 Task: Look for space in Araraquara, Brazil from 4th August, 2023 to 8th August, 2023 for 1 adult in price range Rs.10000 to Rs.15000. Place can be private room with 1  bedroom having 1 bed and 1 bathroom. Property type can be flatguest house, hotel. Amenities needed are: wifi, washing machine. Booking option can be shelf check-in. Required host language is Spanish.
Action: Mouse moved to (565, 88)
Screenshot: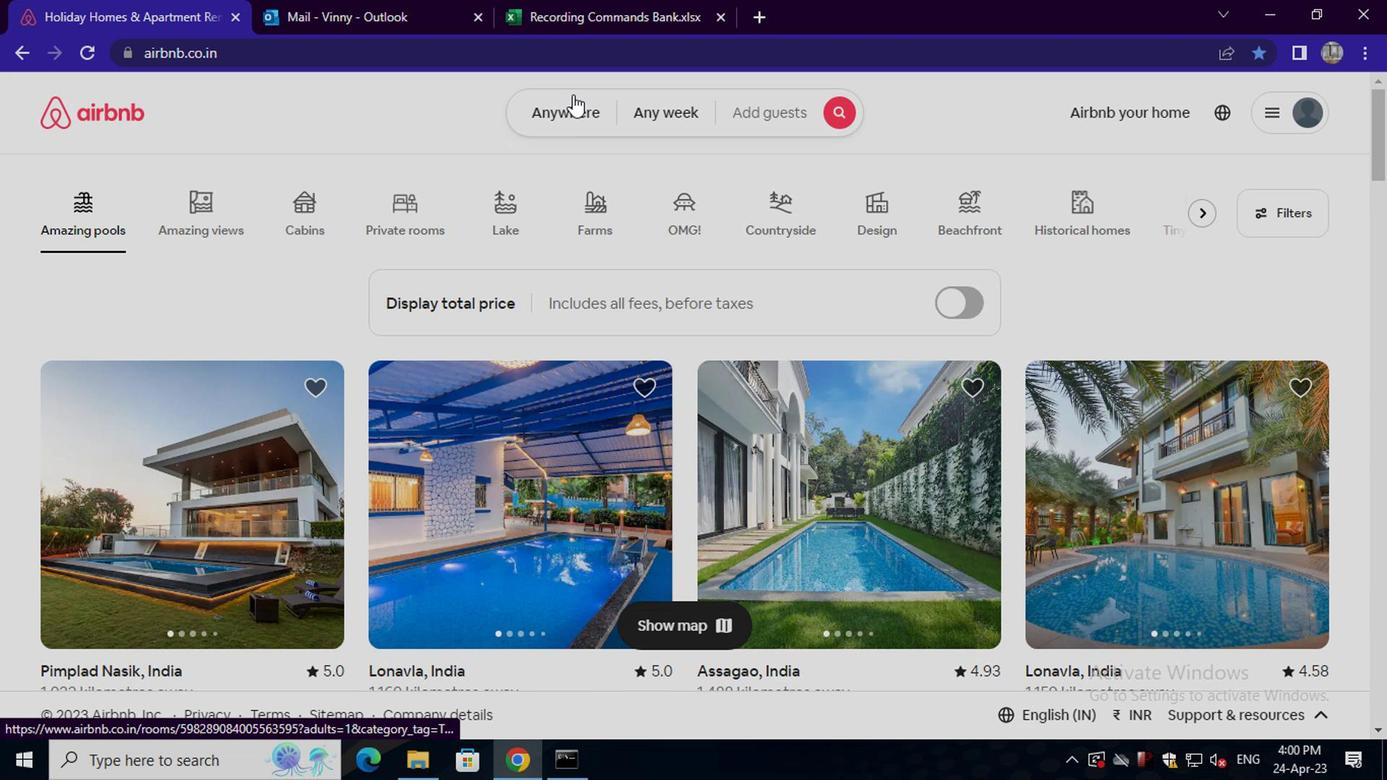 
Action: Mouse pressed left at (565, 88)
Screenshot: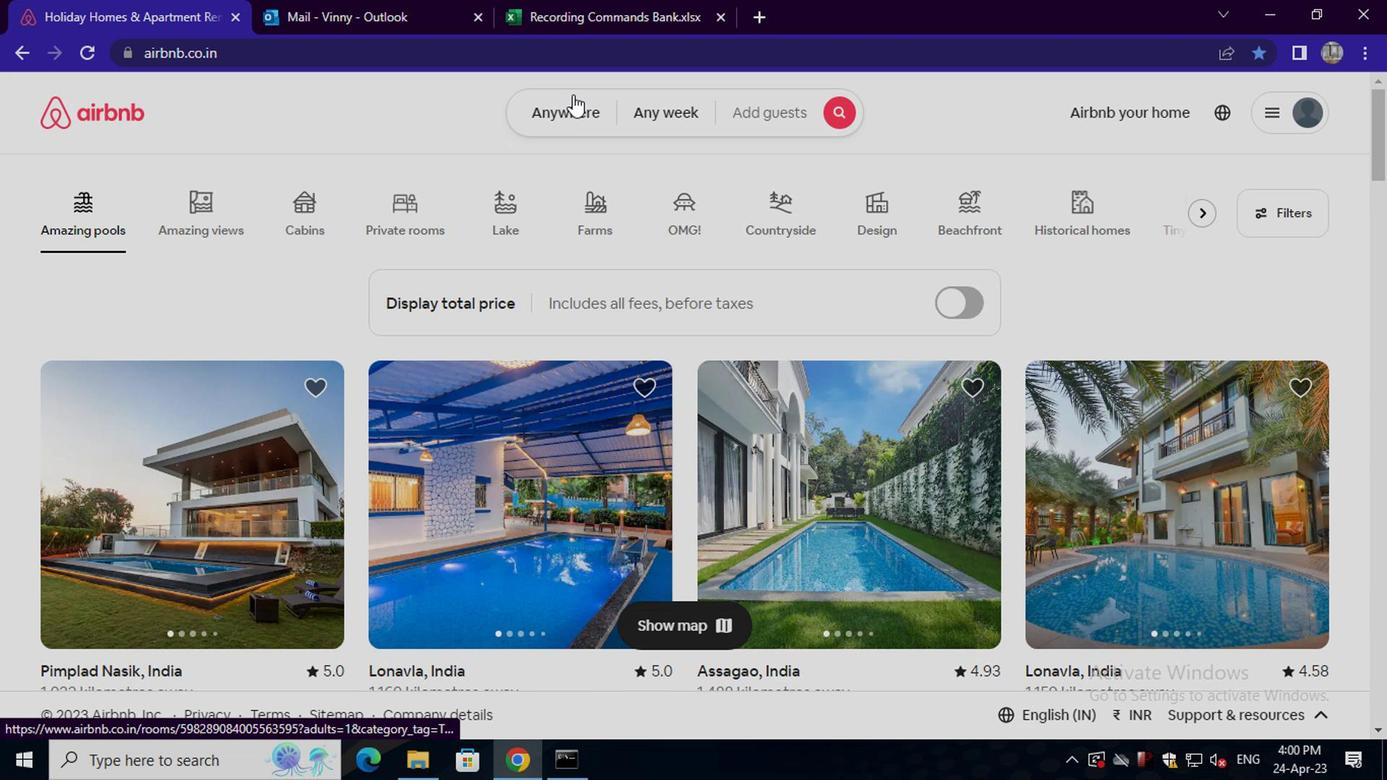 
Action: Mouse moved to (564, 91)
Screenshot: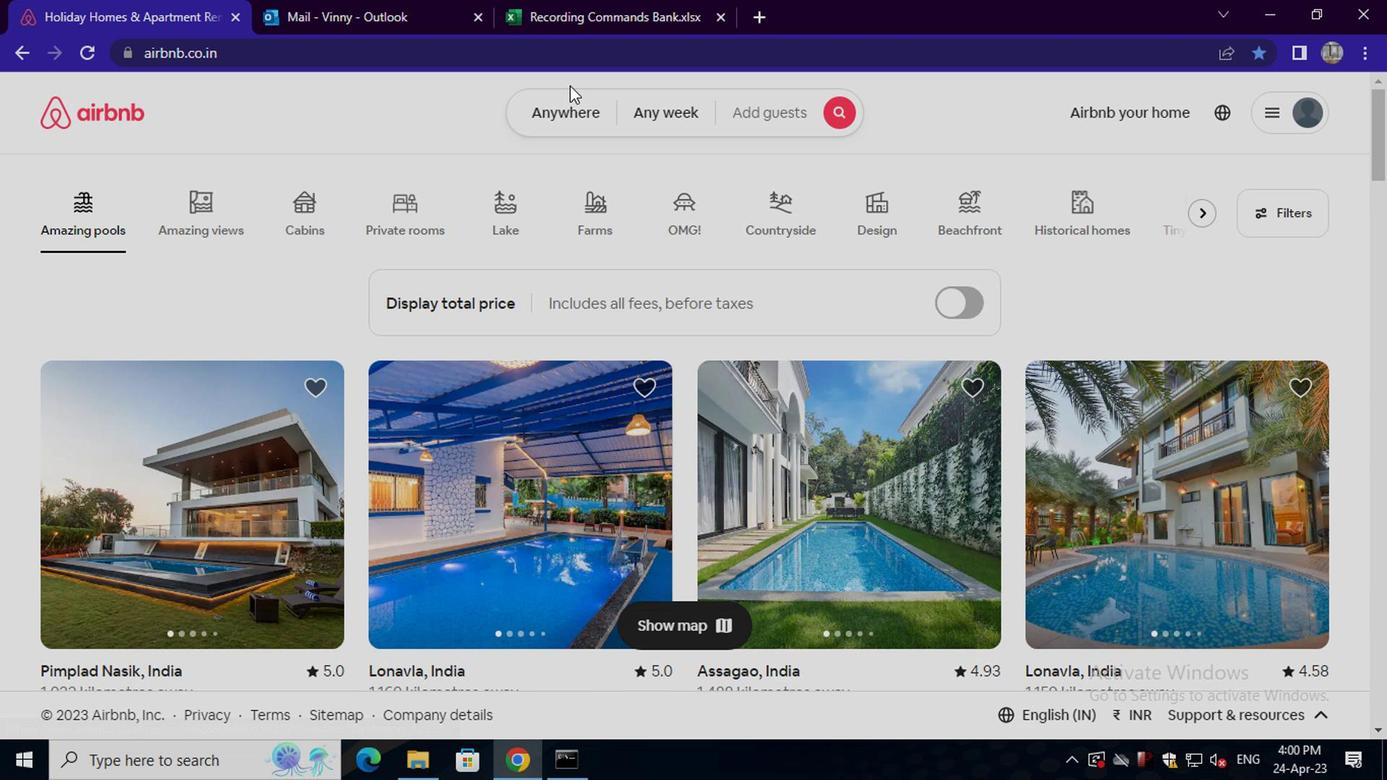 
Action: Mouse pressed left at (564, 91)
Screenshot: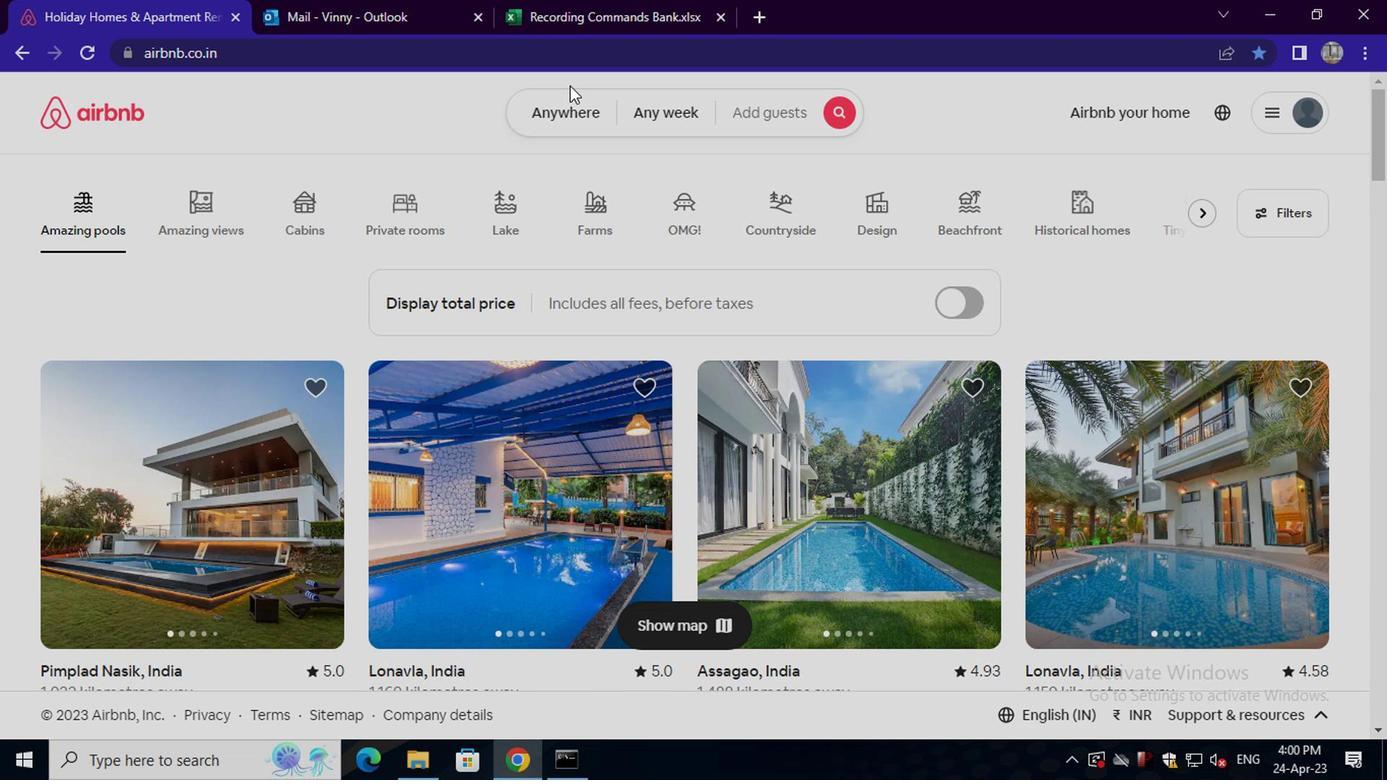 
Action: Mouse moved to (561, 104)
Screenshot: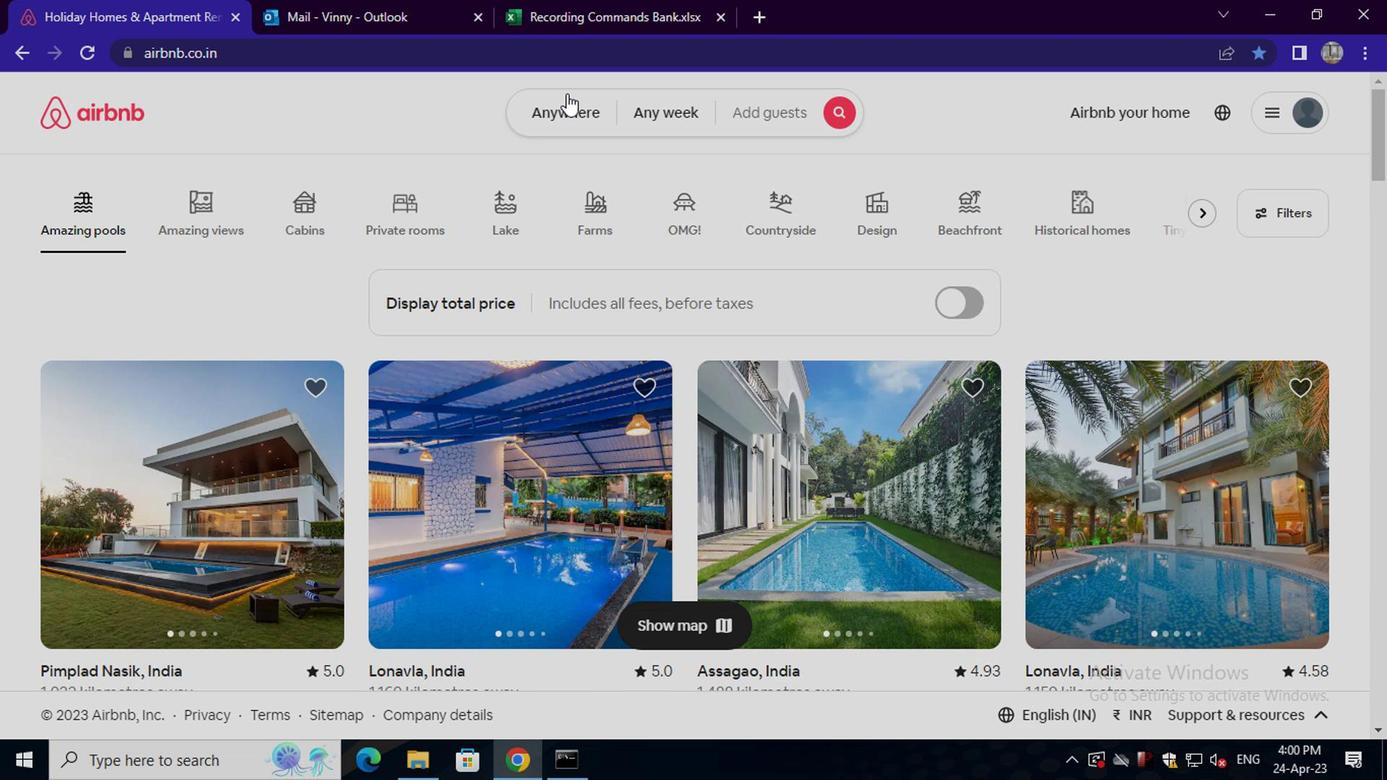 
Action: Mouse pressed left at (561, 104)
Screenshot: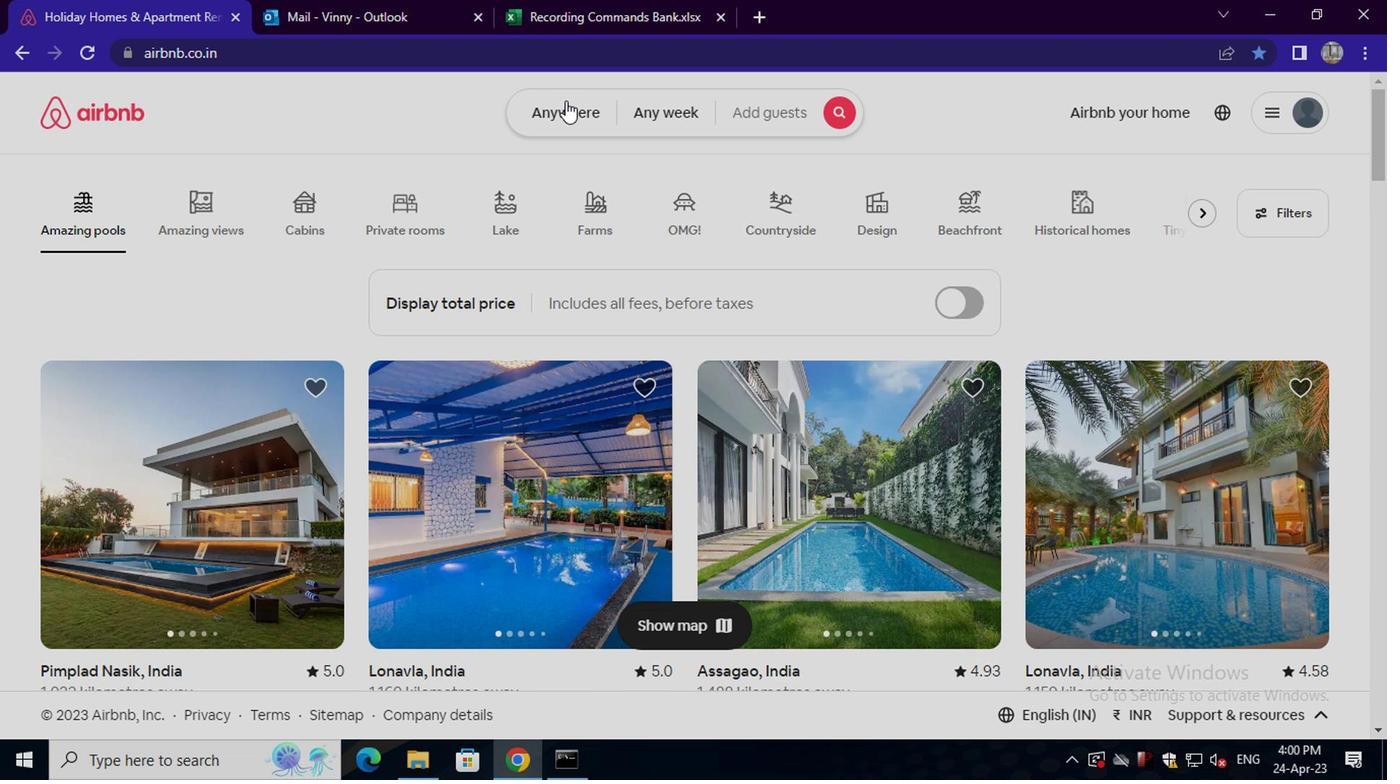 
Action: Mouse moved to (449, 184)
Screenshot: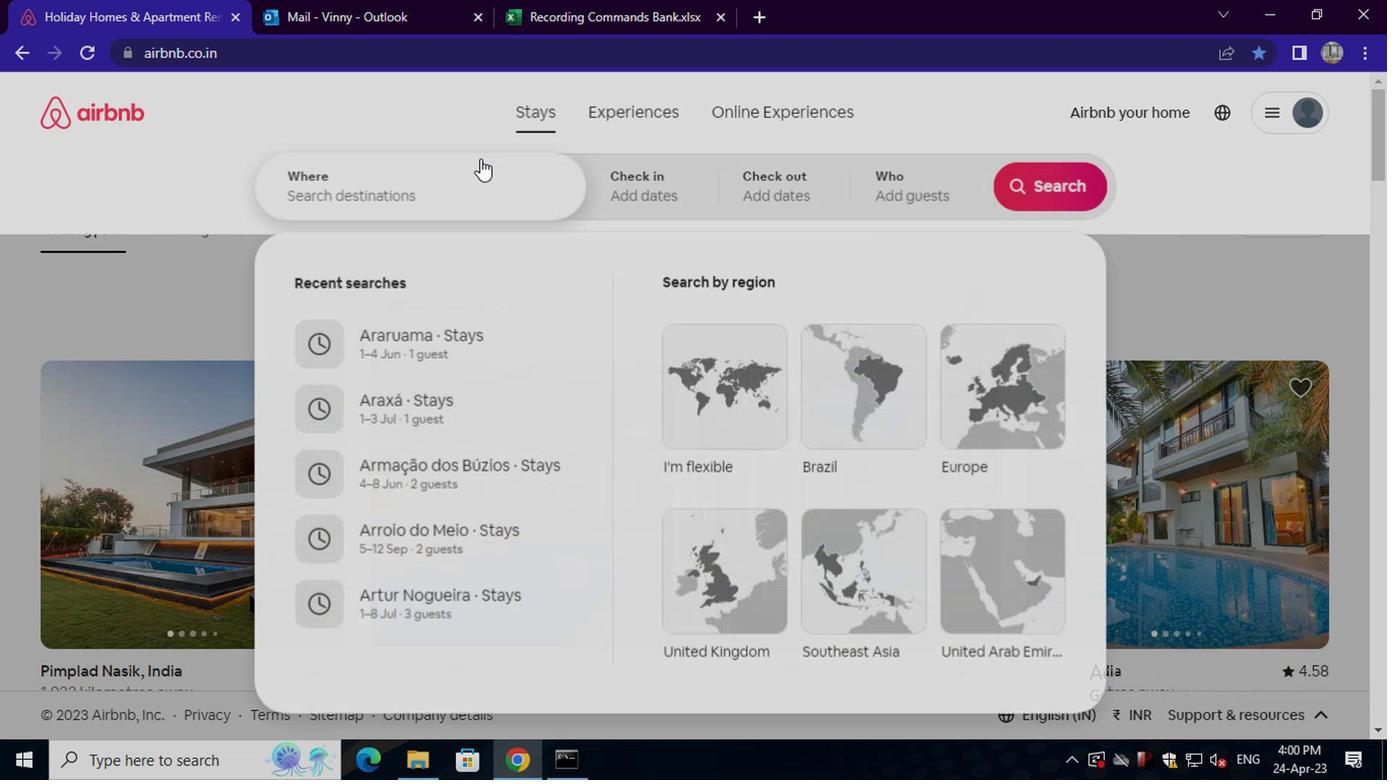 
Action: Mouse pressed left at (449, 184)
Screenshot: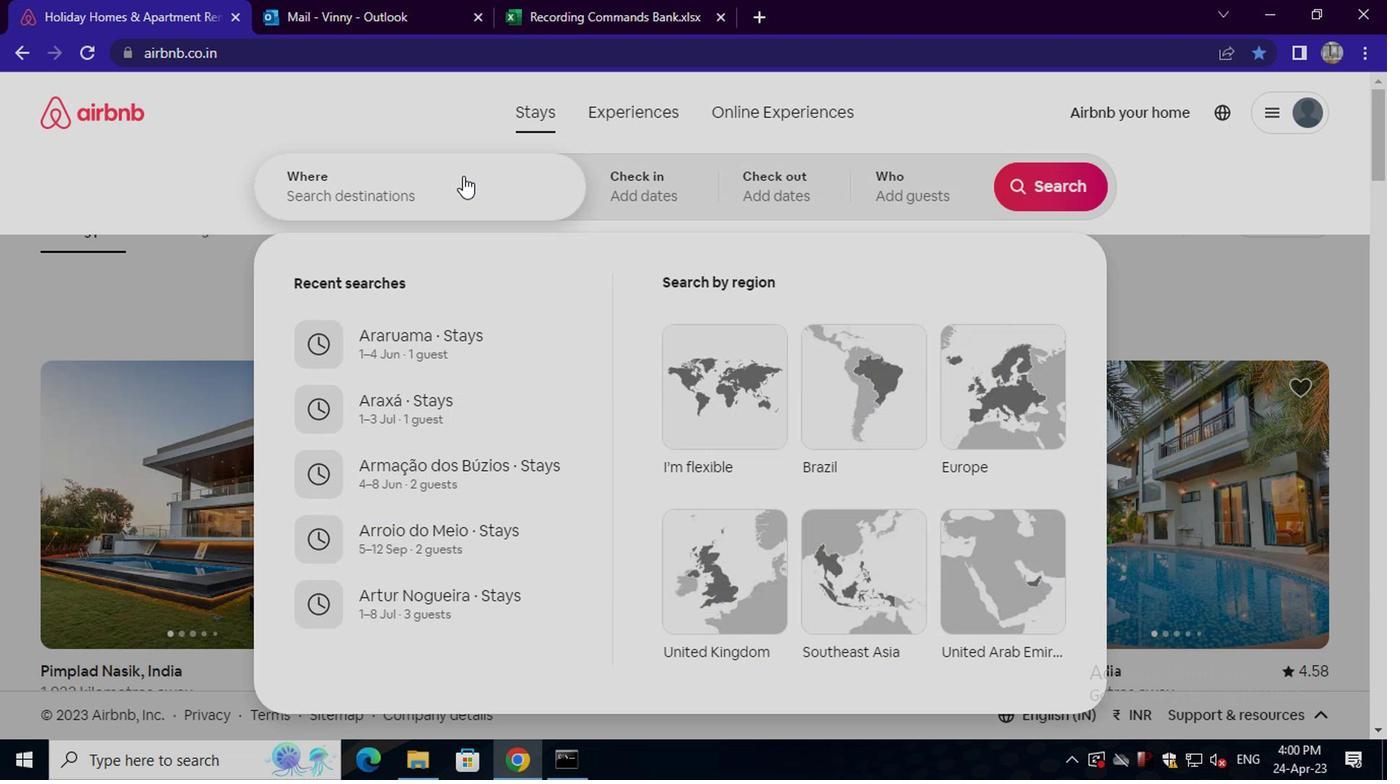 
Action: Key pressed araraquara,<Key.space>brazil<Key.enter>
Screenshot: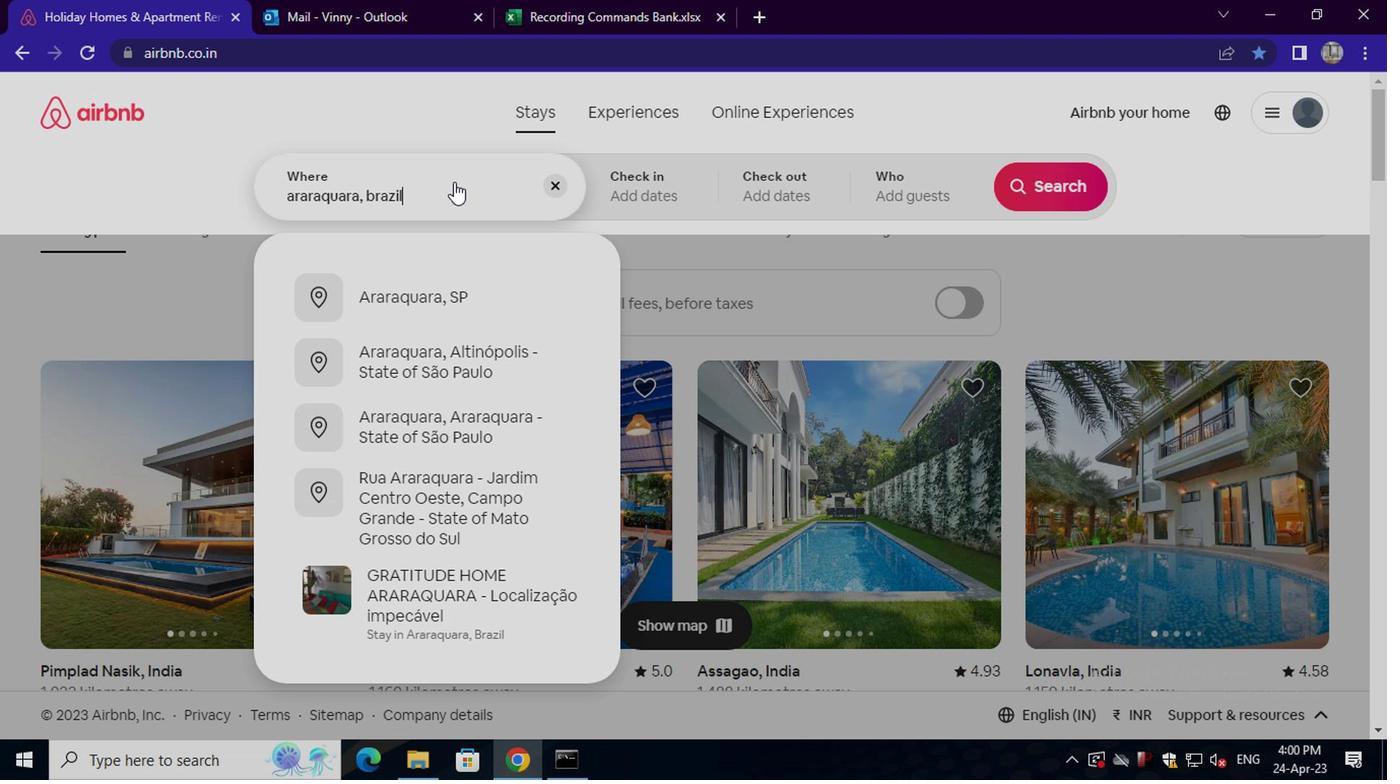 
Action: Mouse moved to (1023, 345)
Screenshot: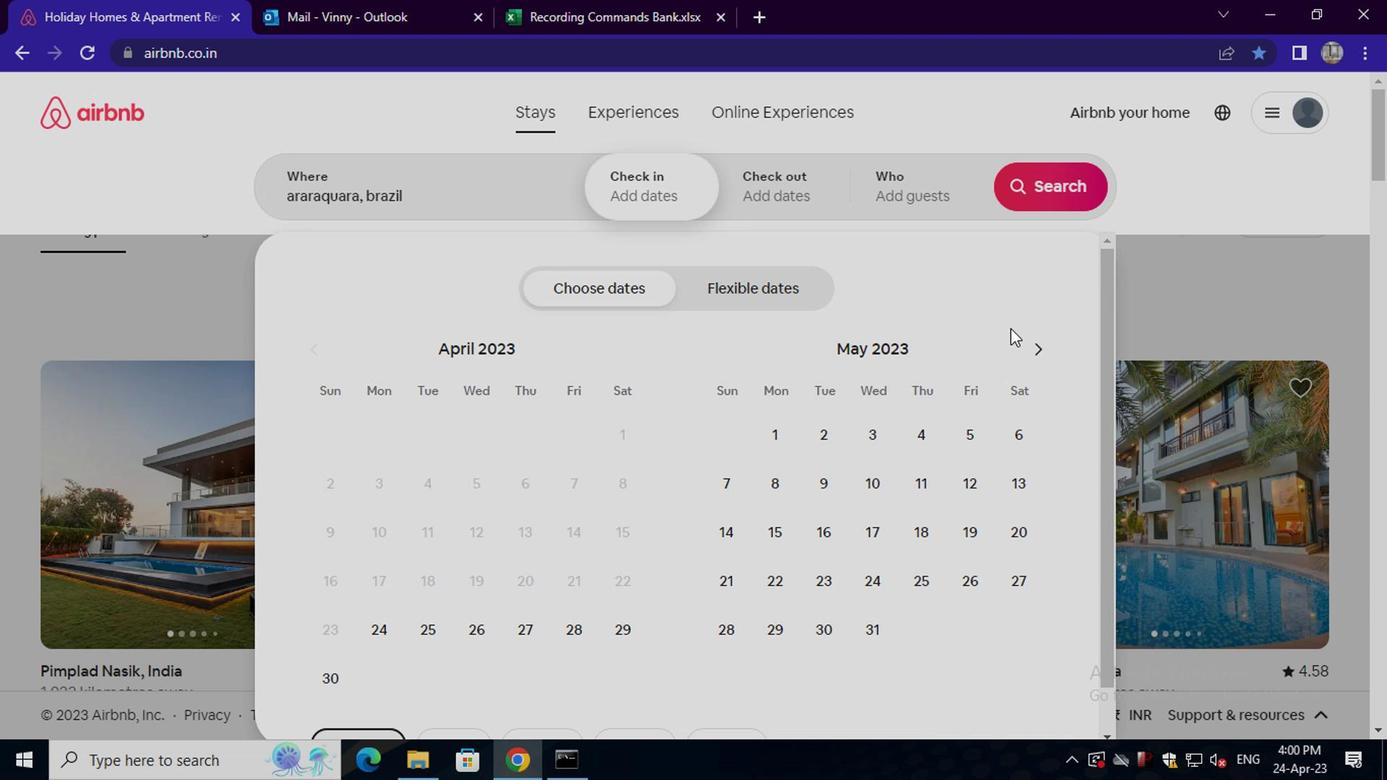 
Action: Mouse pressed left at (1023, 345)
Screenshot: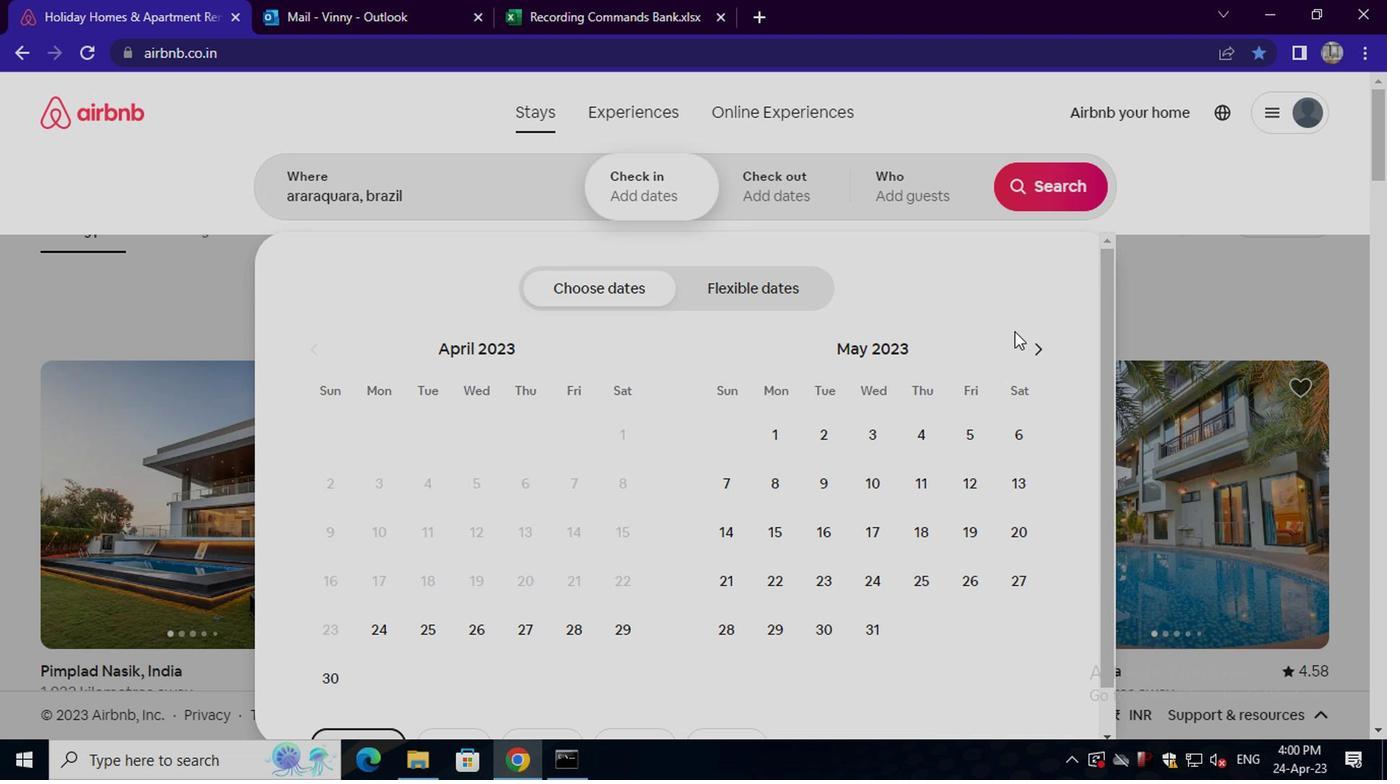 
Action: Mouse pressed left at (1023, 345)
Screenshot: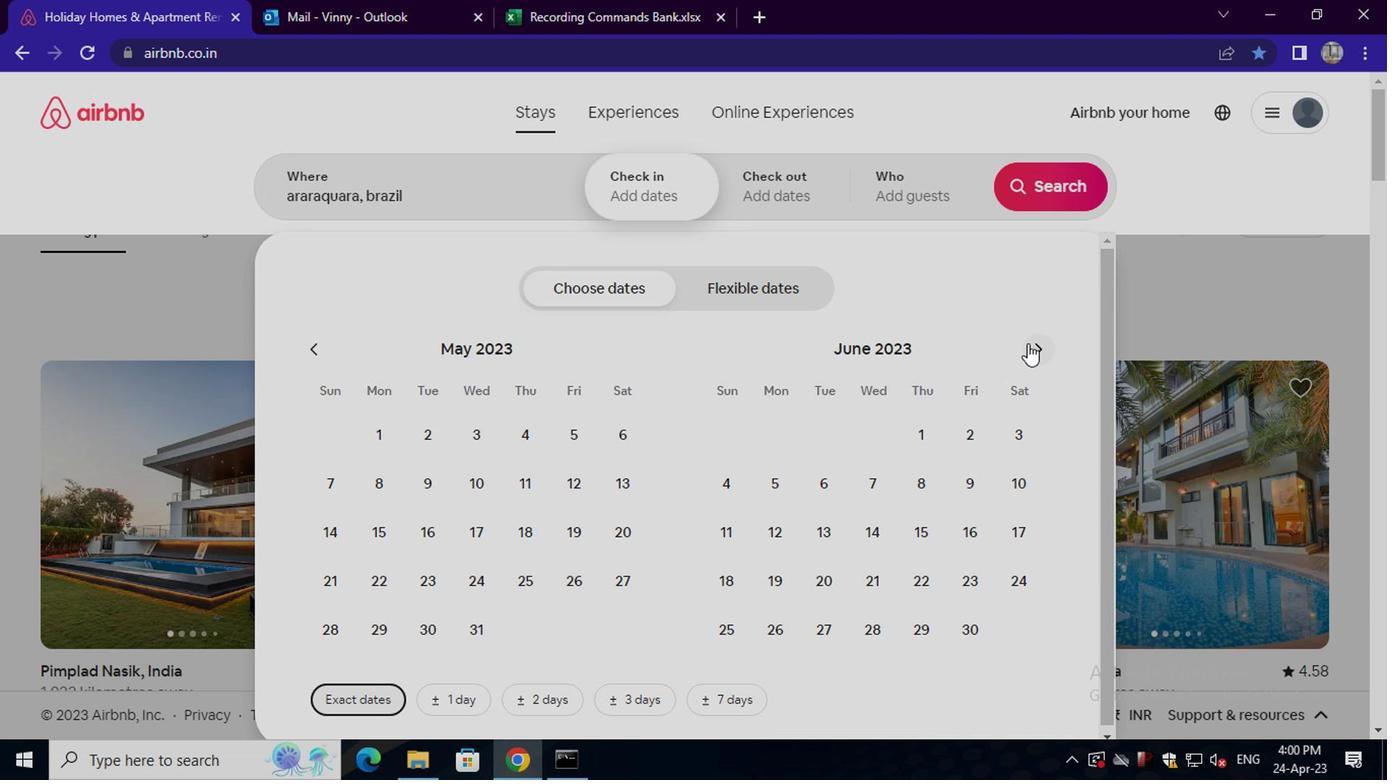 
Action: Mouse pressed left at (1023, 345)
Screenshot: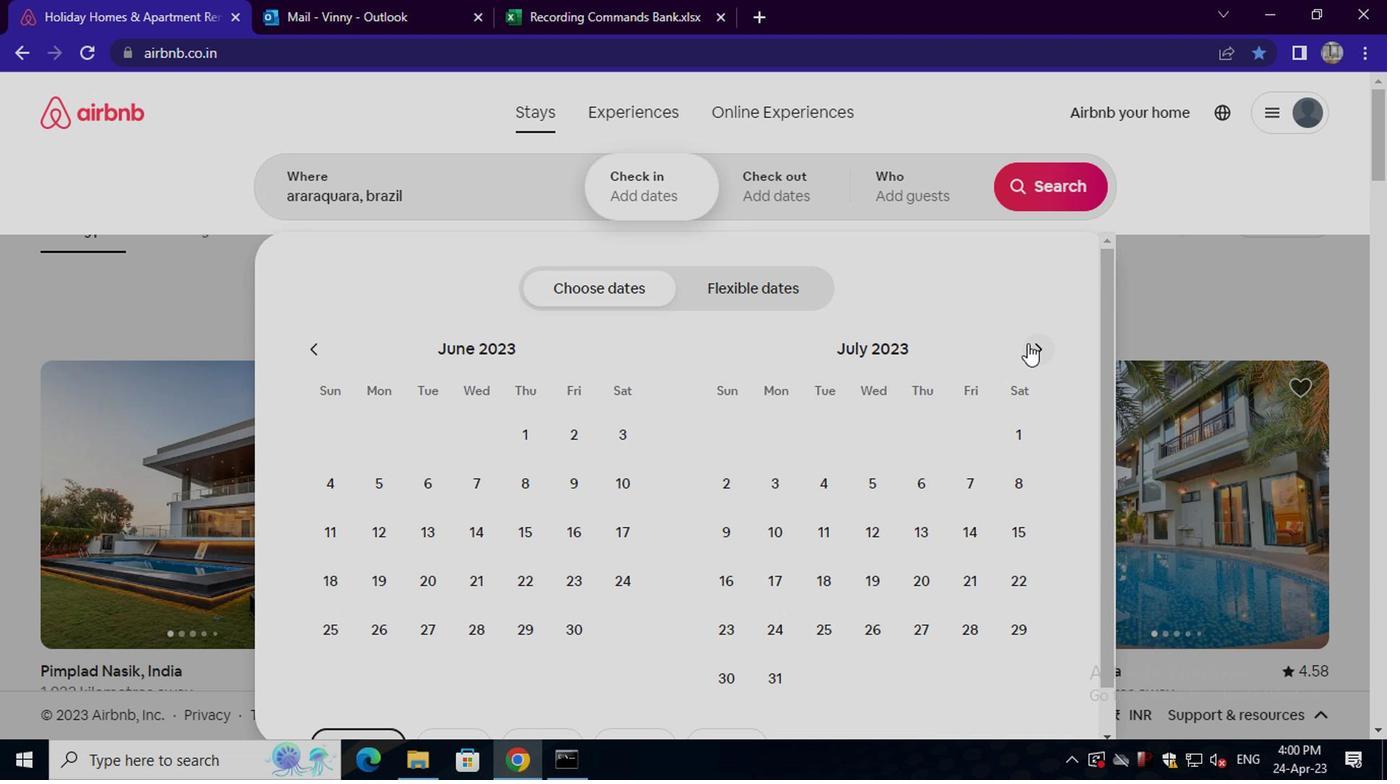 
Action: Mouse moved to (961, 440)
Screenshot: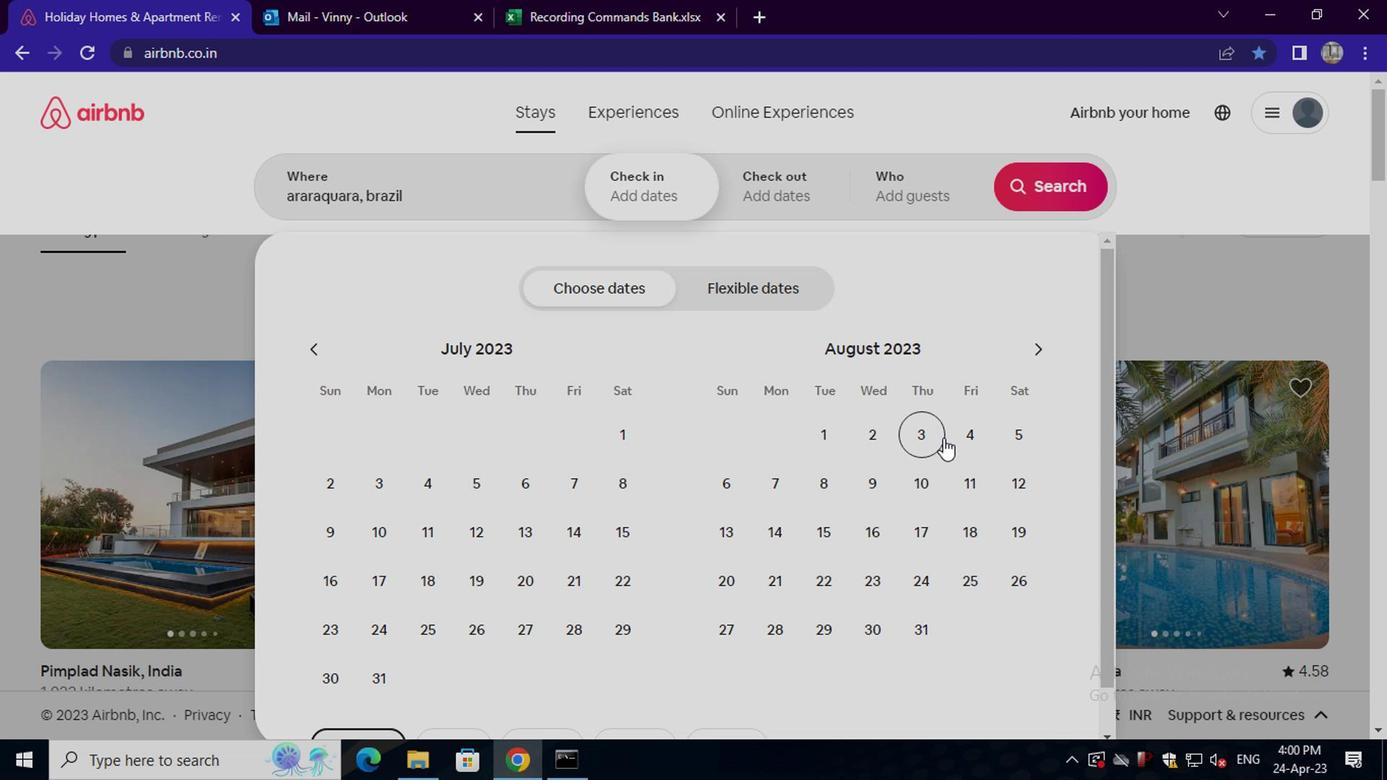 
Action: Mouse pressed left at (961, 440)
Screenshot: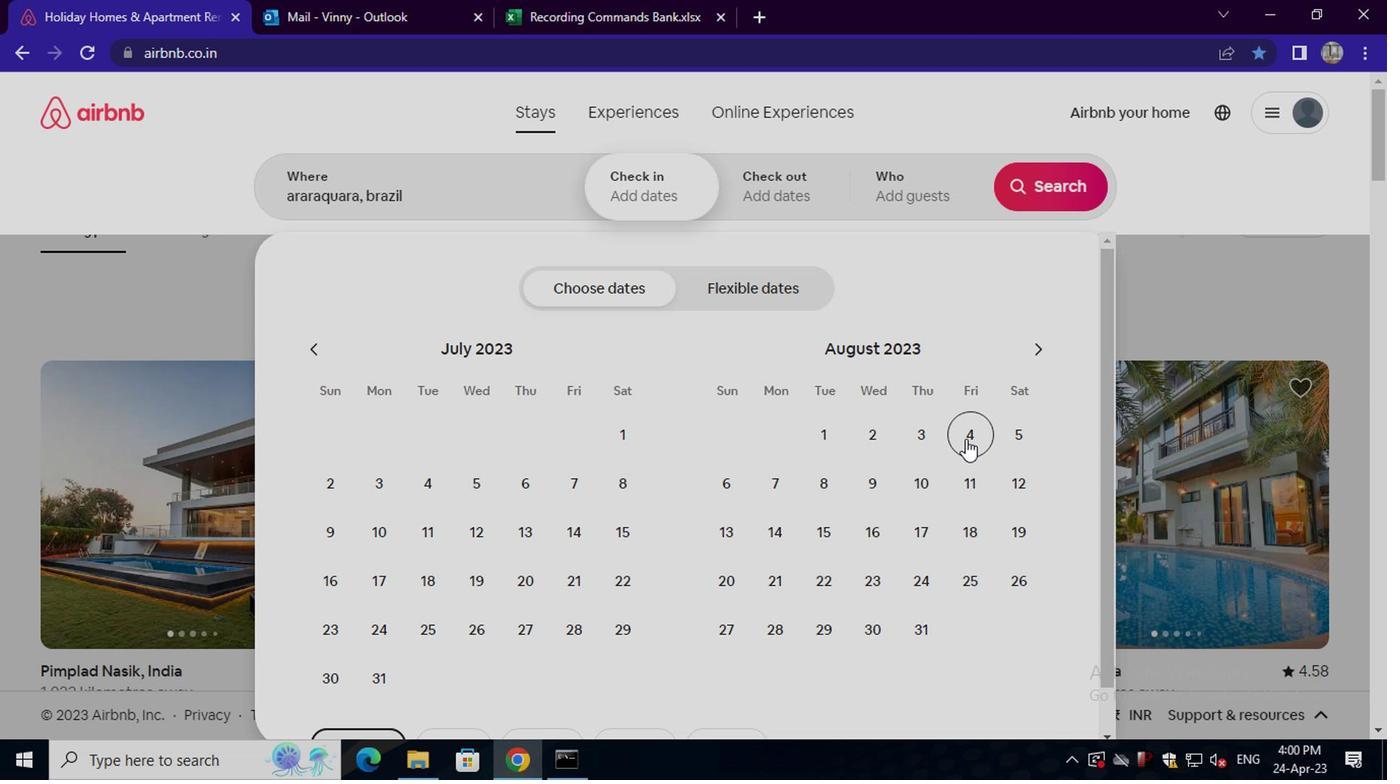 
Action: Mouse moved to (819, 482)
Screenshot: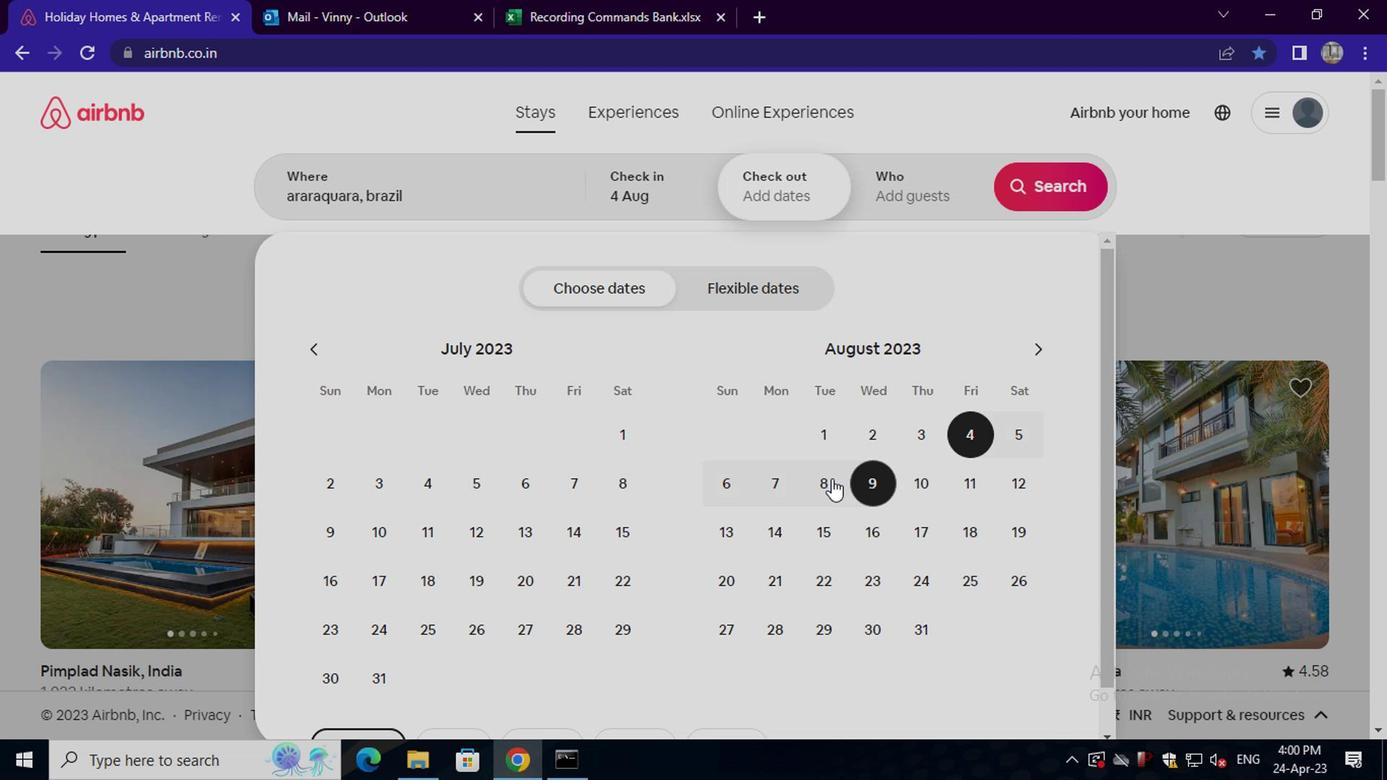 
Action: Mouse pressed left at (819, 482)
Screenshot: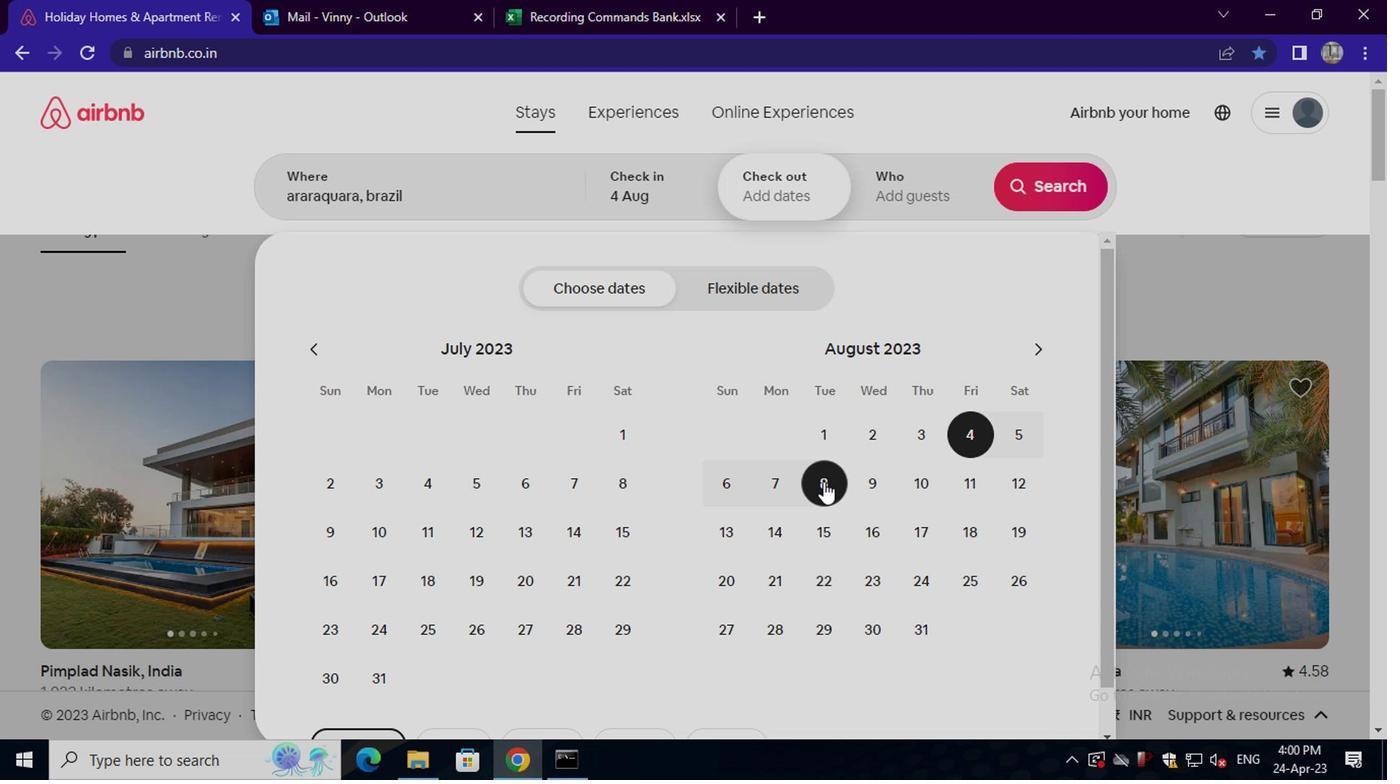 
Action: Mouse moved to (916, 185)
Screenshot: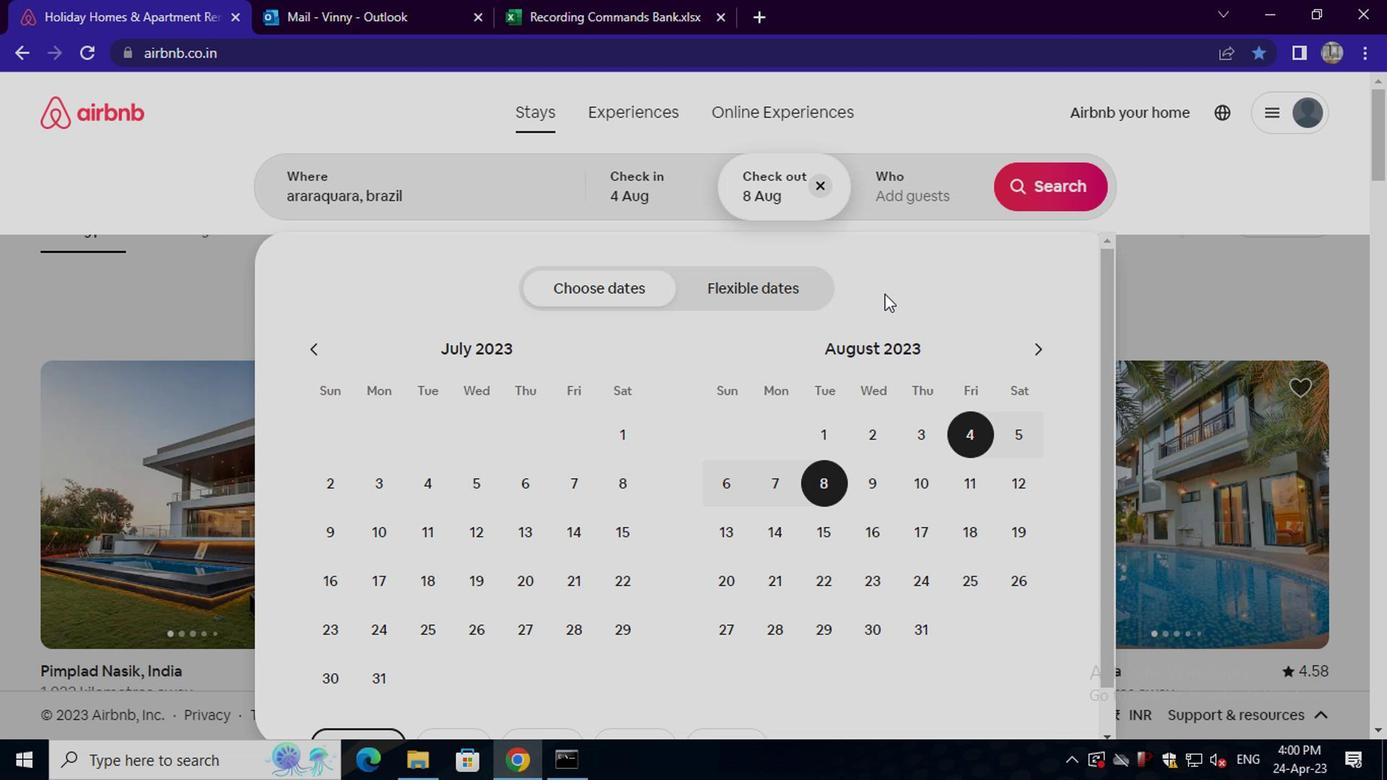 
Action: Mouse pressed left at (916, 185)
Screenshot: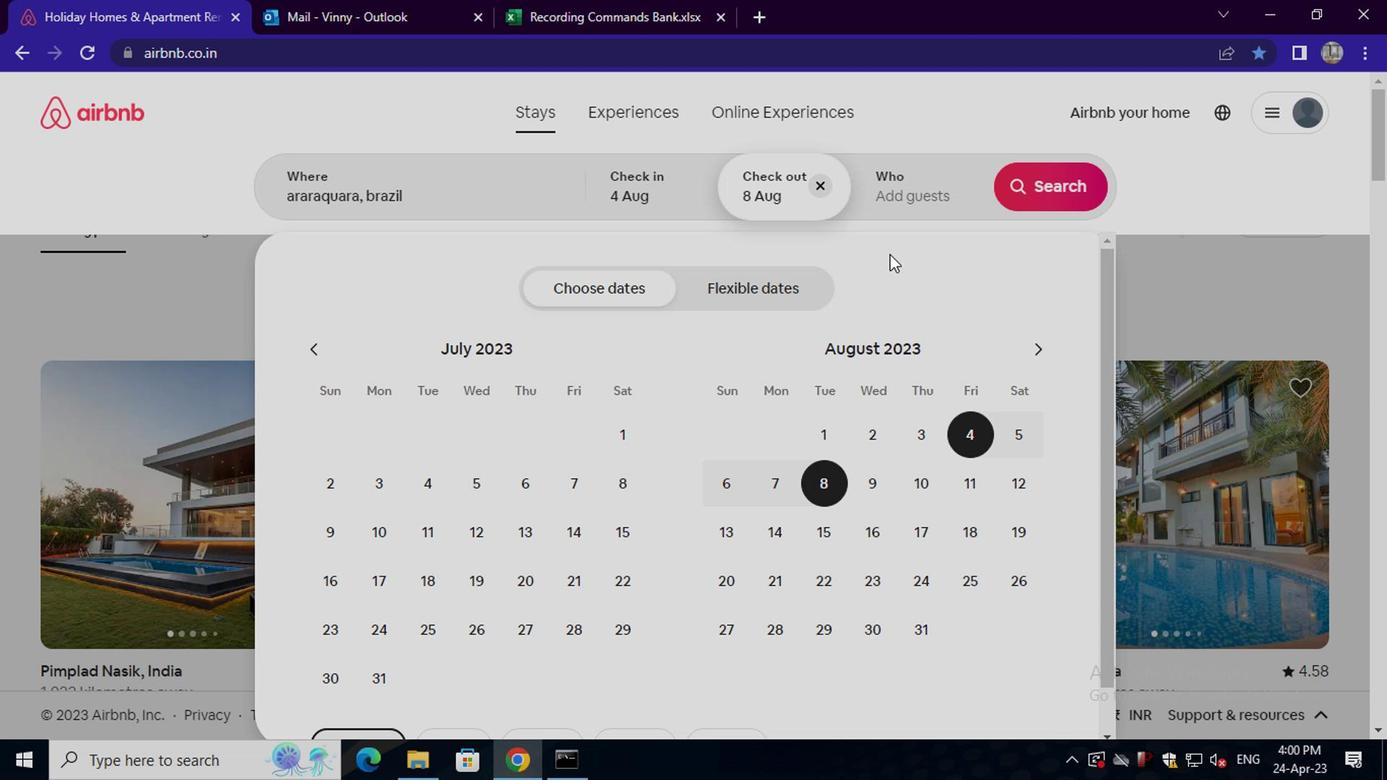 
Action: Mouse moved to (1058, 293)
Screenshot: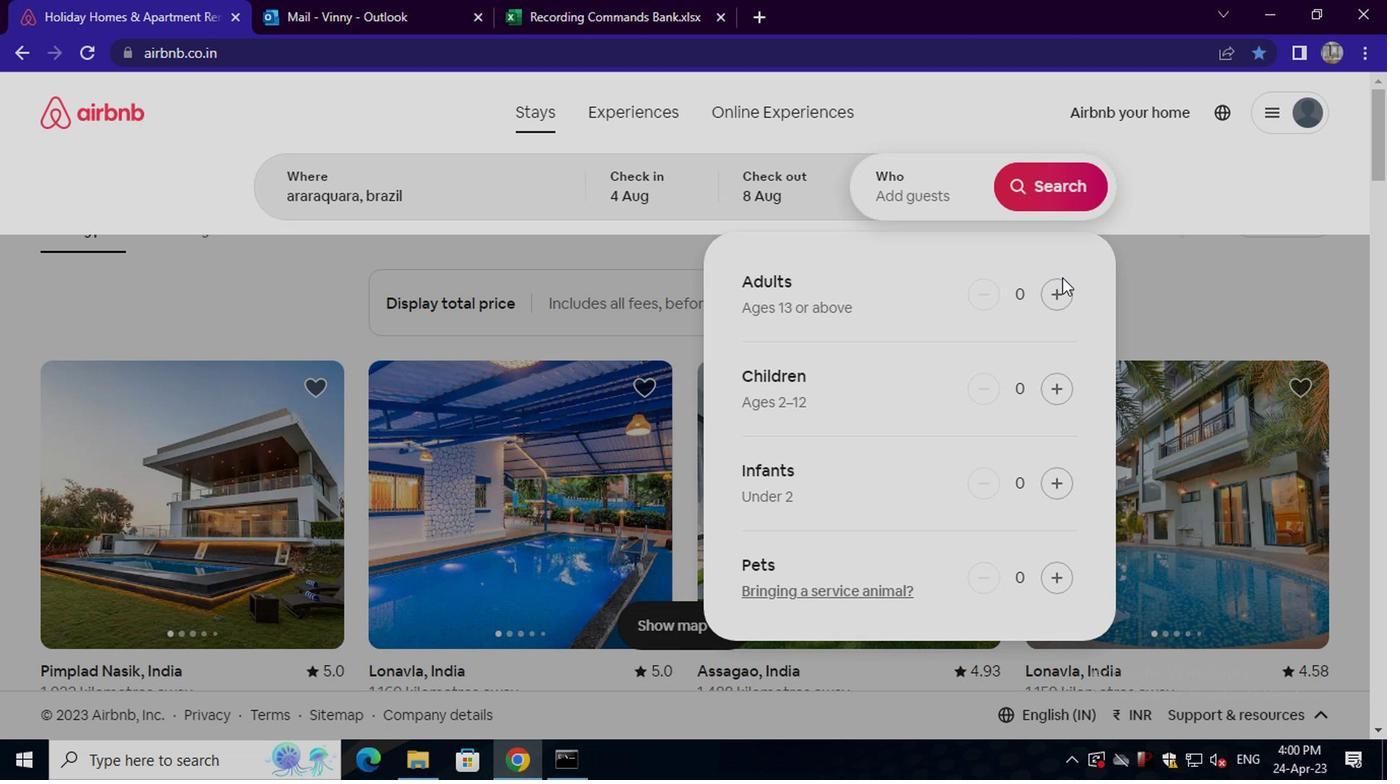 
Action: Mouse pressed left at (1058, 293)
Screenshot: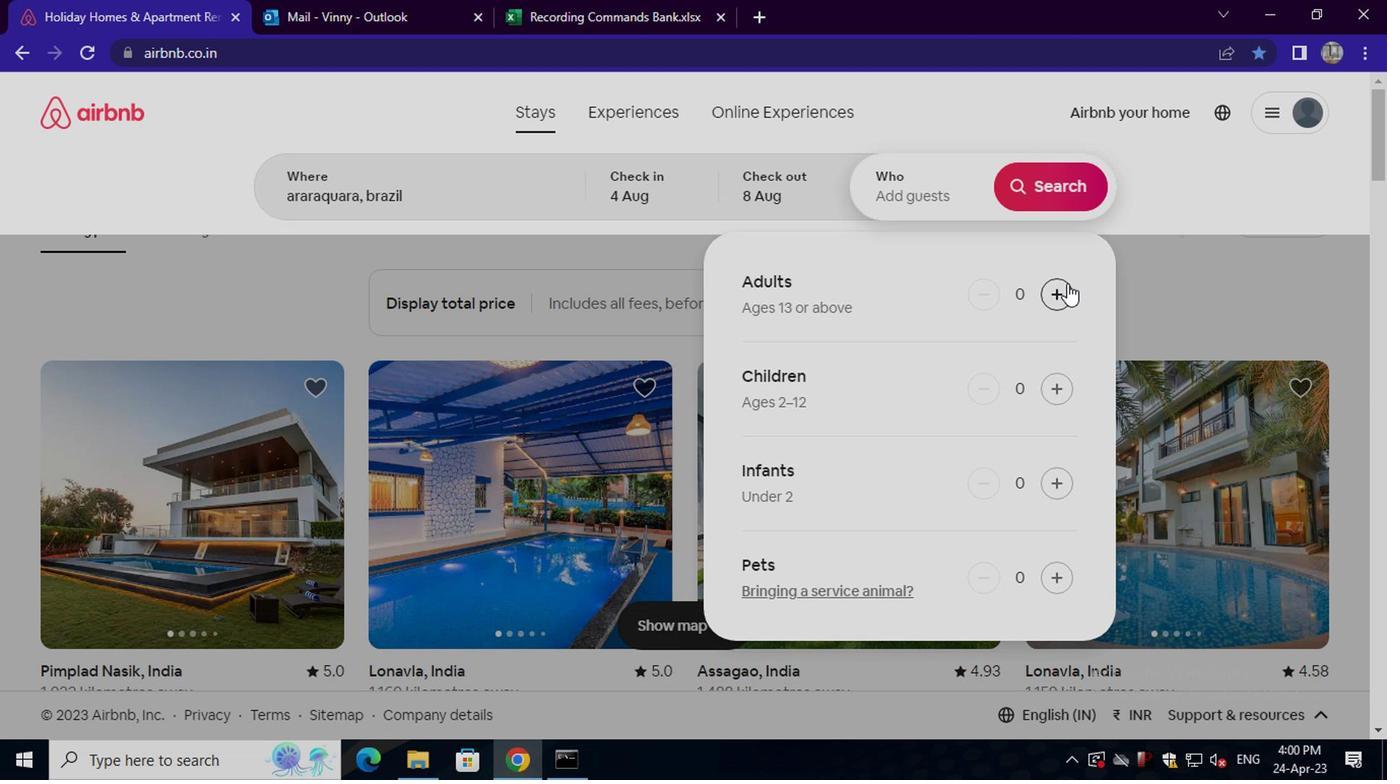 
Action: Mouse moved to (1041, 197)
Screenshot: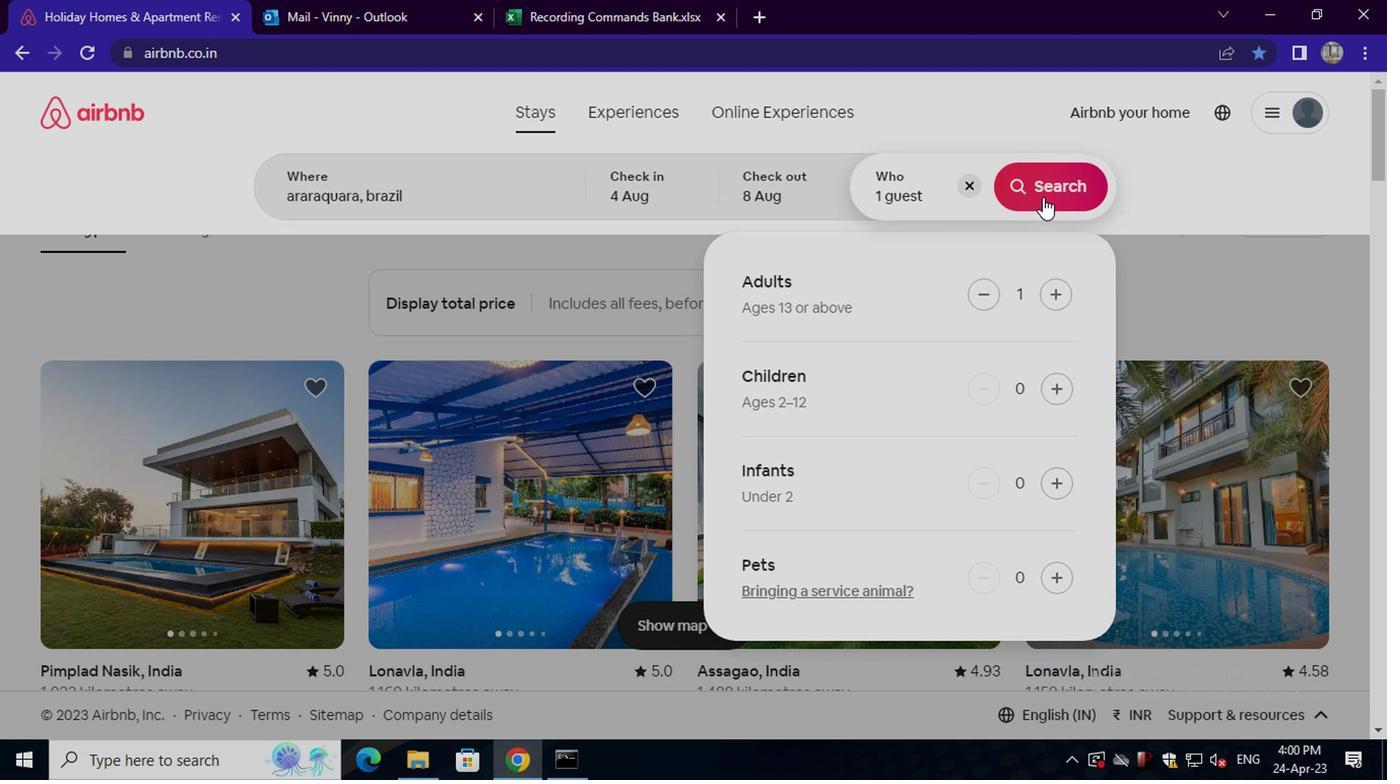 
Action: Mouse pressed left at (1041, 197)
Screenshot: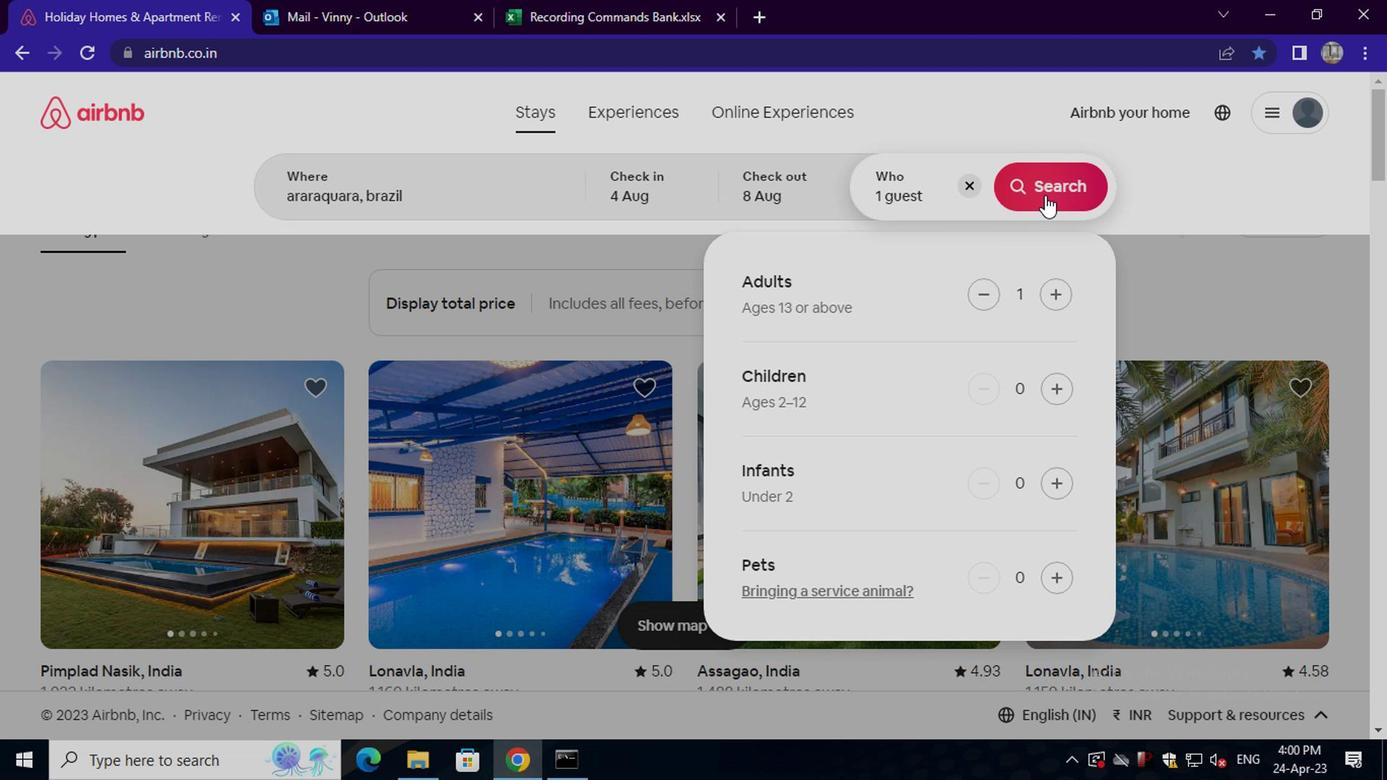 
Action: Mouse moved to (1310, 192)
Screenshot: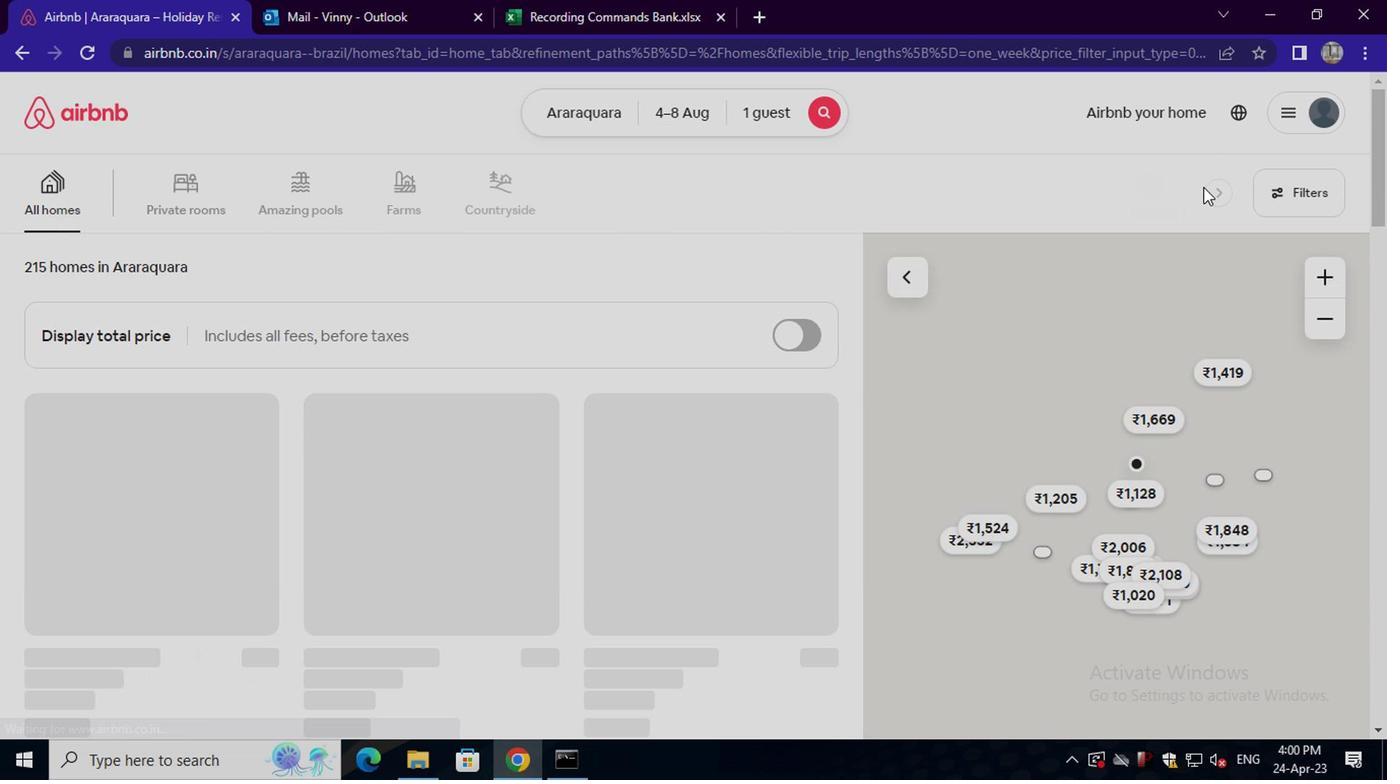 
Action: Mouse pressed left at (1310, 192)
Screenshot: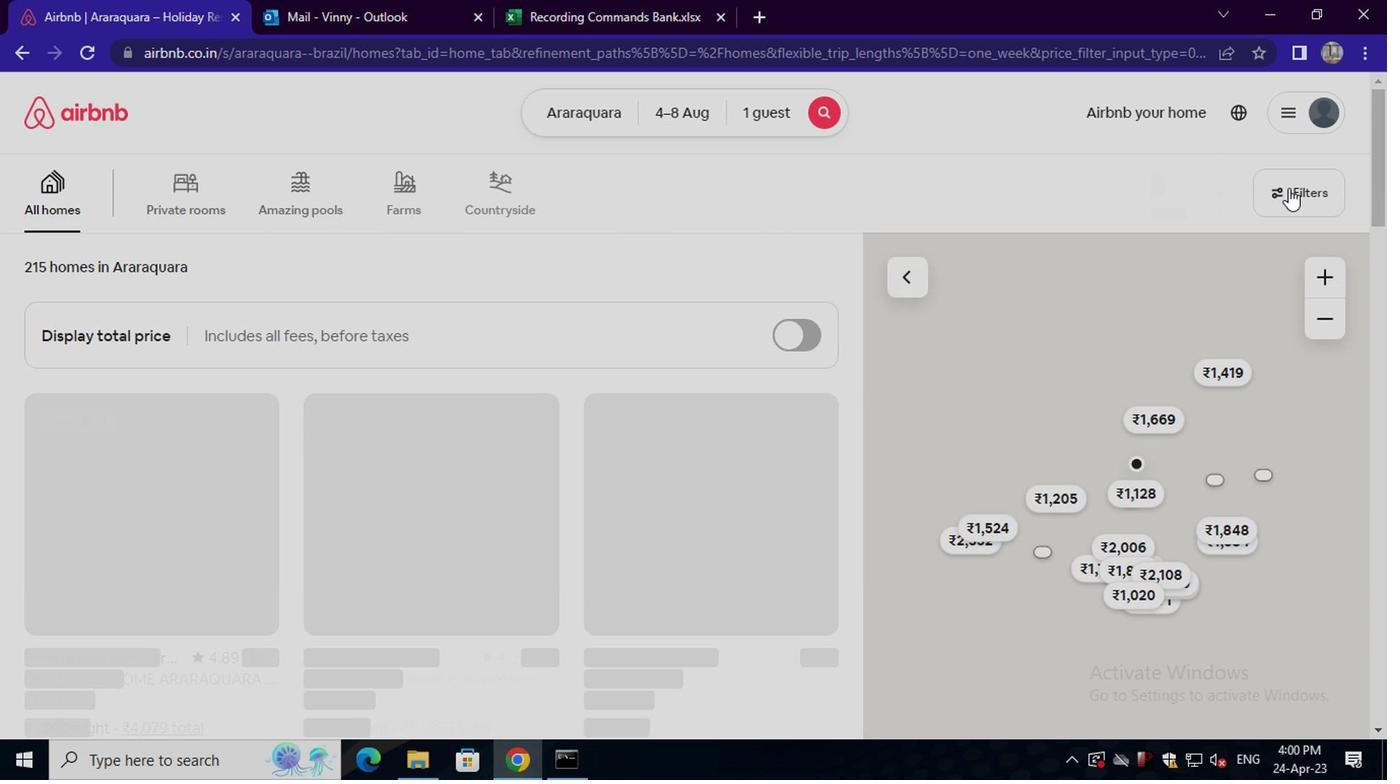 
Action: Mouse moved to (510, 445)
Screenshot: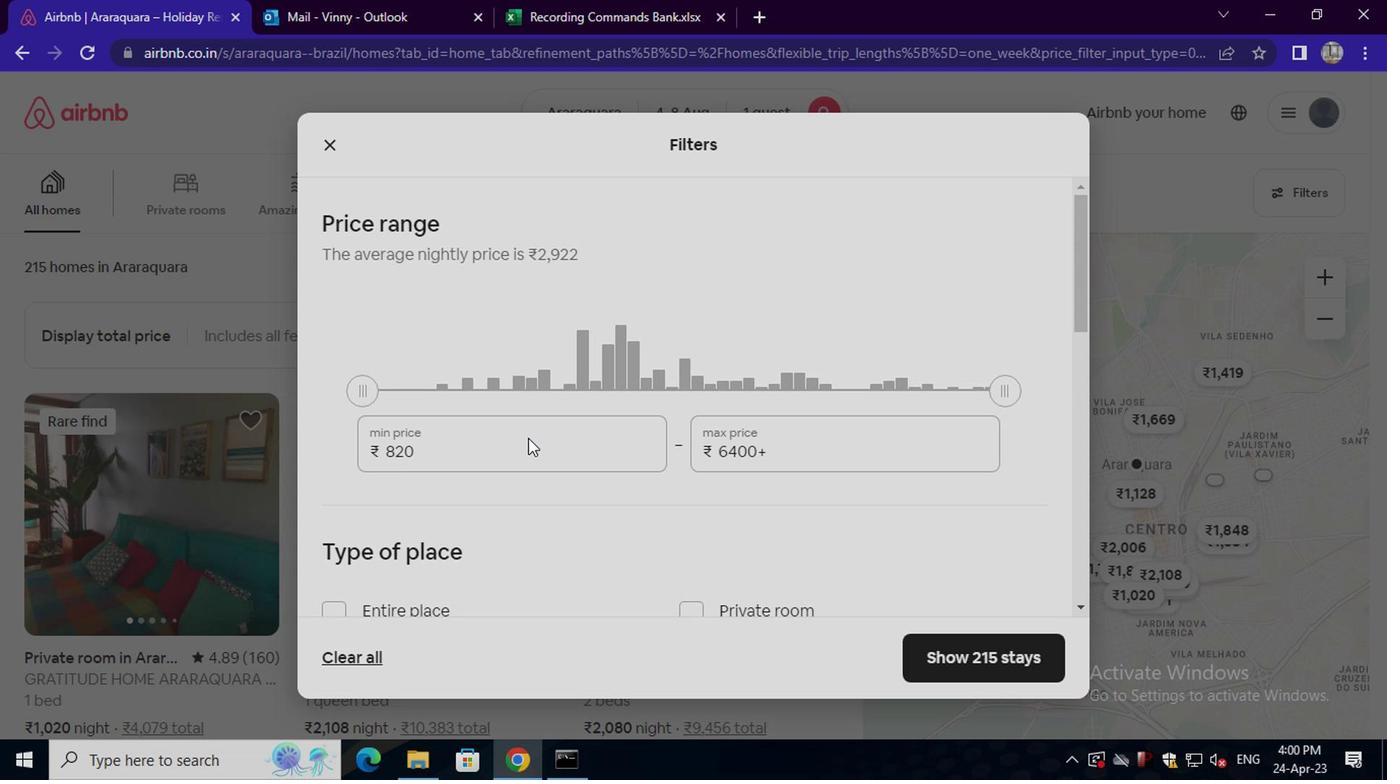 
Action: Mouse pressed left at (510, 445)
Screenshot: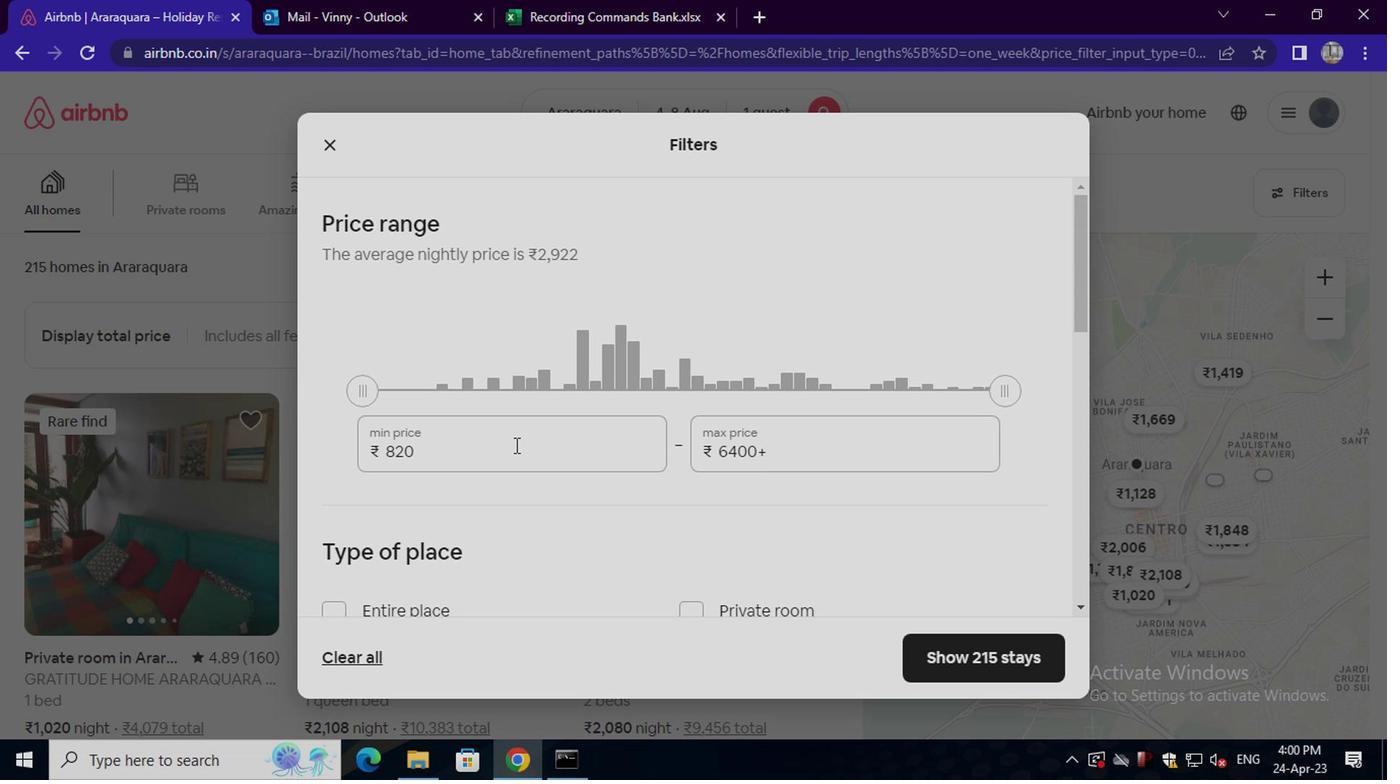 
Action: Key pressed <Key.backspace><Key.backspace><Key.backspace><Key.backspace><Key.backspace><Key.backspace><Key.backspace><Key.backspace><Key.backspace><Key.backspace>10000
Screenshot: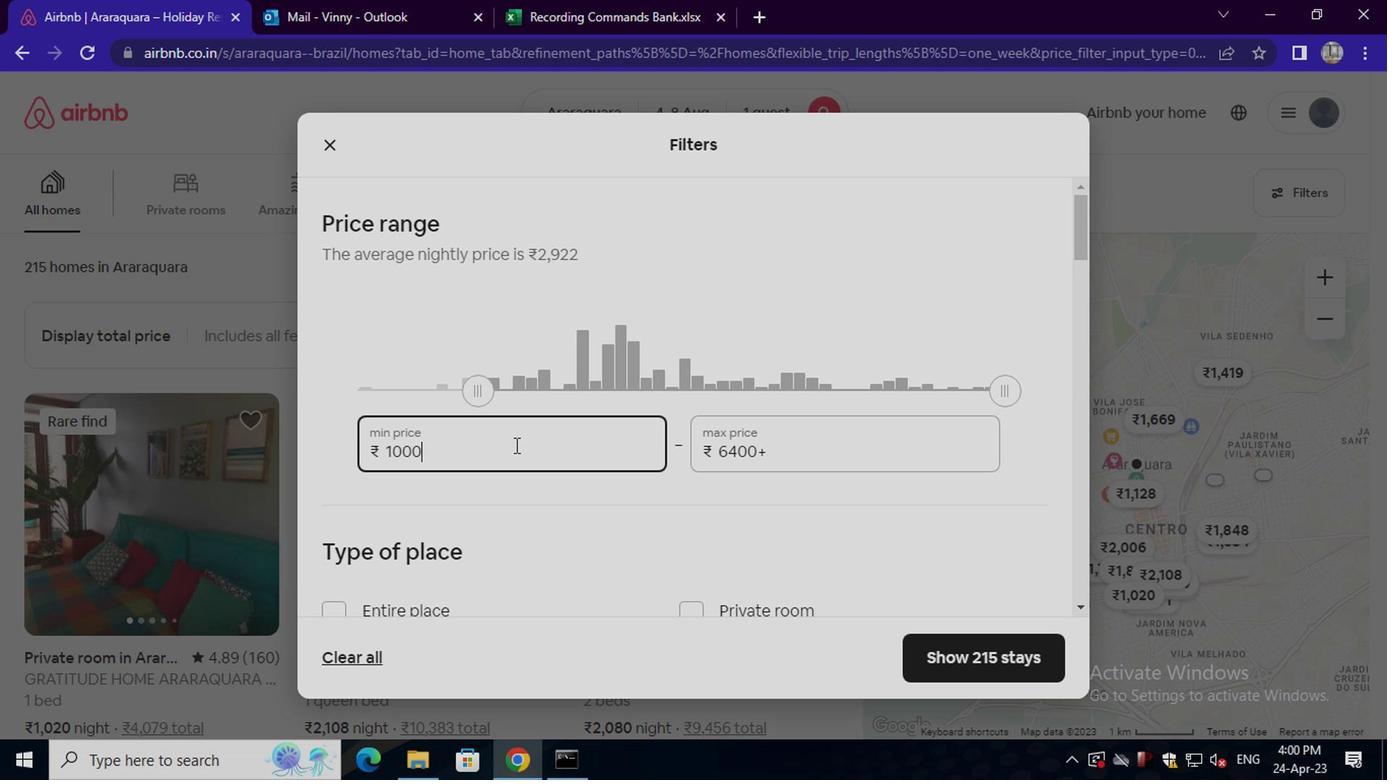 
Action: Mouse moved to (781, 445)
Screenshot: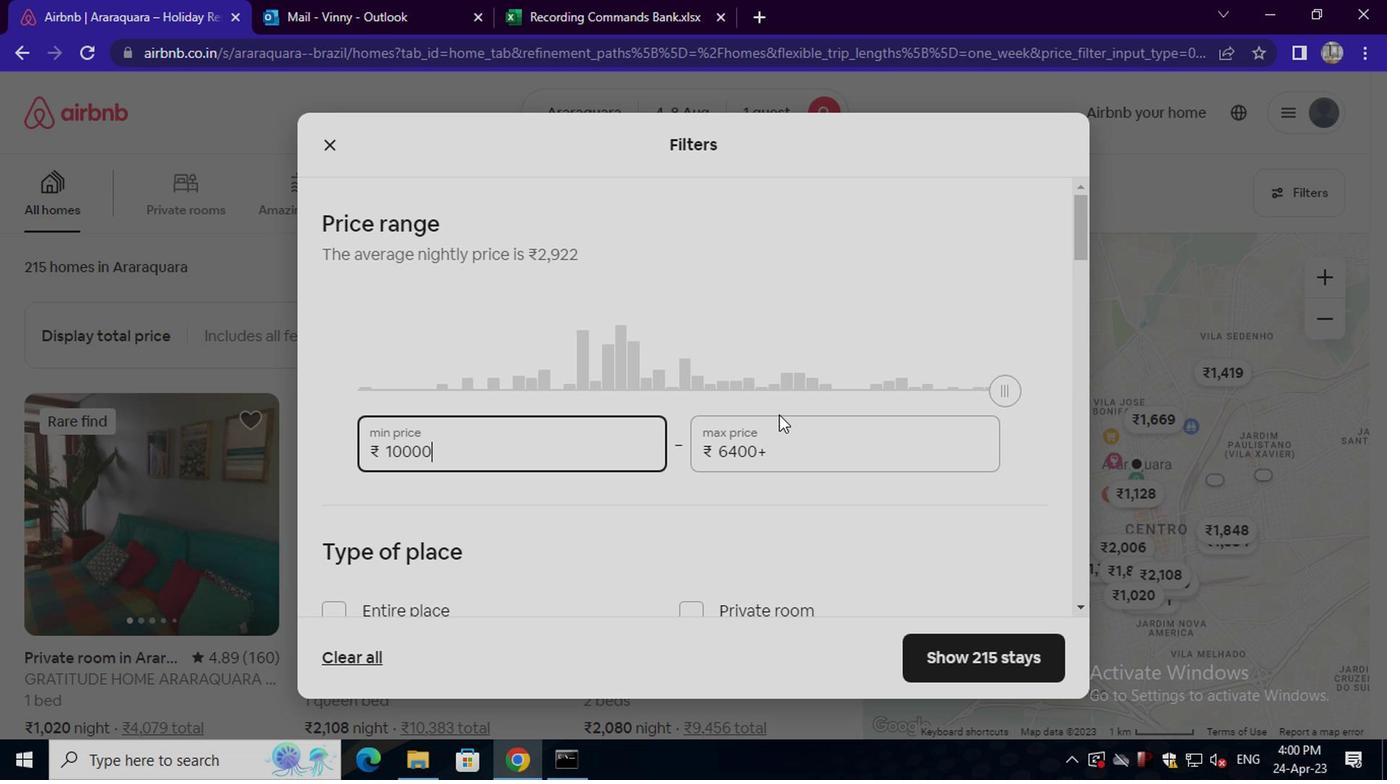 
Action: Mouse pressed left at (781, 445)
Screenshot: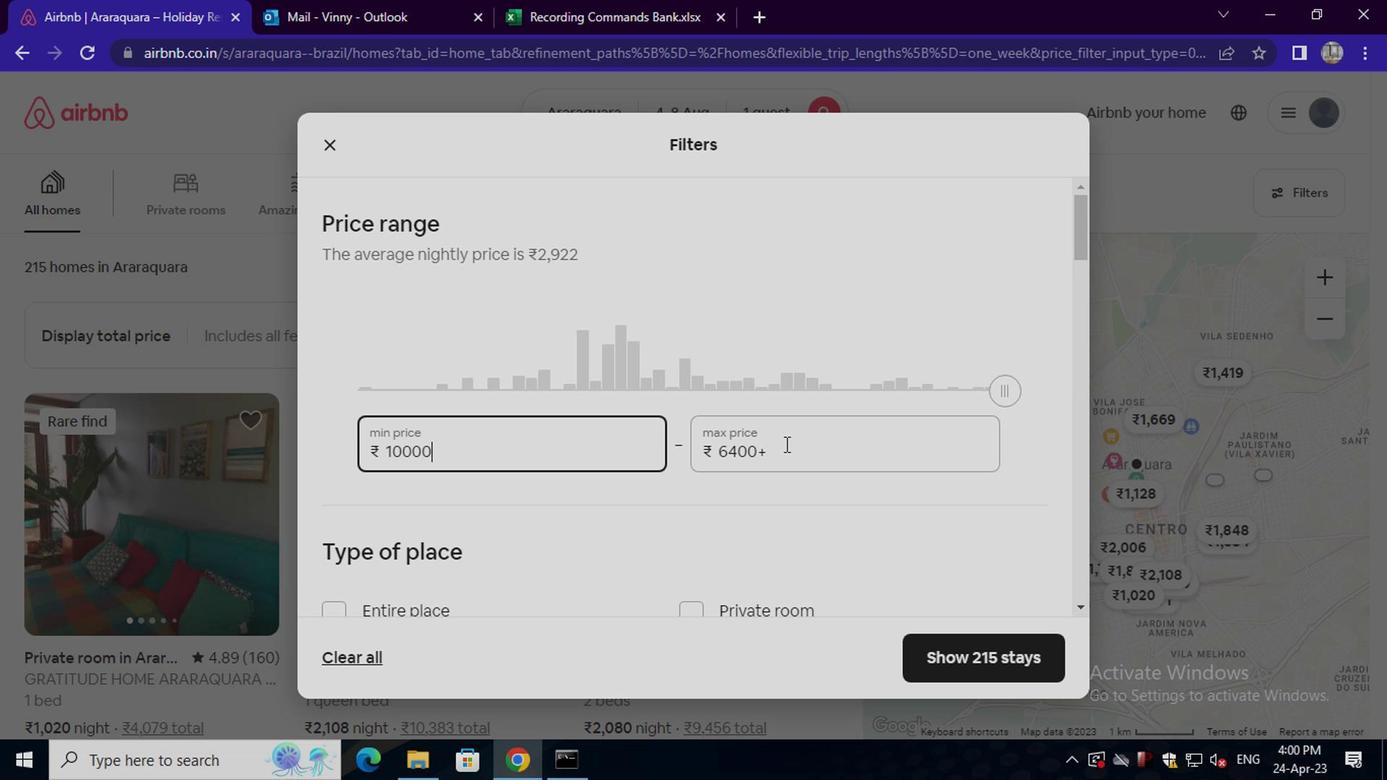 
Action: Key pressed <Key.backspace><Key.backspace><Key.backspace><Key.backspace><Key.backspace><Key.backspace><Key.backspace><Key.backspace><Key.backspace><Key.backspace><Key.backspace><Key.backspace>15000
Screenshot: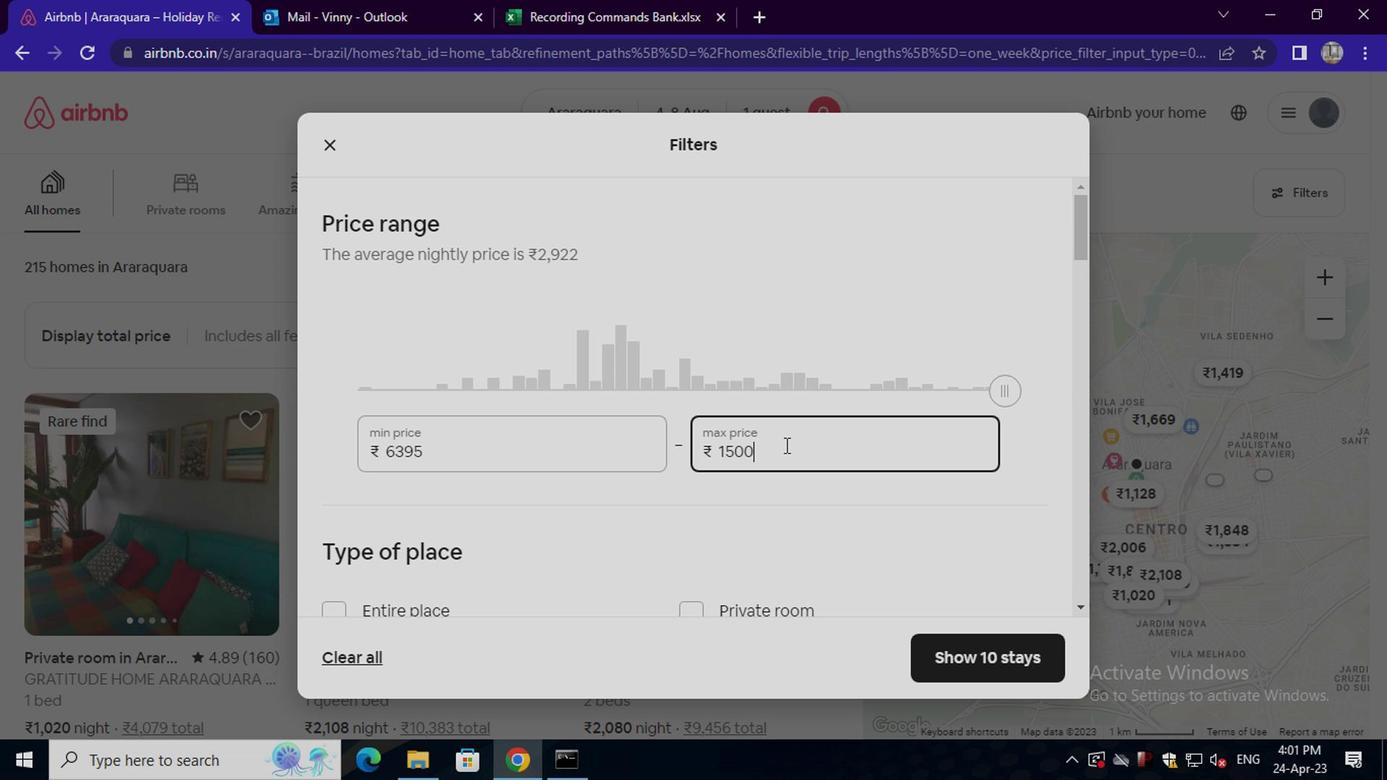 
Action: Mouse moved to (296, 359)
Screenshot: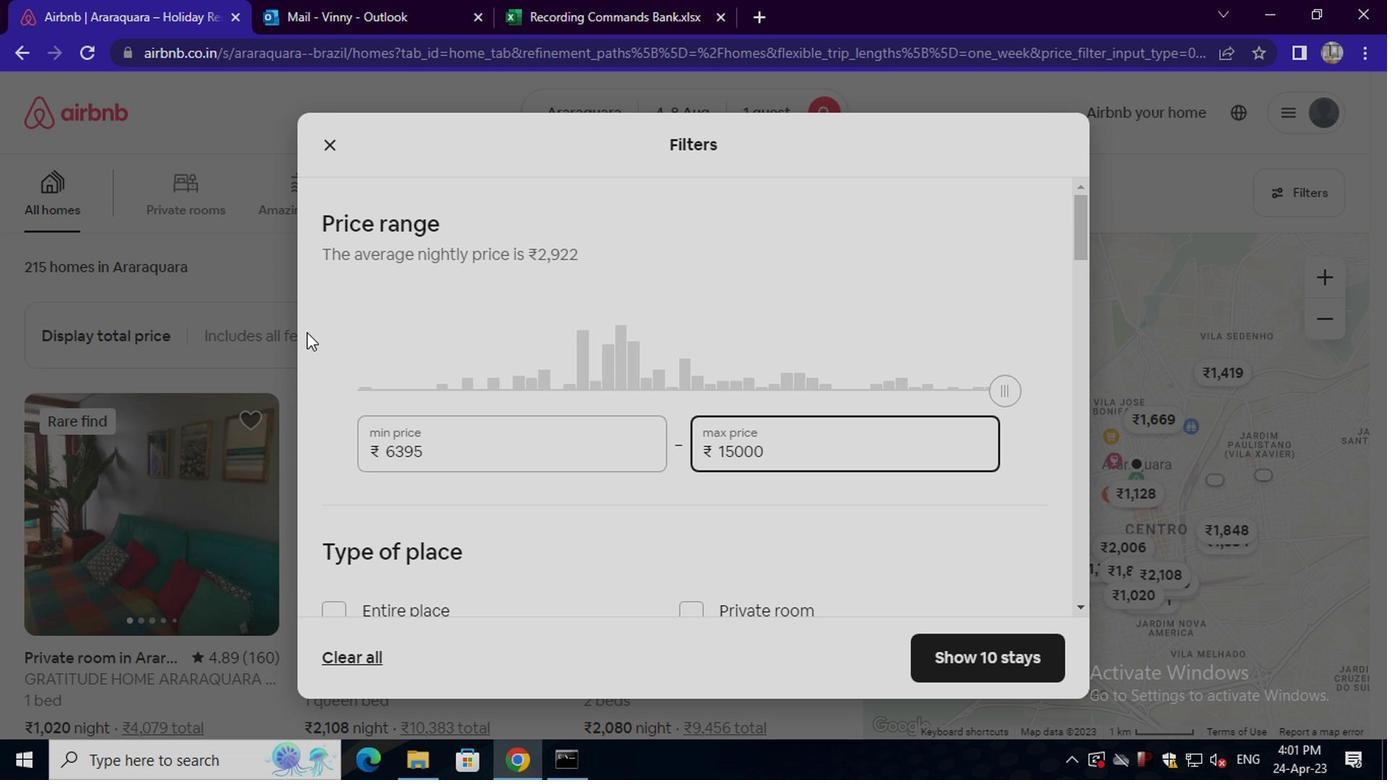 
Action: Mouse scrolled (296, 358) with delta (0, 0)
Screenshot: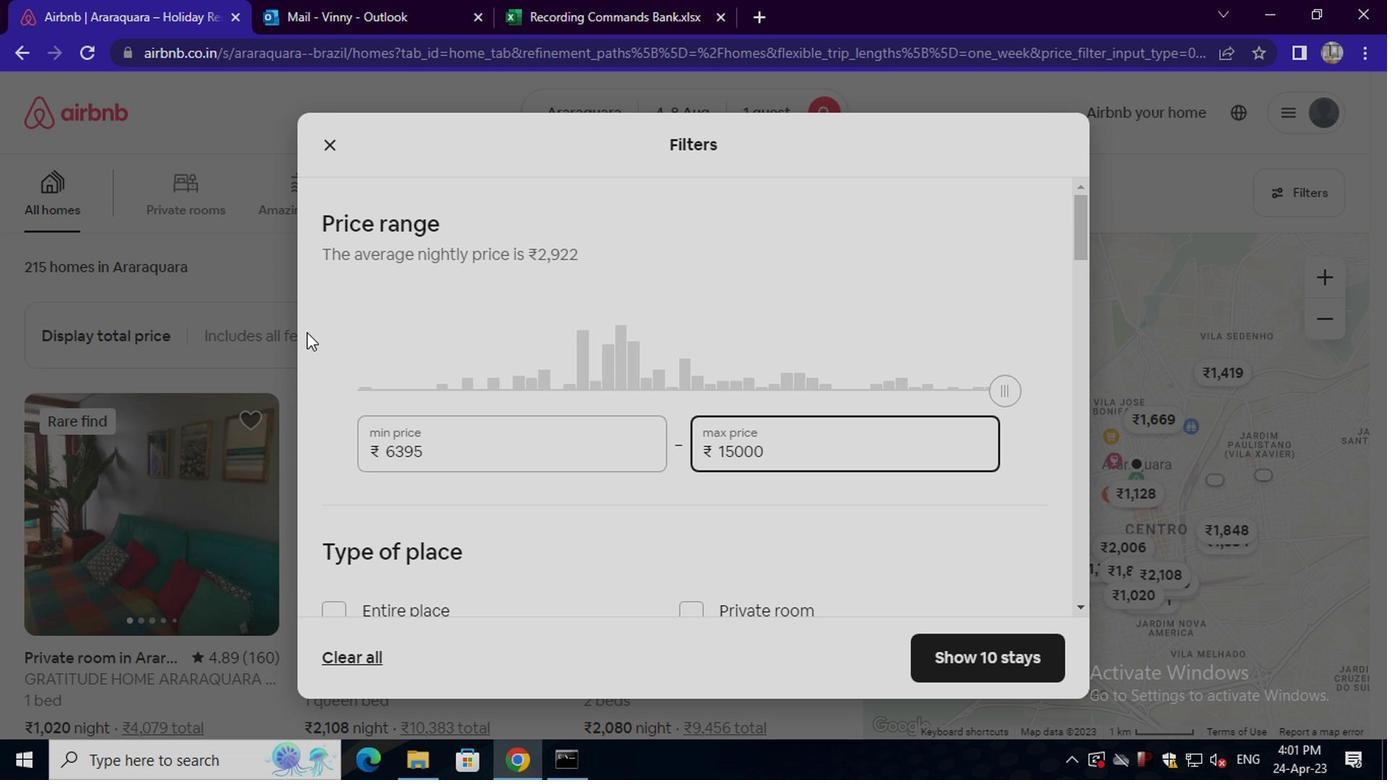 
Action: Mouse scrolled (296, 358) with delta (0, 0)
Screenshot: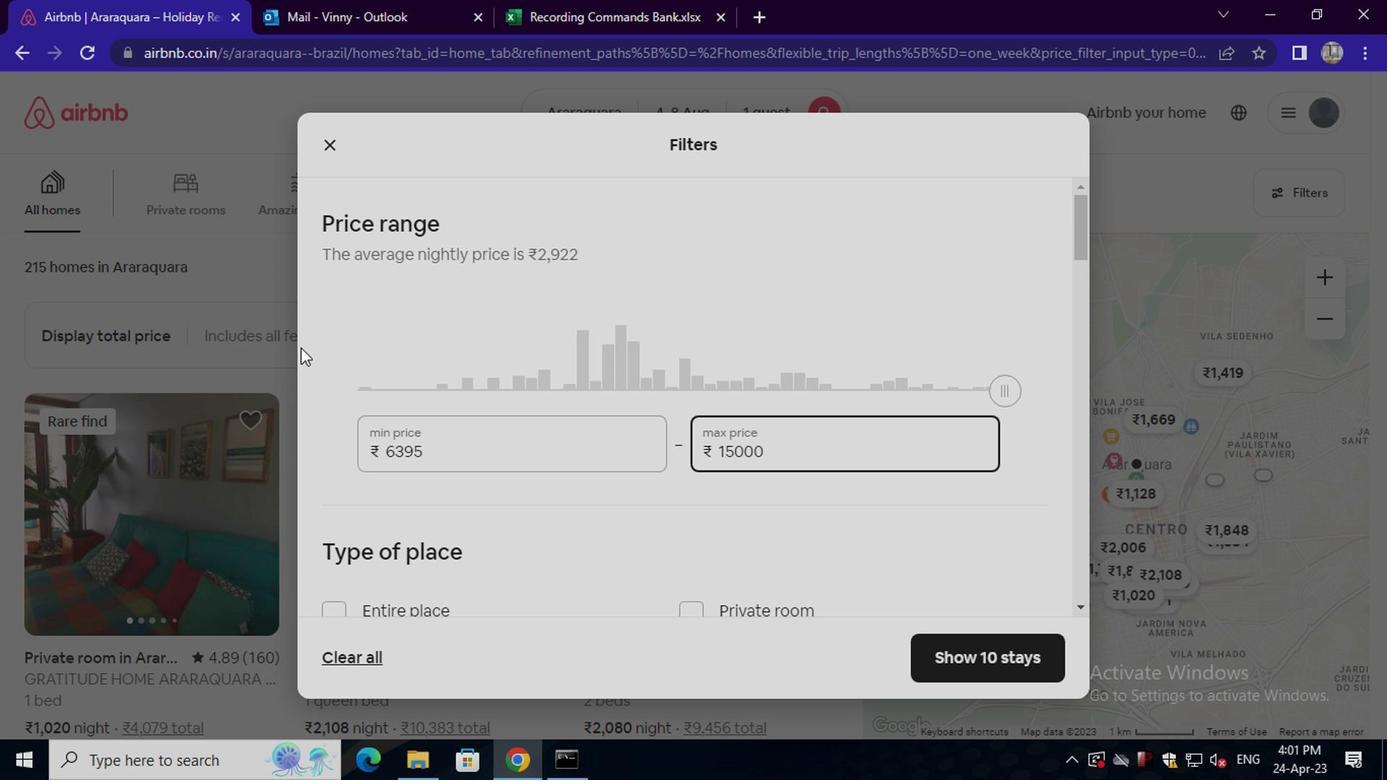 
Action: Mouse moved to (687, 411)
Screenshot: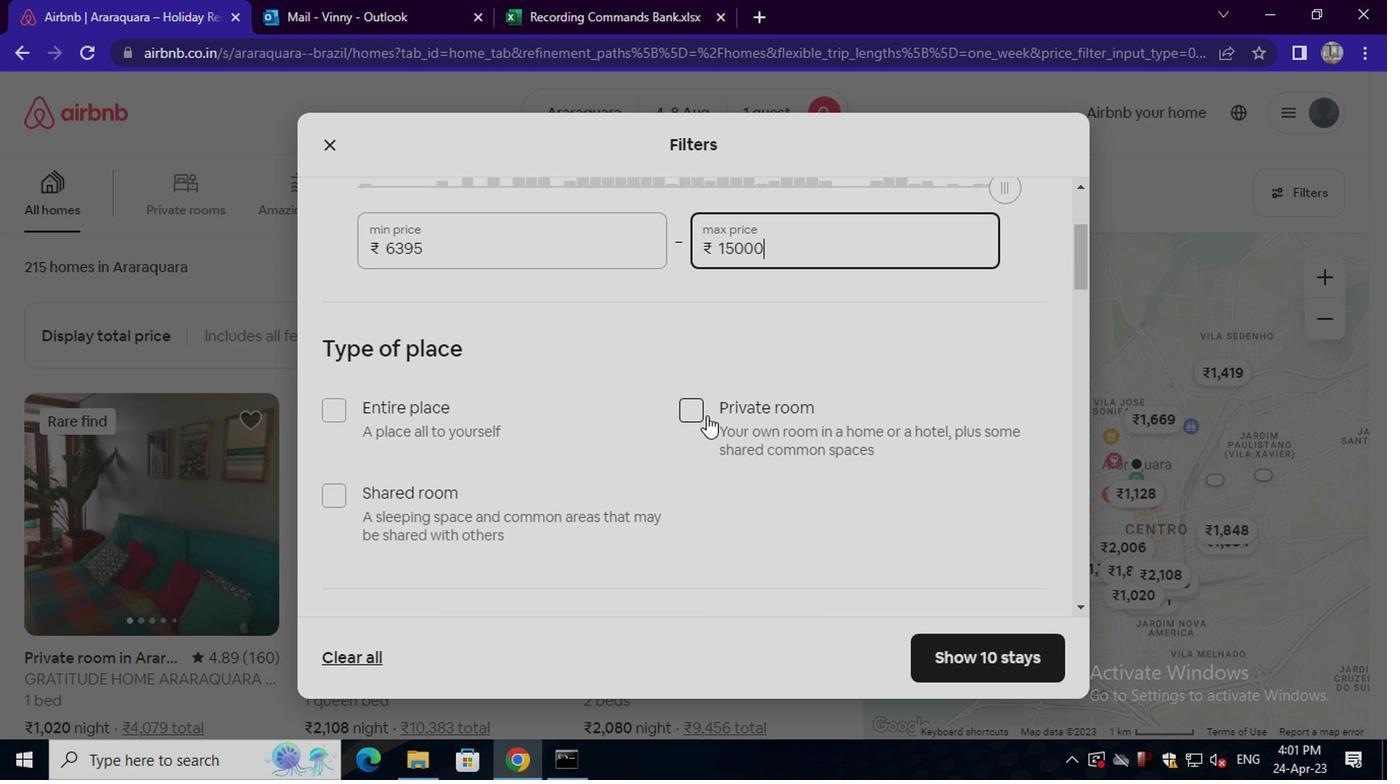 
Action: Mouse pressed left at (687, 411)
Screenshot: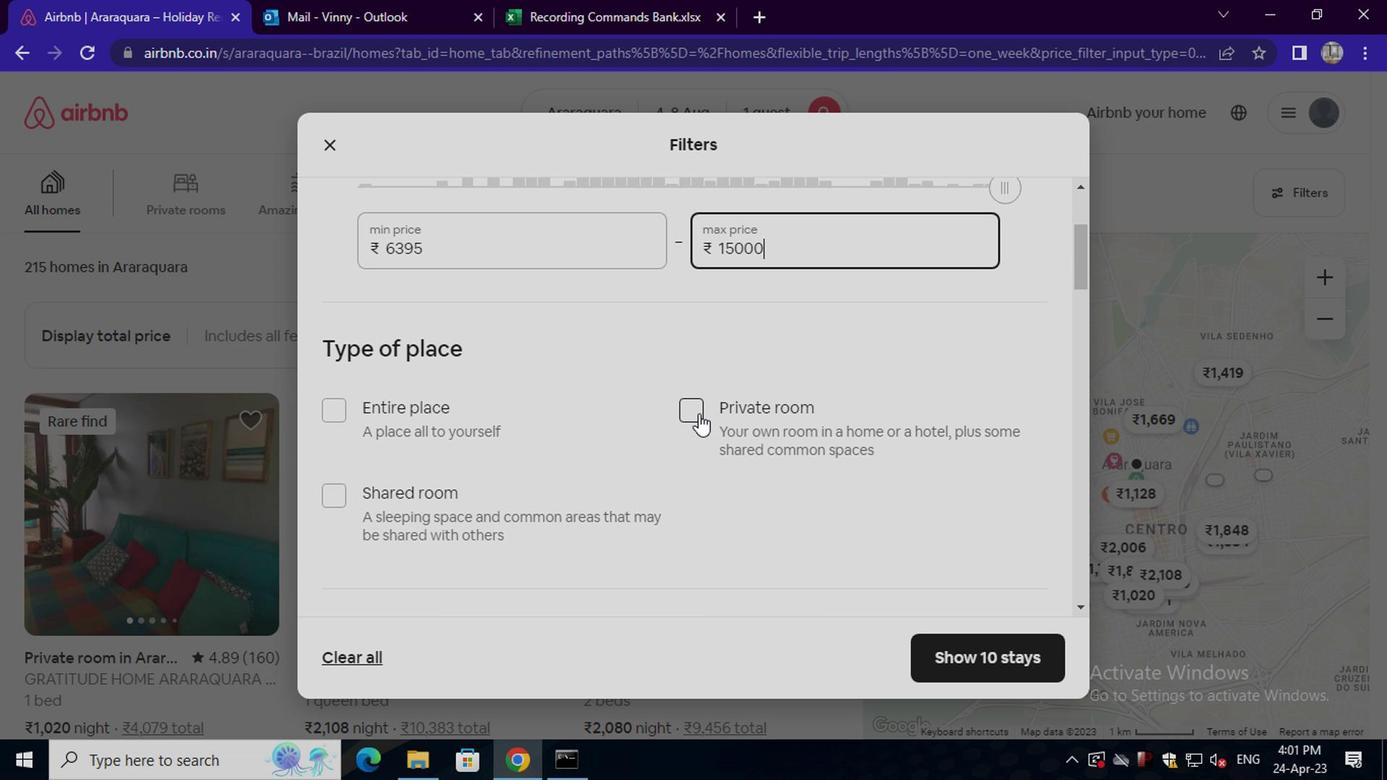 
Action: Mouse moved to (699, 401)
Screenshot: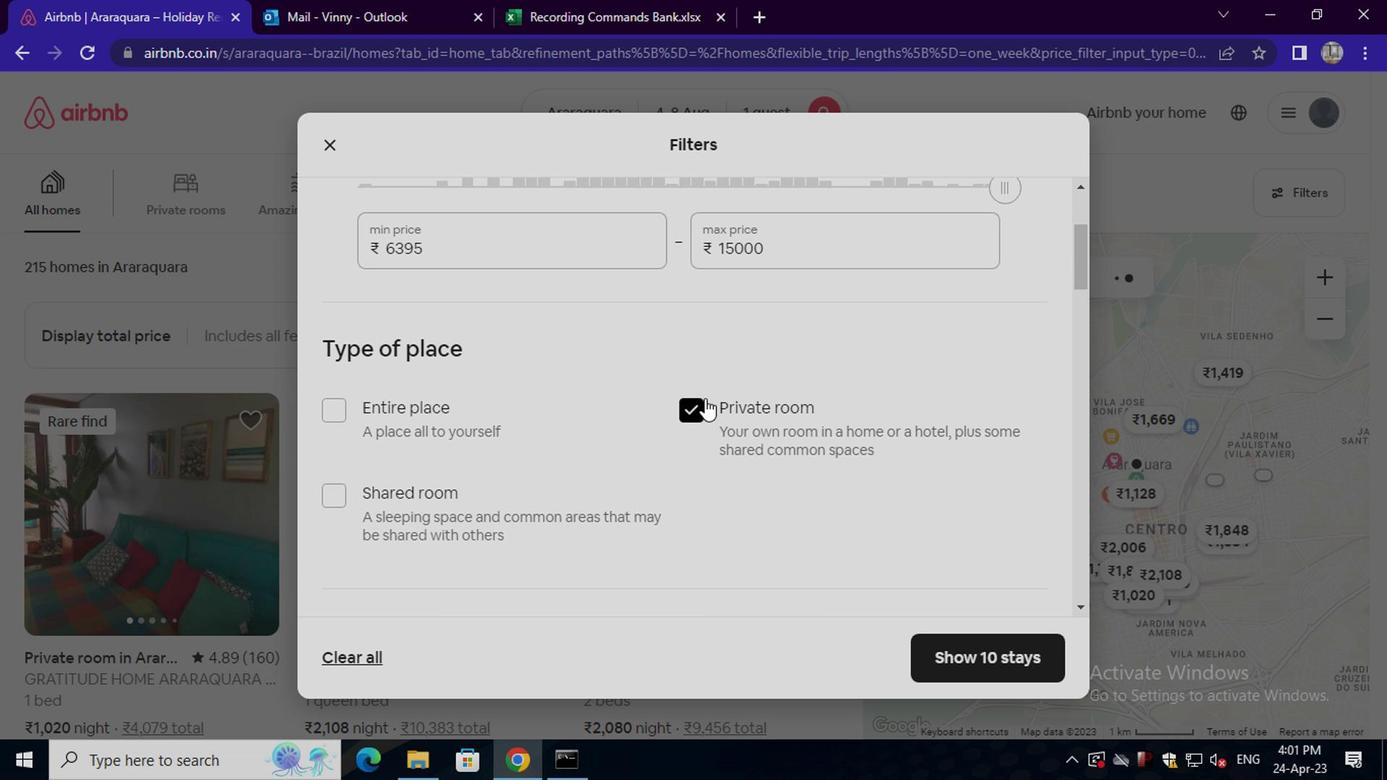 
Action: Mouse scrolled (699, 399) with delta (0, -1)
Screenshot: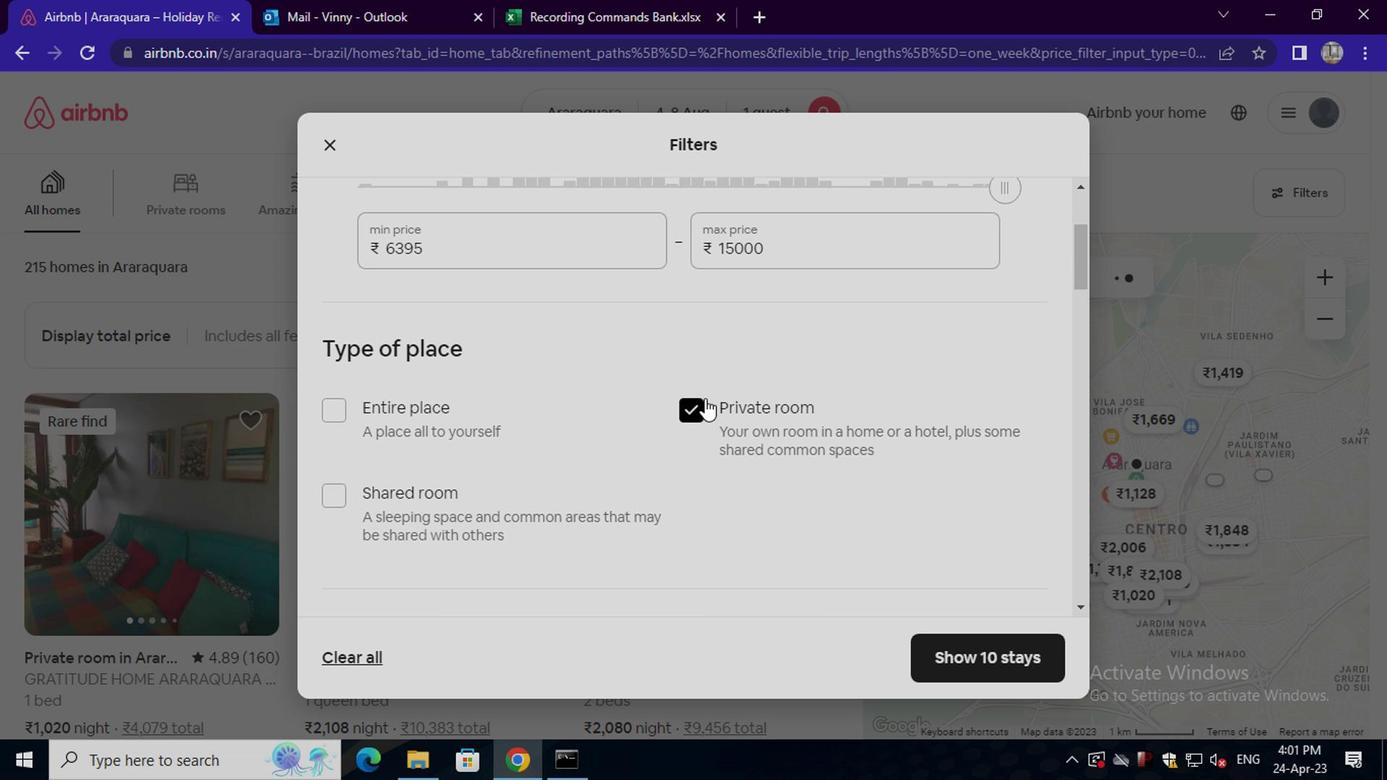 
Action: Mouse moved to (699, 401)
Screenshot: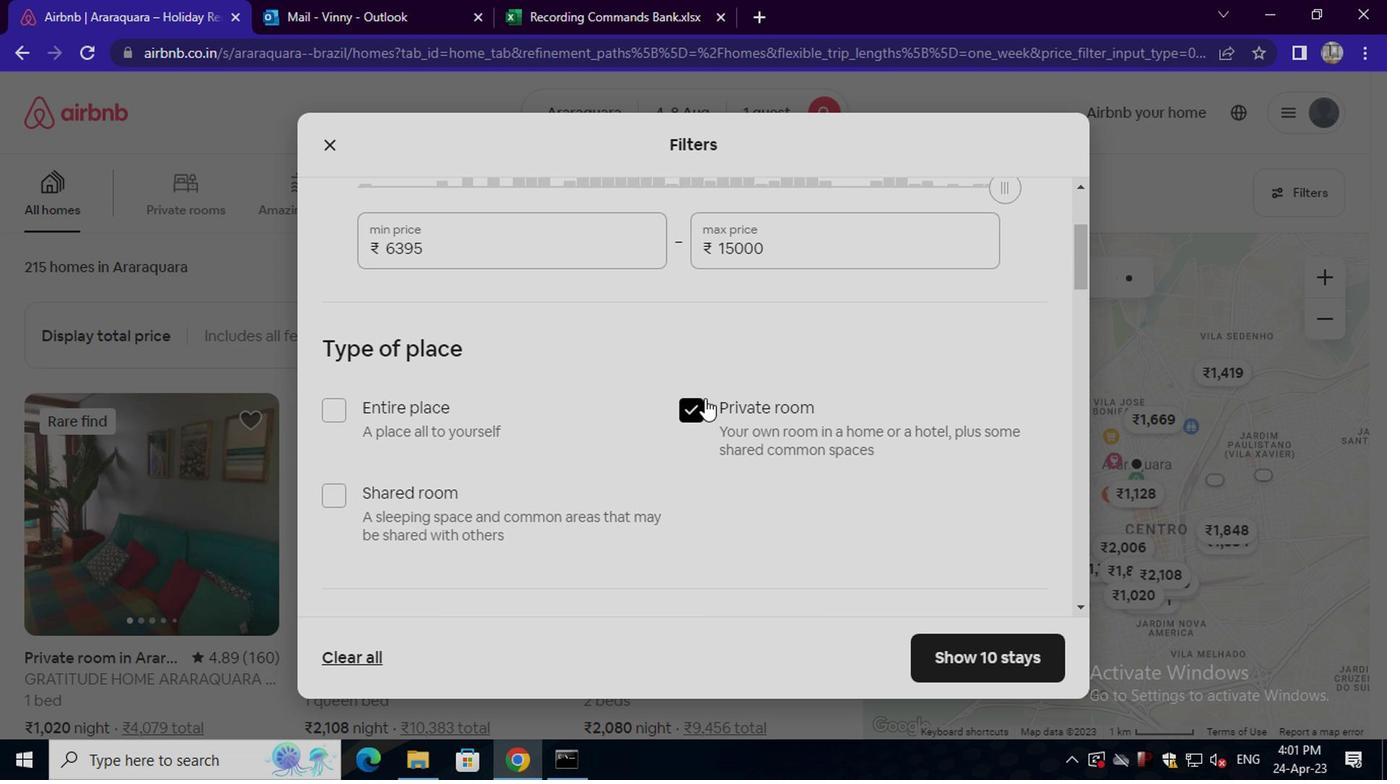 
Action: Mouse scrolled (699, 401) with delta (0, 0)
Screenshot: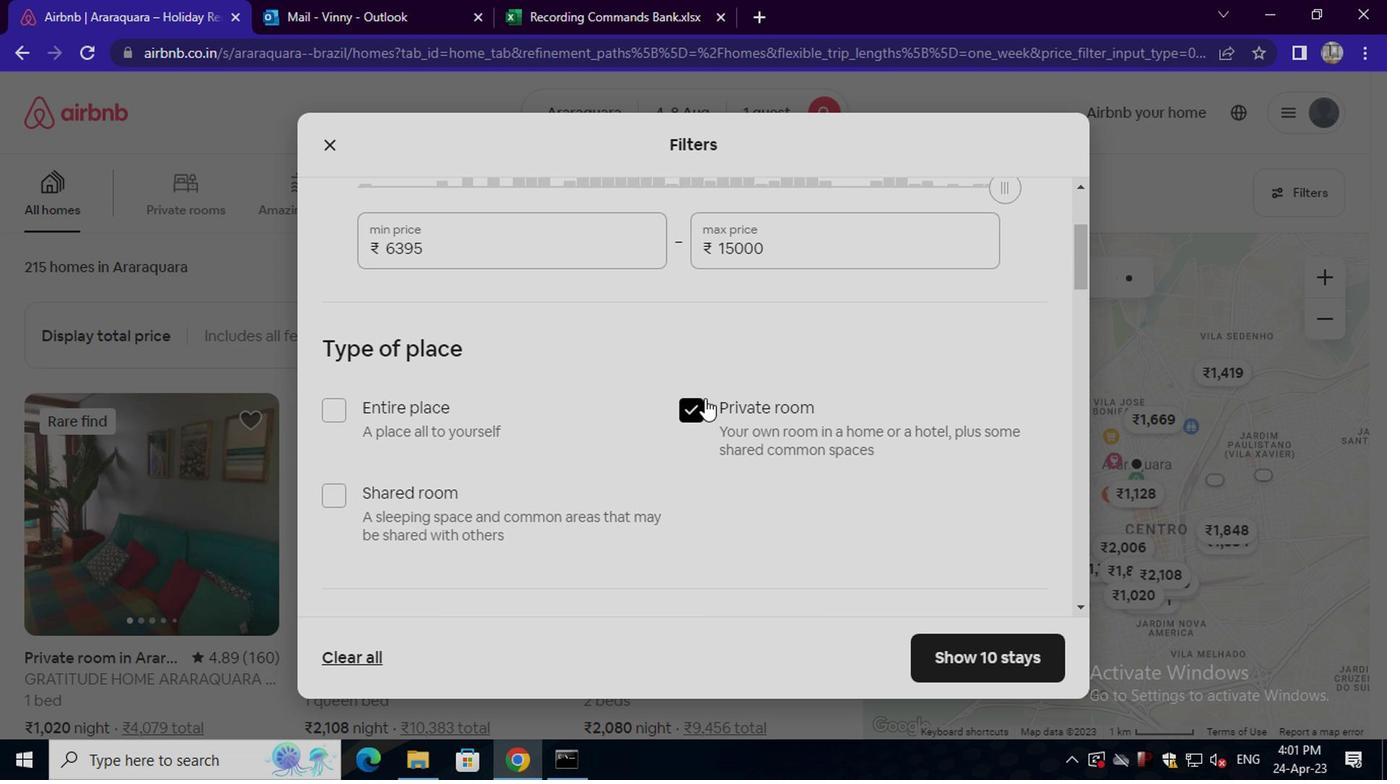 
Action: Mouse scrolled (699, 401) with delta (0, 0)
Screenshot: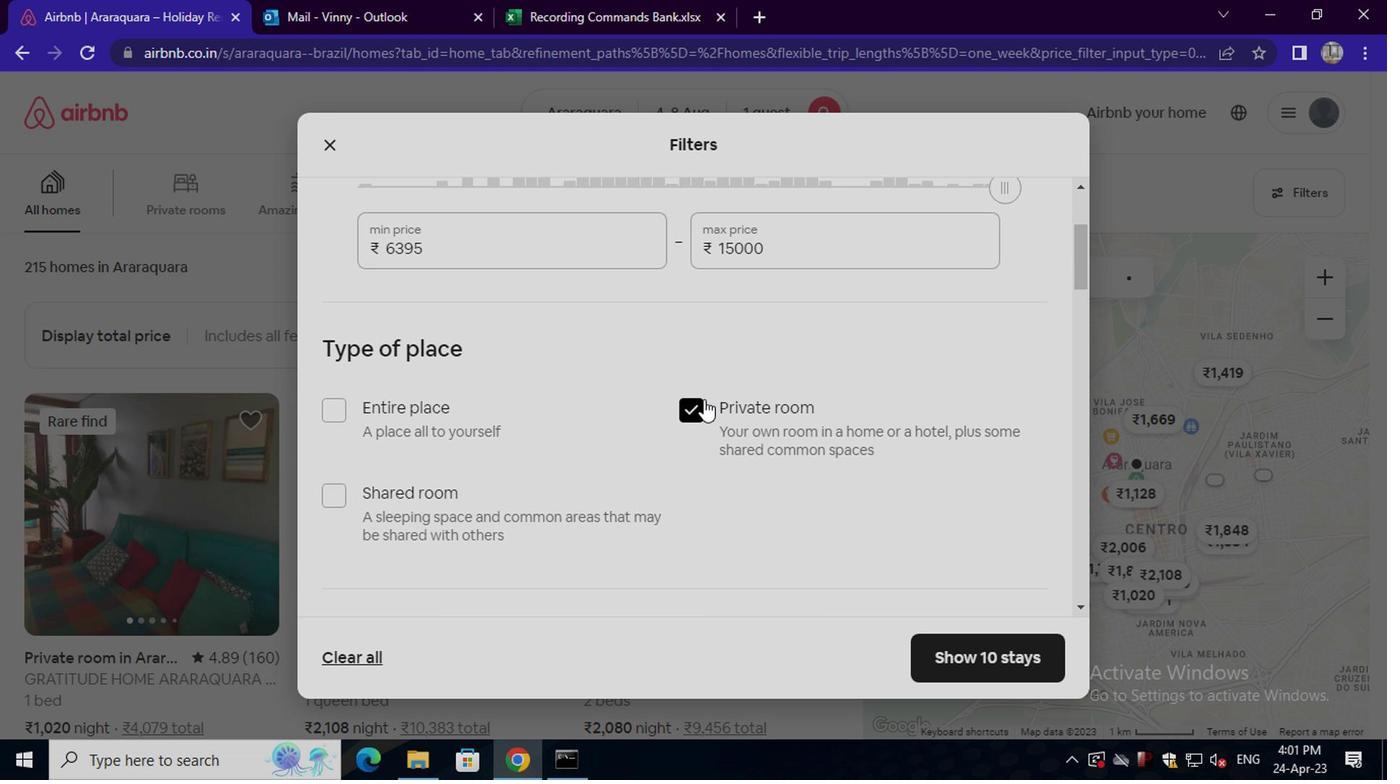 
Action: Mouse scrolled (699, 401) with delta (0, 0)
Screenshot: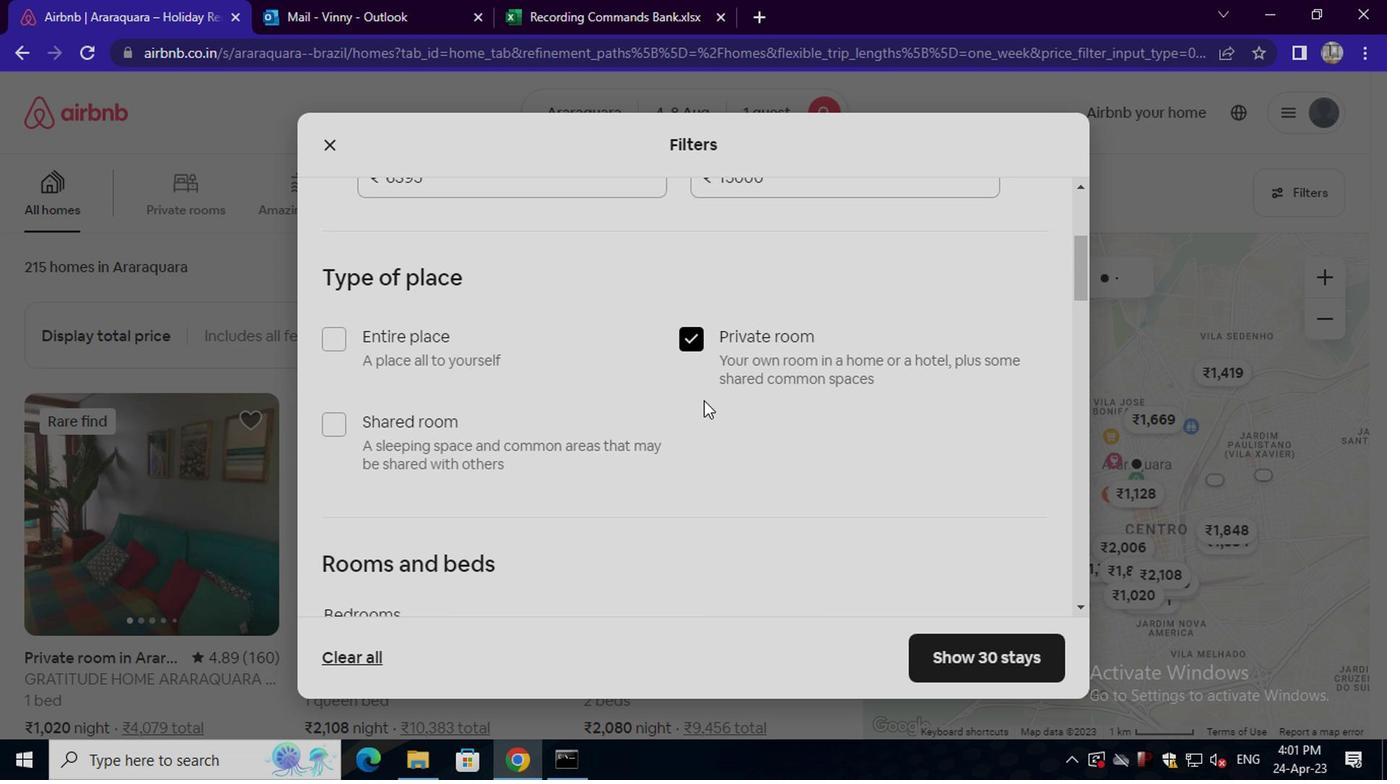 
Action: Mouse scrolled (699, 401) with delta (0, 0)
Screenshot: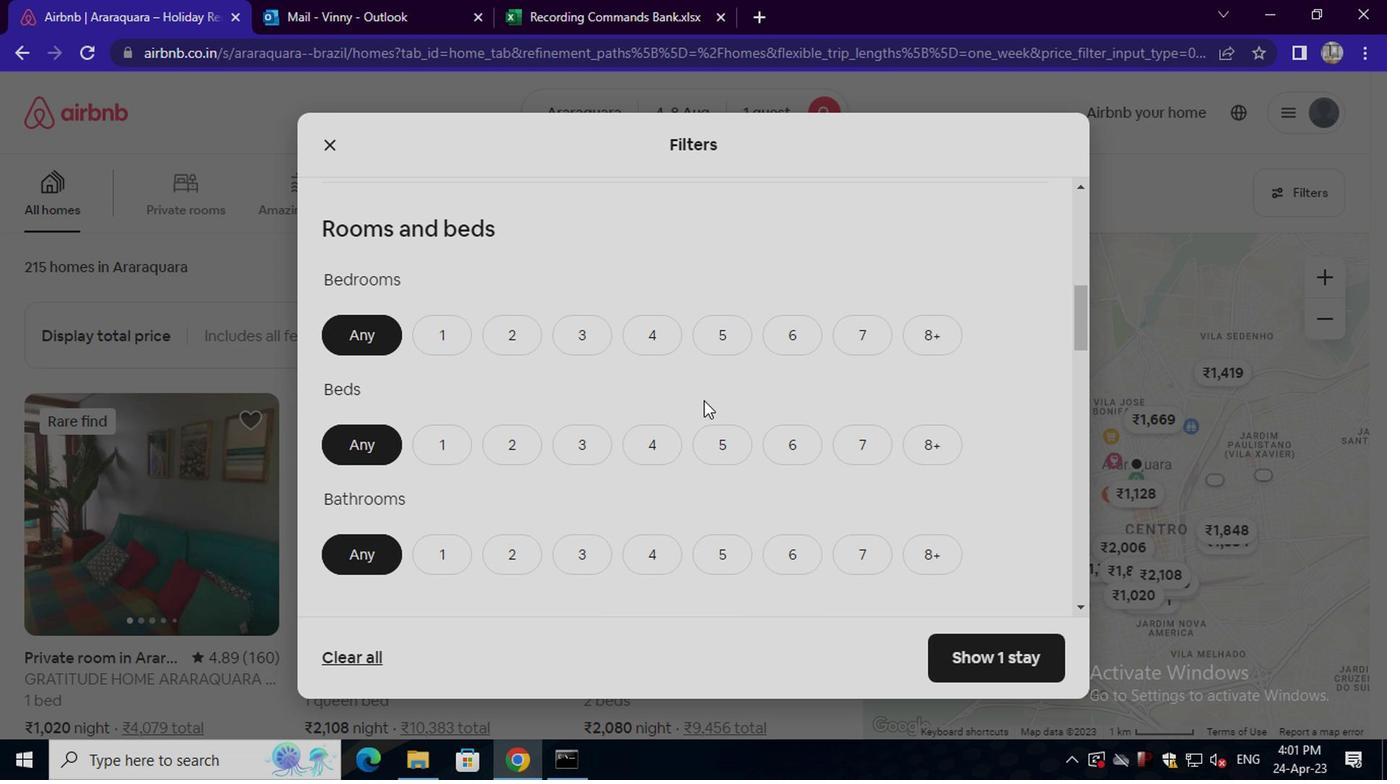 
Action: Mouse scrolled (699, 401) with delta (0, 0)
Screenshot: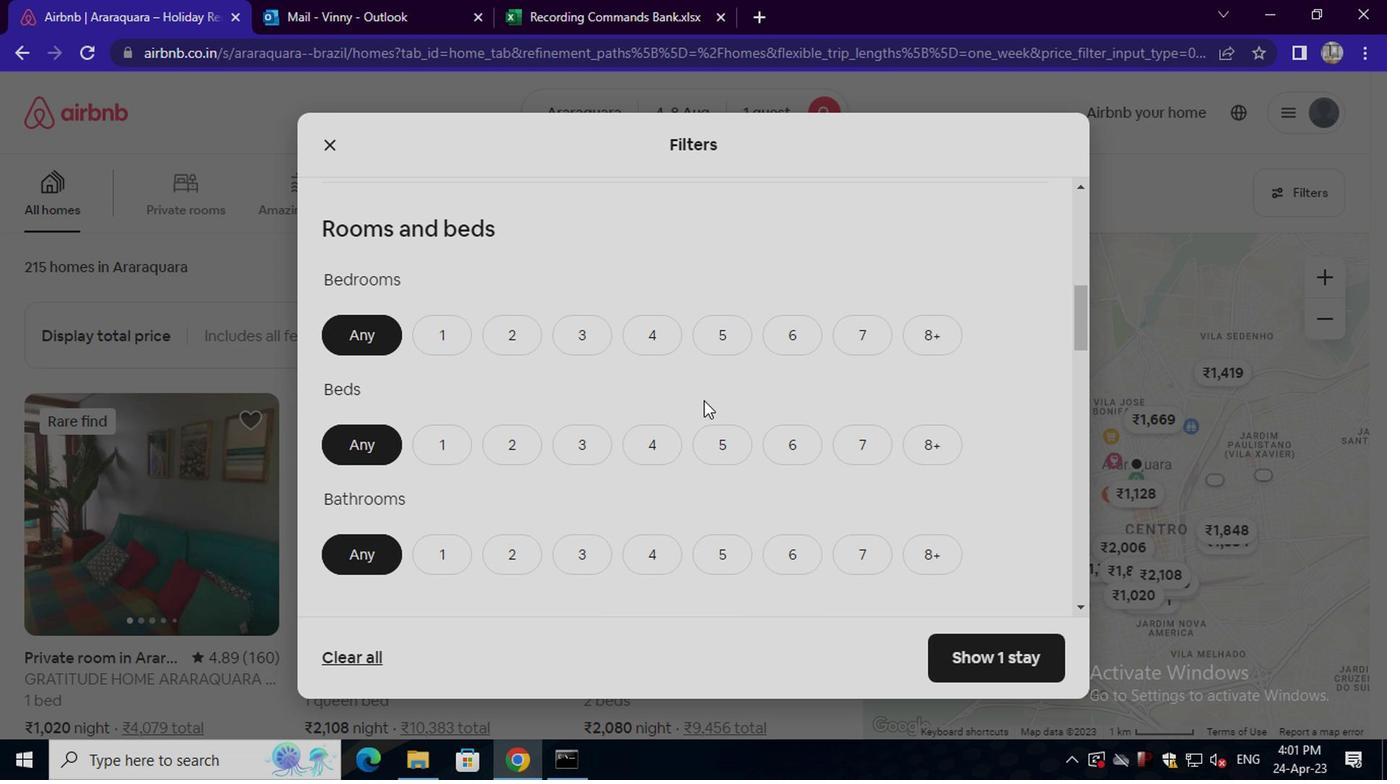 
Action: Mouse moved to (469, 317)
Screenshot: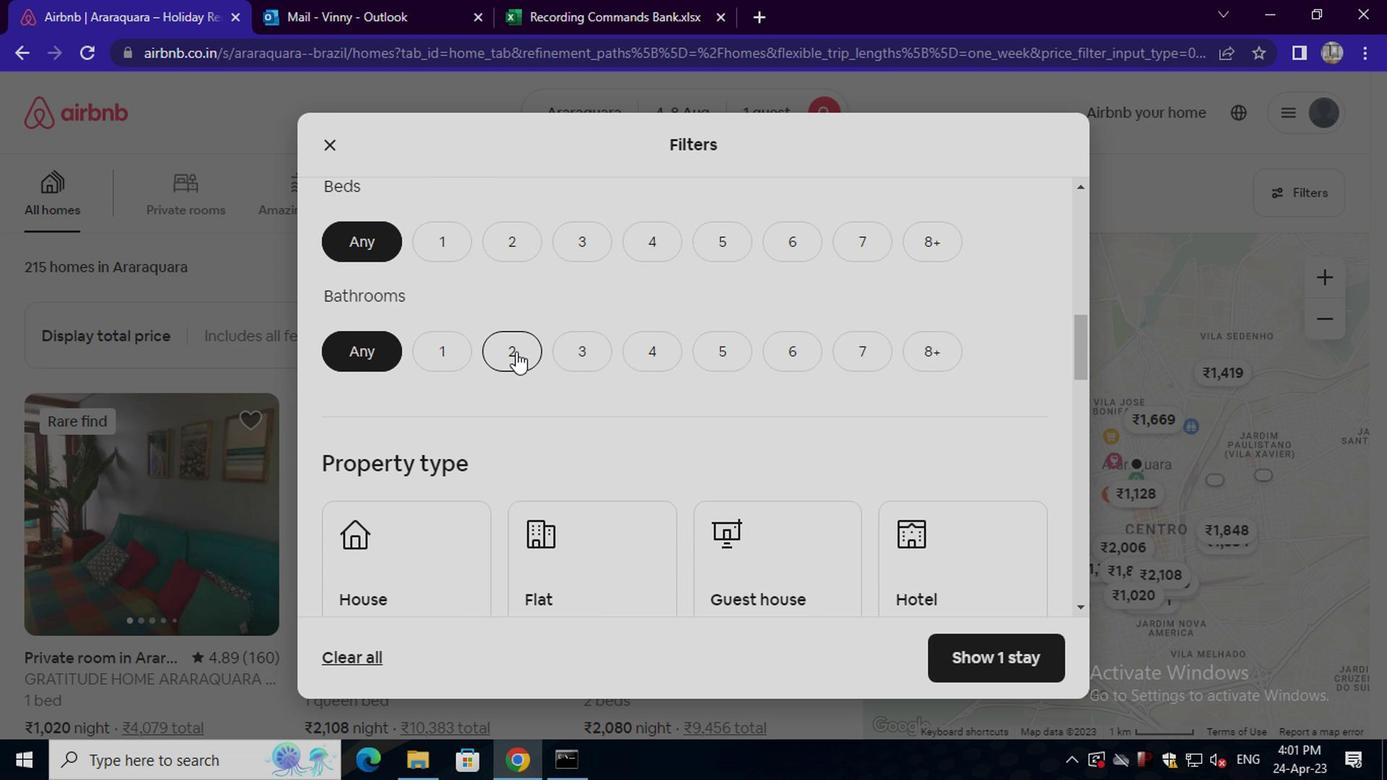 
Action: Mouse scrolled (469, 317) with delta (0, 0)
Screenshot: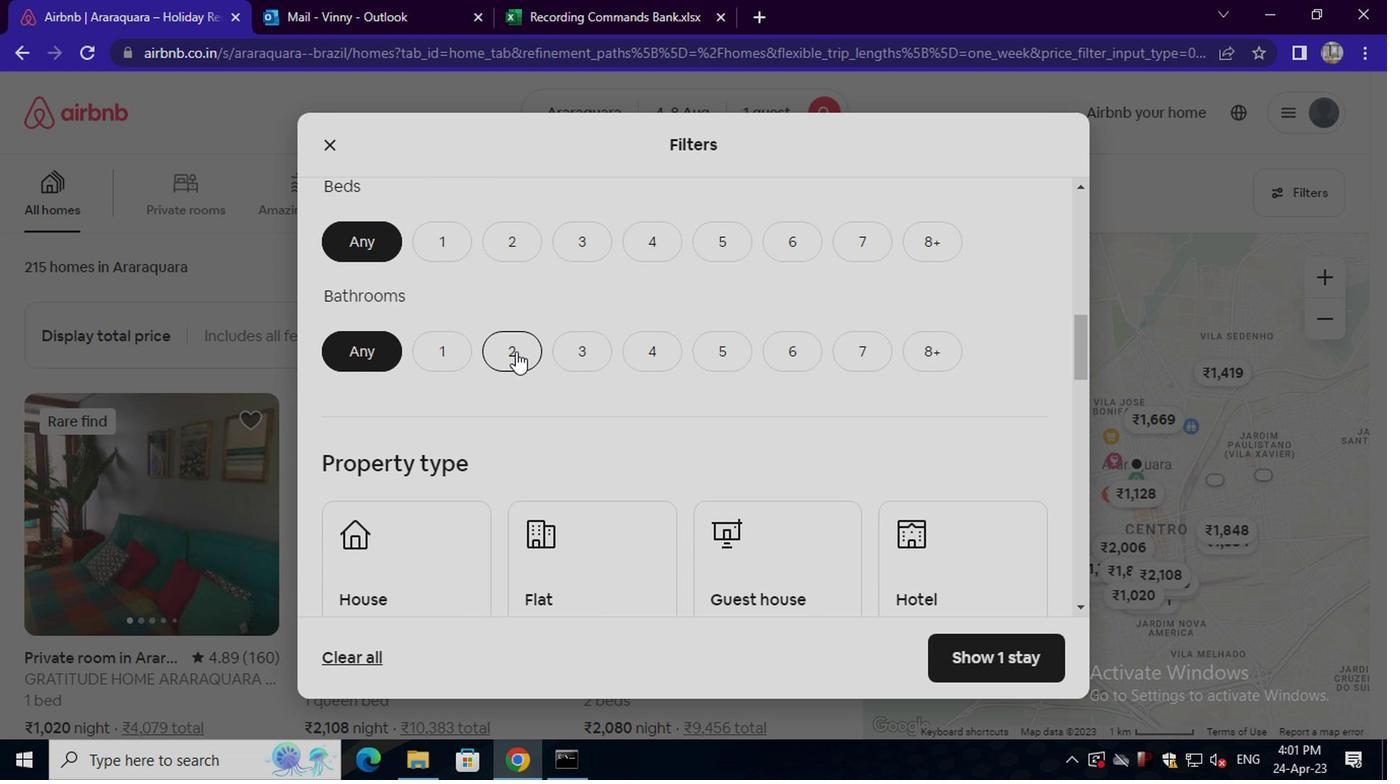 
Action: Mouse scrolled (469, 317) with delta (0, 0)
Screenshot: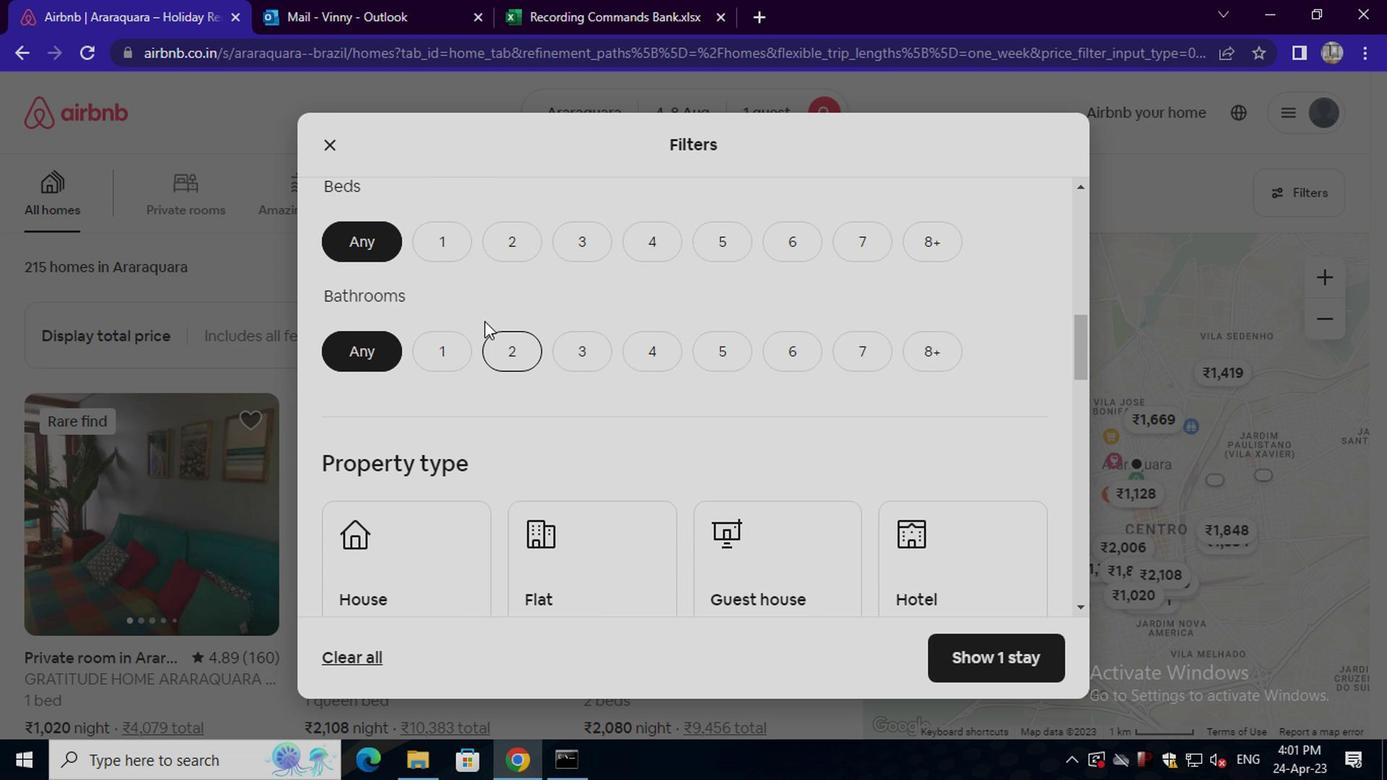 
Action: Mouse moved to (434, 353)
Screenshot: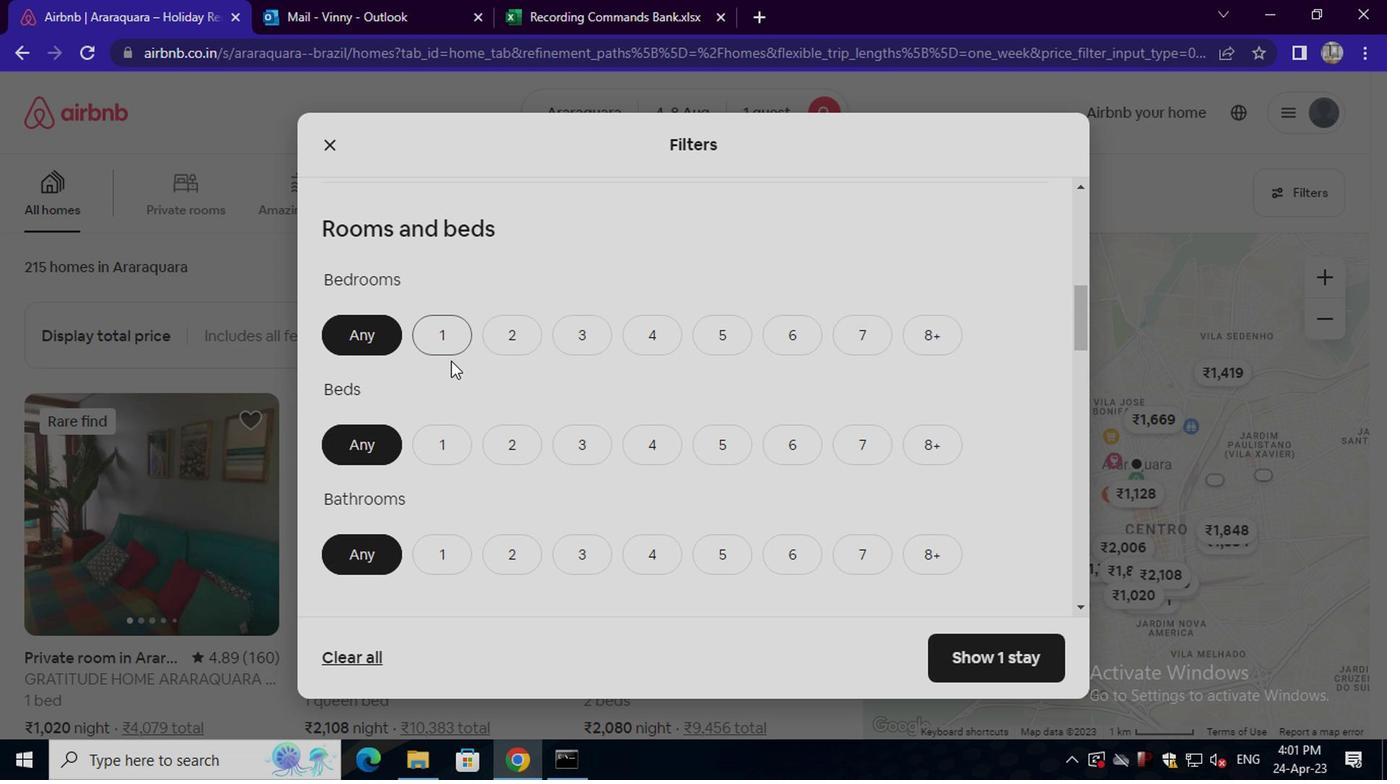 
Action: Mouse pressed left at (434, 353)
Screenshot: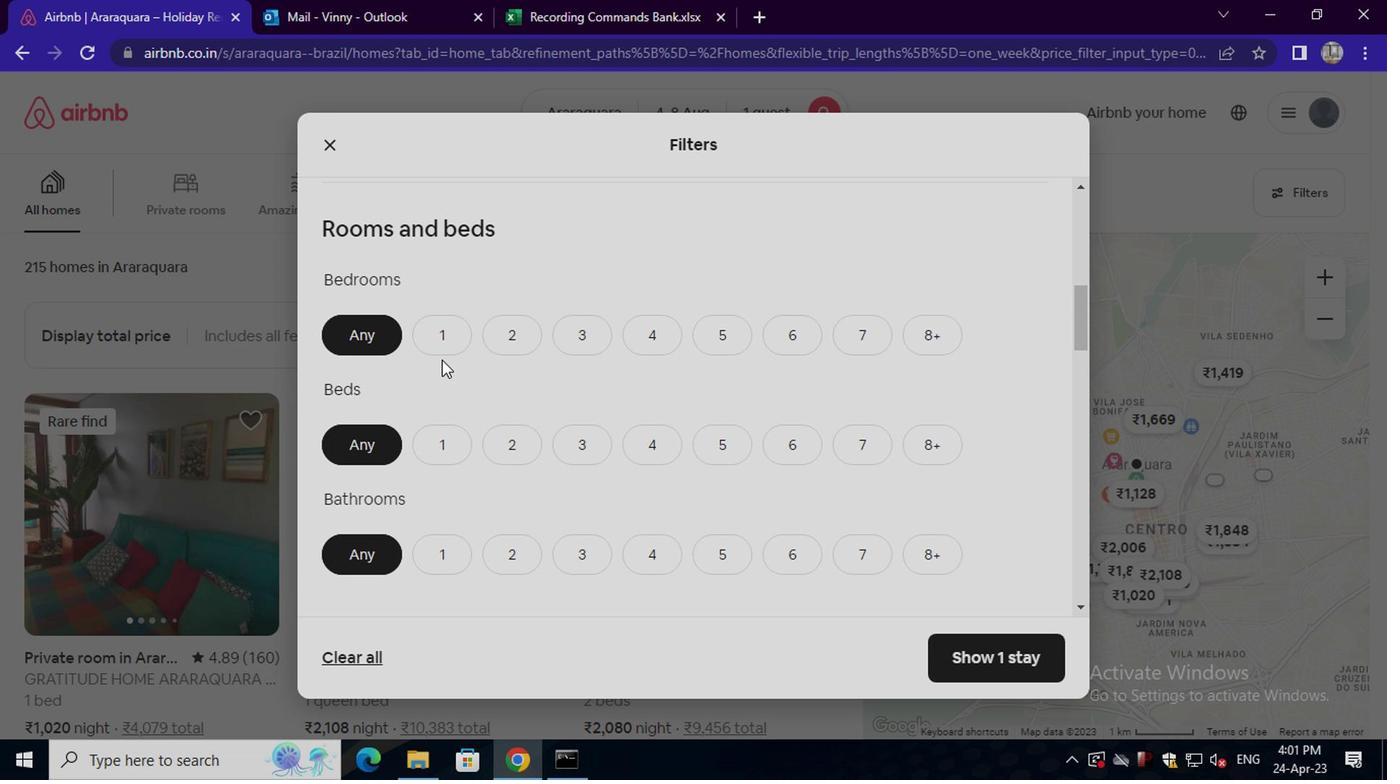 
Action: Mouse moved to (436, 434)
Screenshot: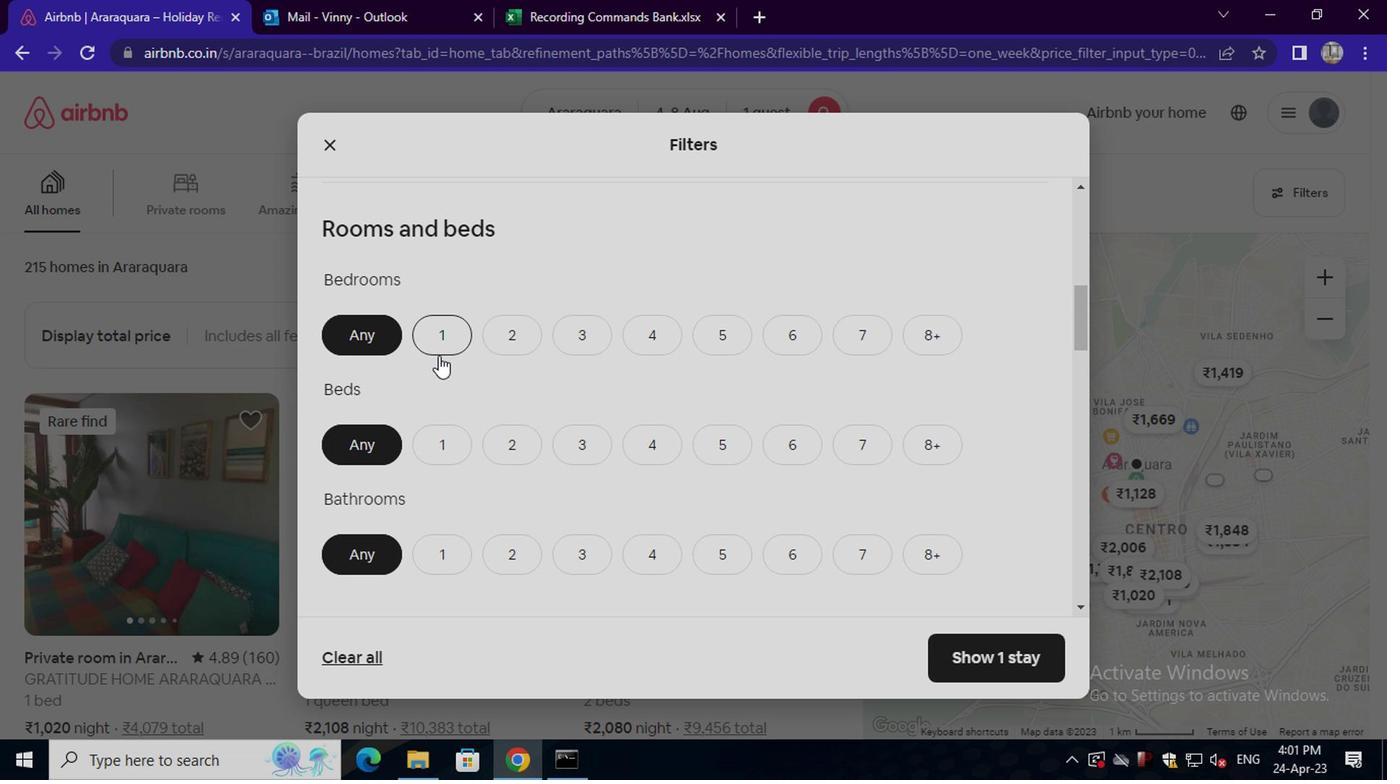 
Action: Mouse pressed left at (436, 434)
Screenshot: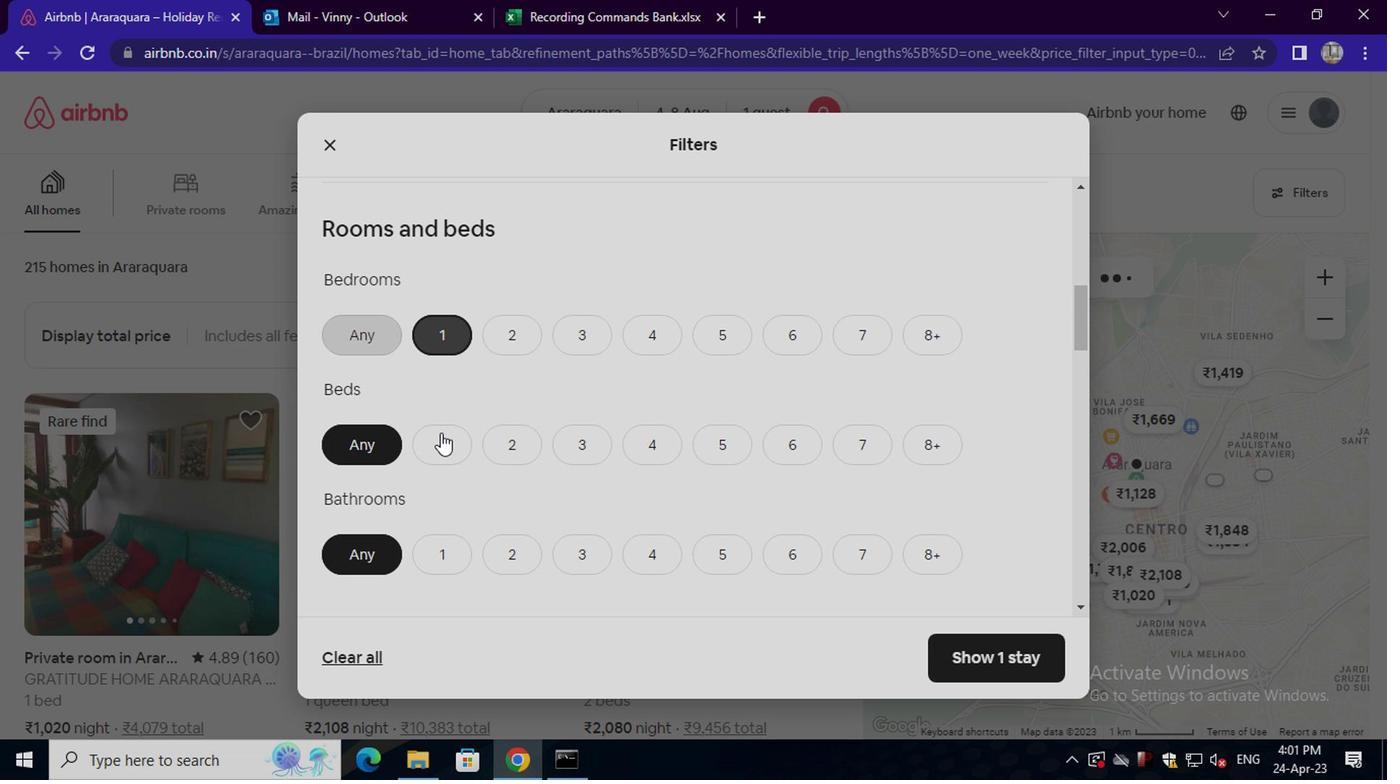 
Action: Mouse moved to (433, 548)
Screenshot: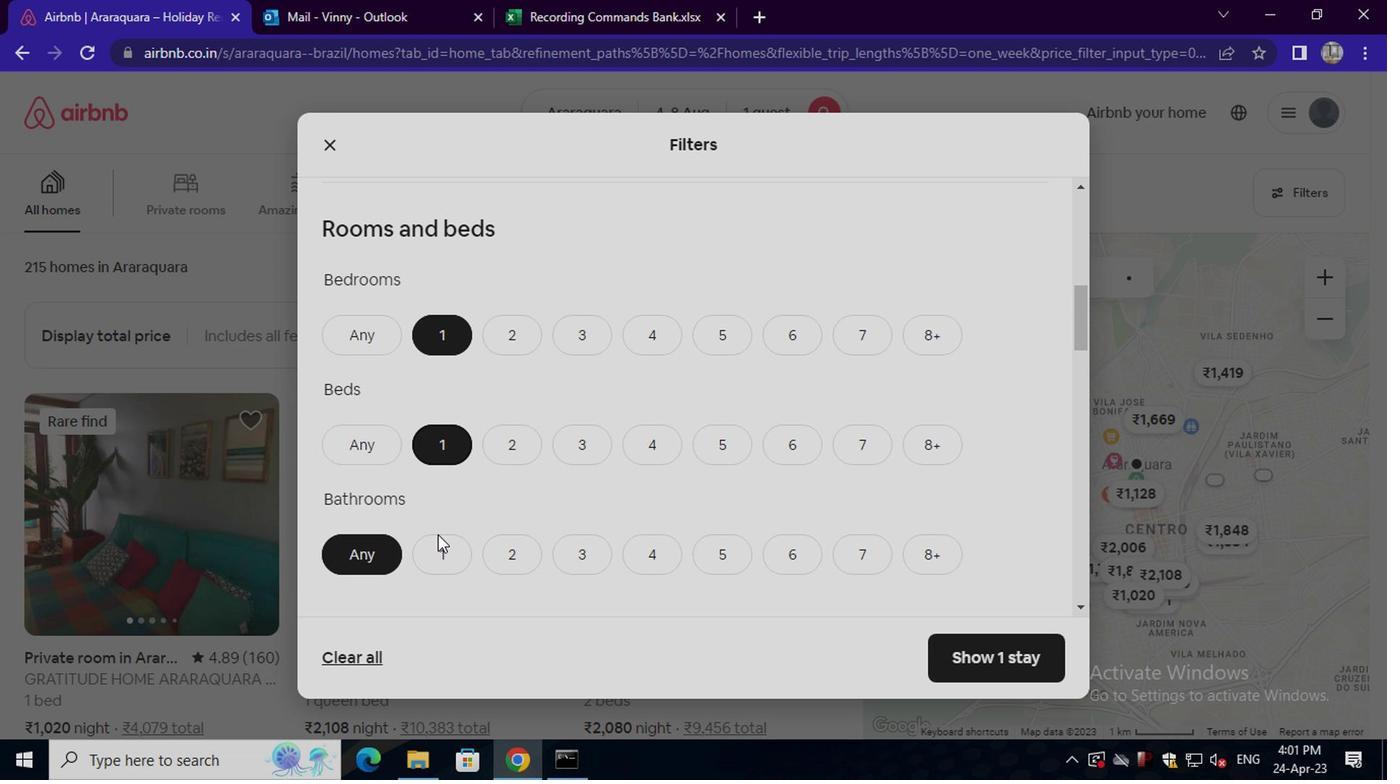 
Action: Mouse pressed left at (433, 548)
Screenshot: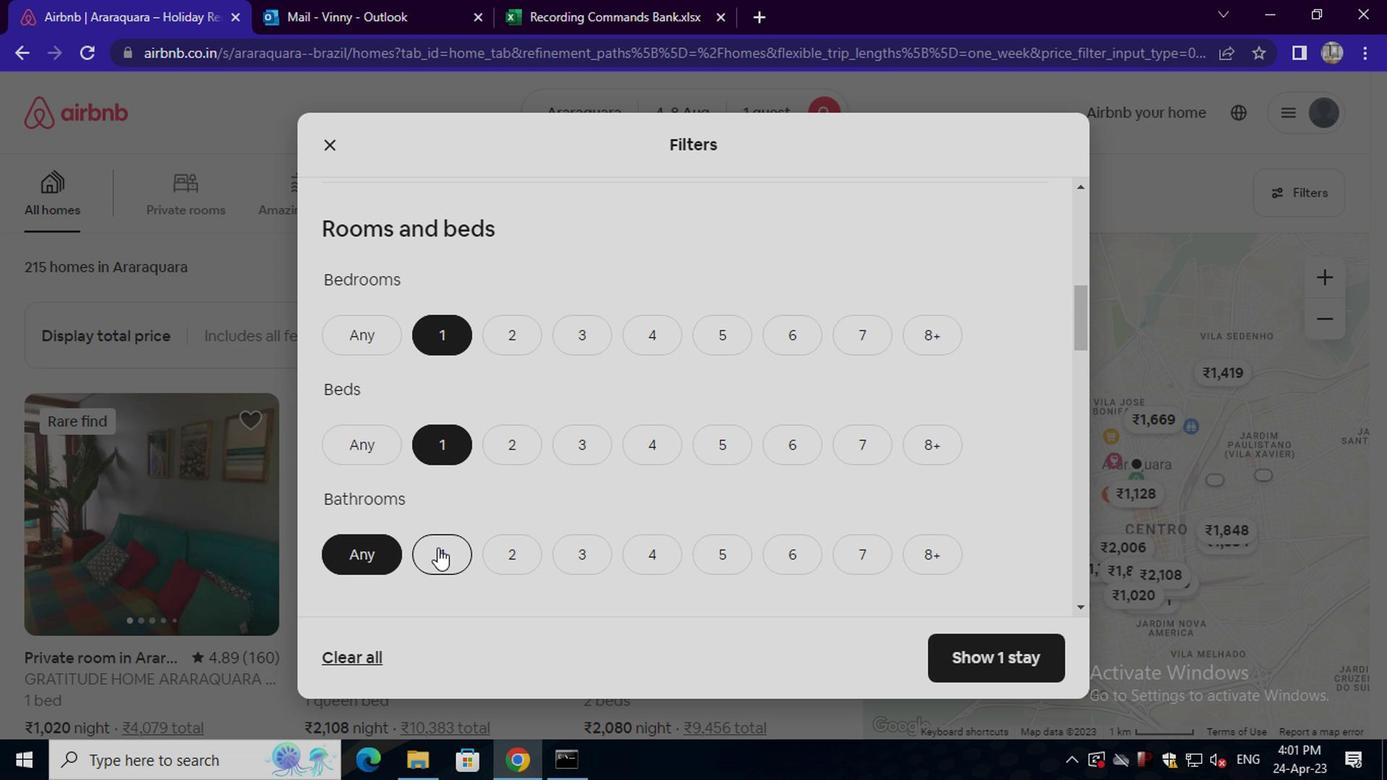 
Action: Mouse moved to (434, 549)
Screenshot: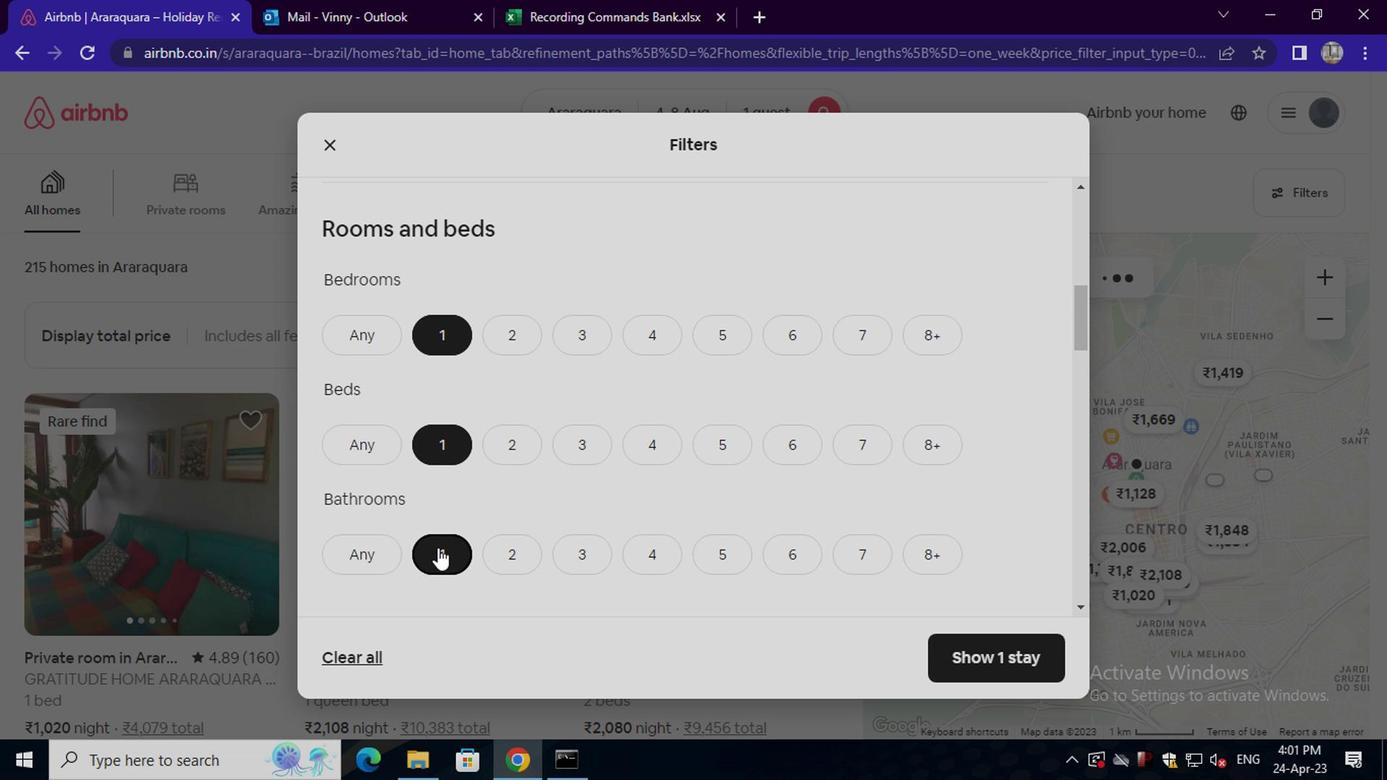 
Action: Mouse scrolled (434, 548) with delta (0, 0)
Screenshot: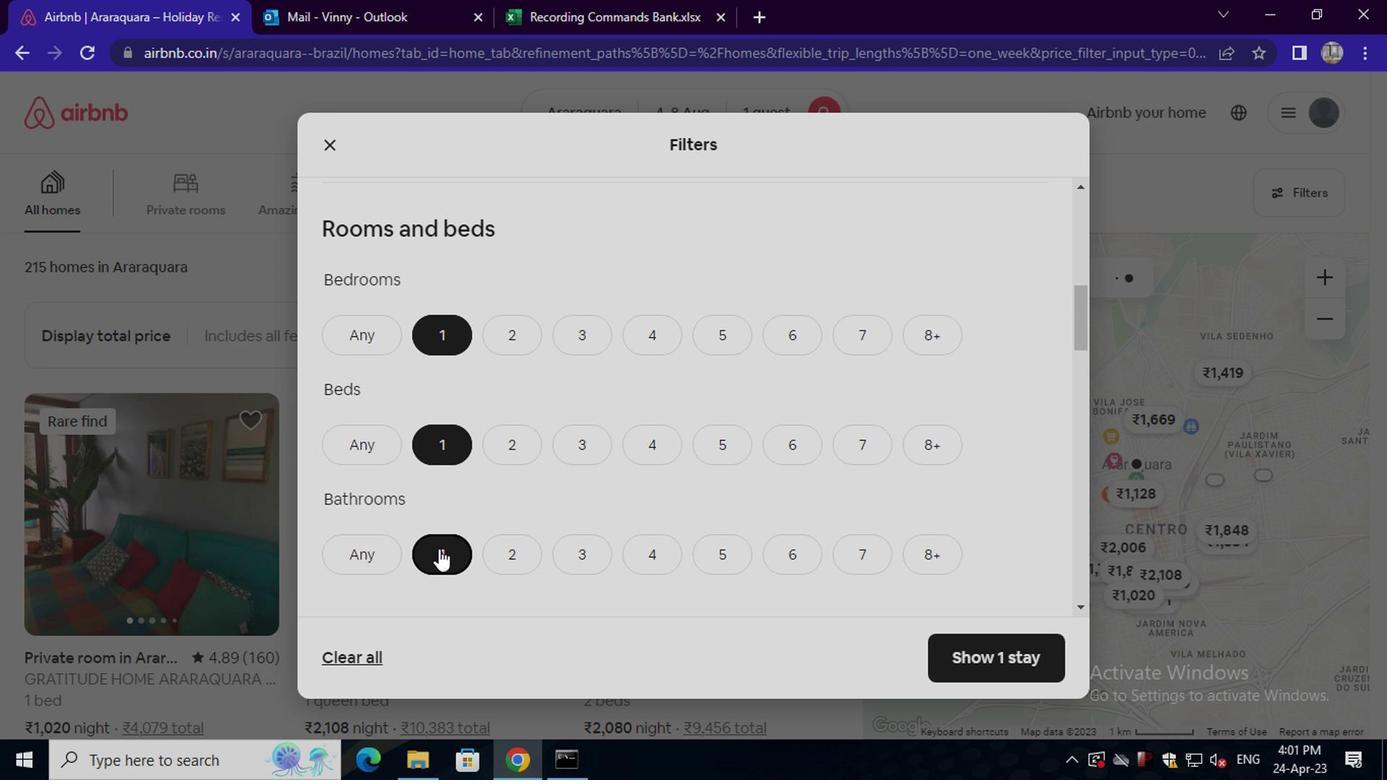 
Action: Mouse scrolled (434, 548) with delta (0, 0)
Screenshot: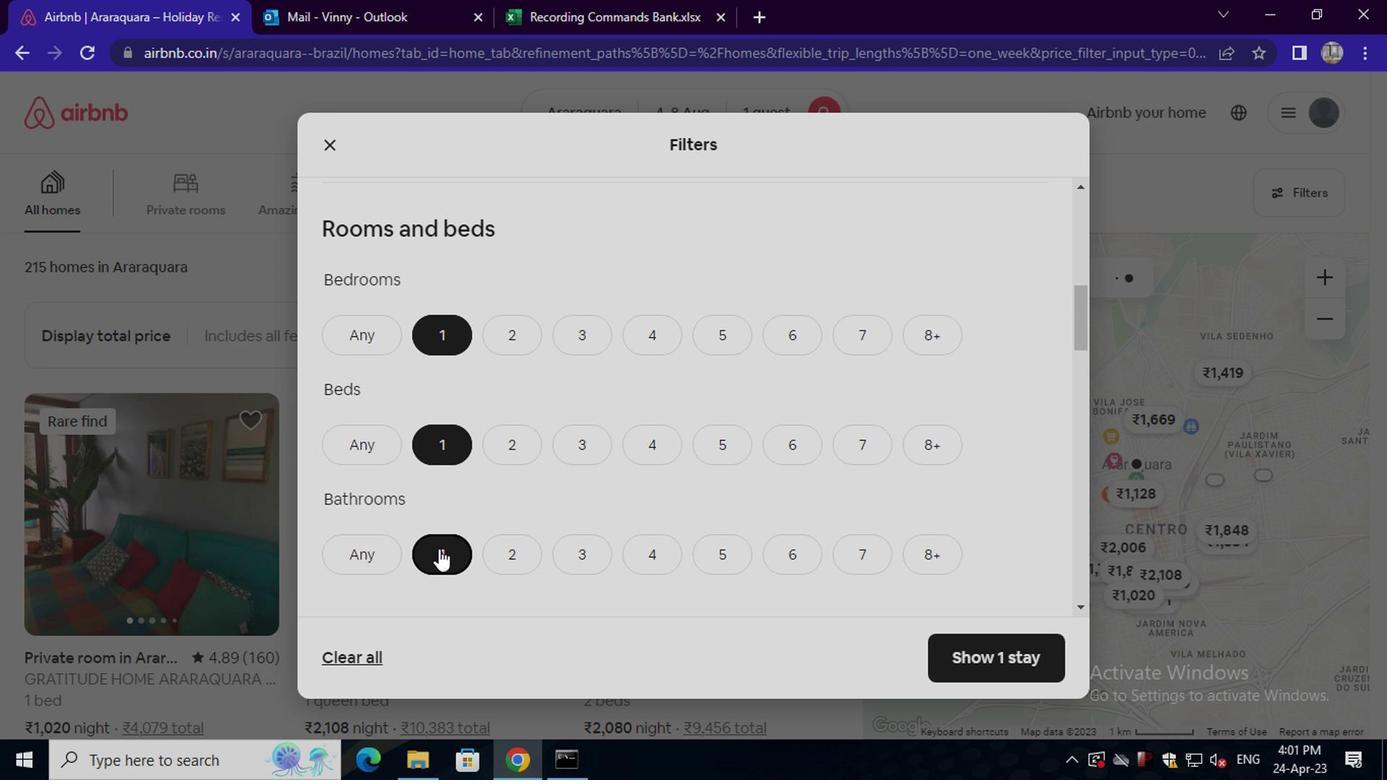 
Action: Mouse scrolled (434, 548) with delta (0, 0)
Screenshot: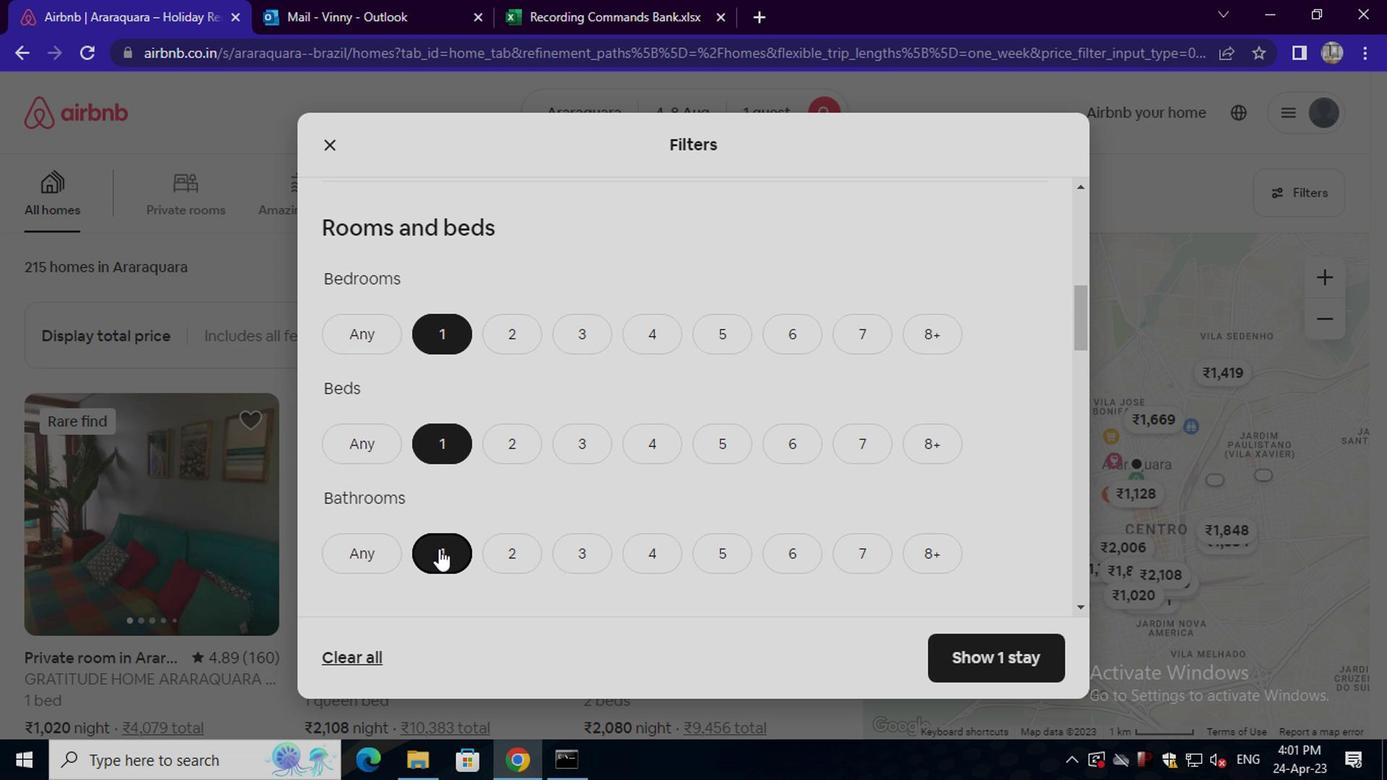 
Action: Mouse moved to (543, 492)
Screenshot: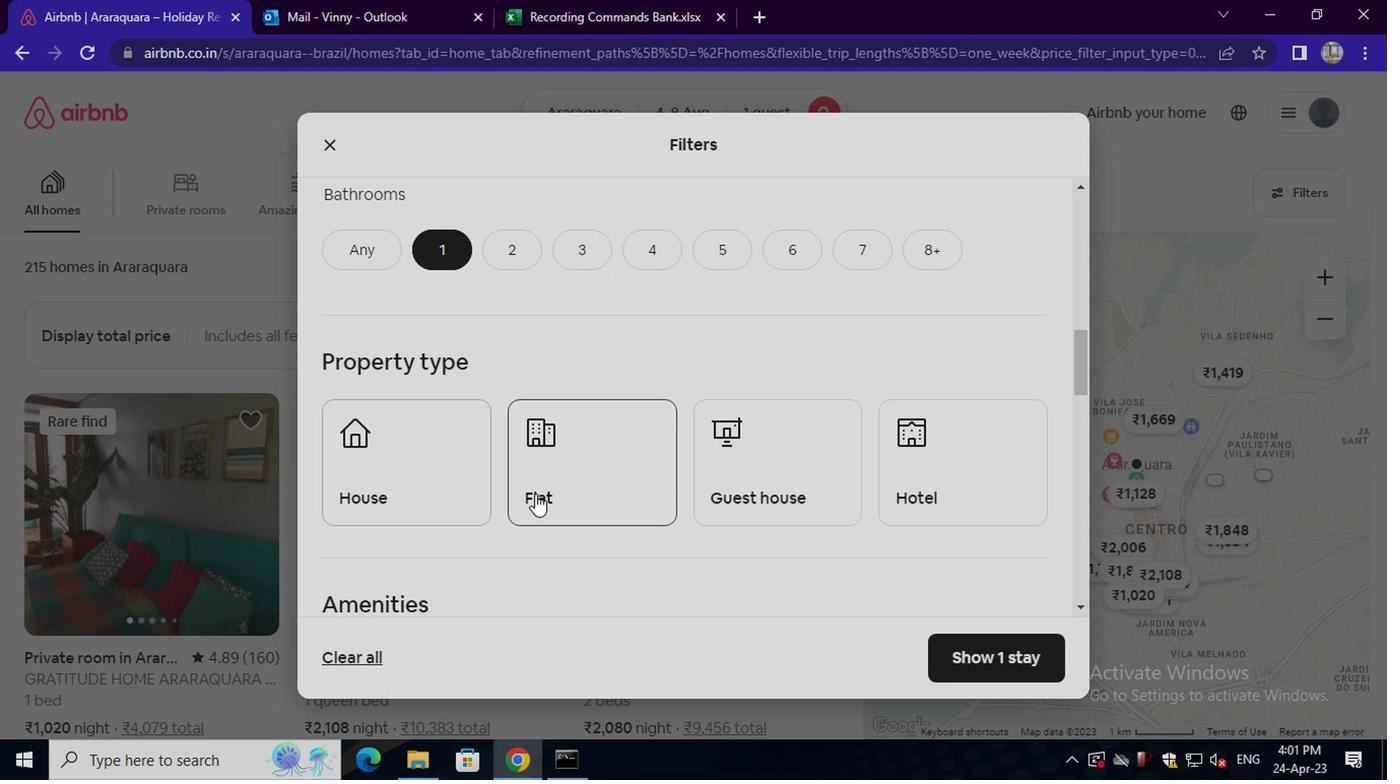 
Action: Mouse pressed left at (543, 492)
Screenshot: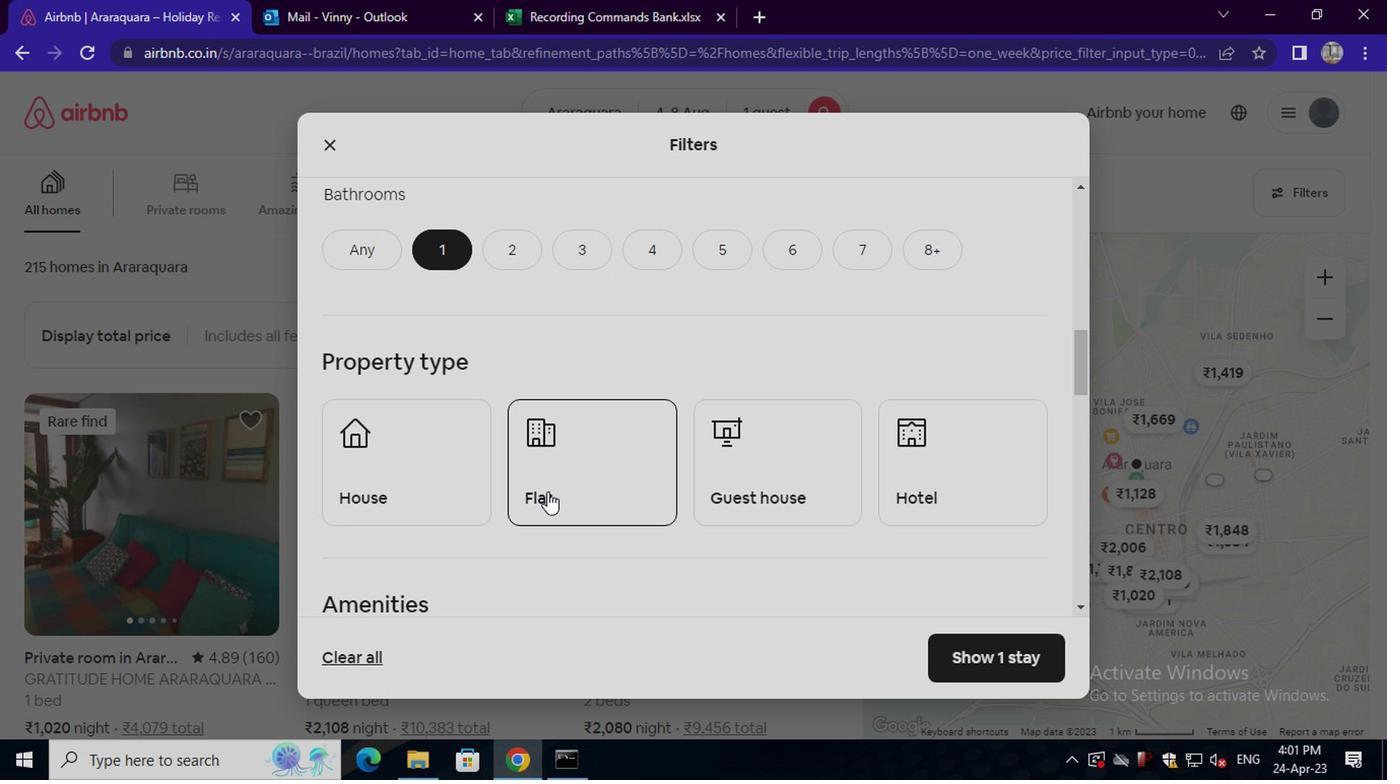 
Action: Mouse moved to (767, 486)
Screenshot: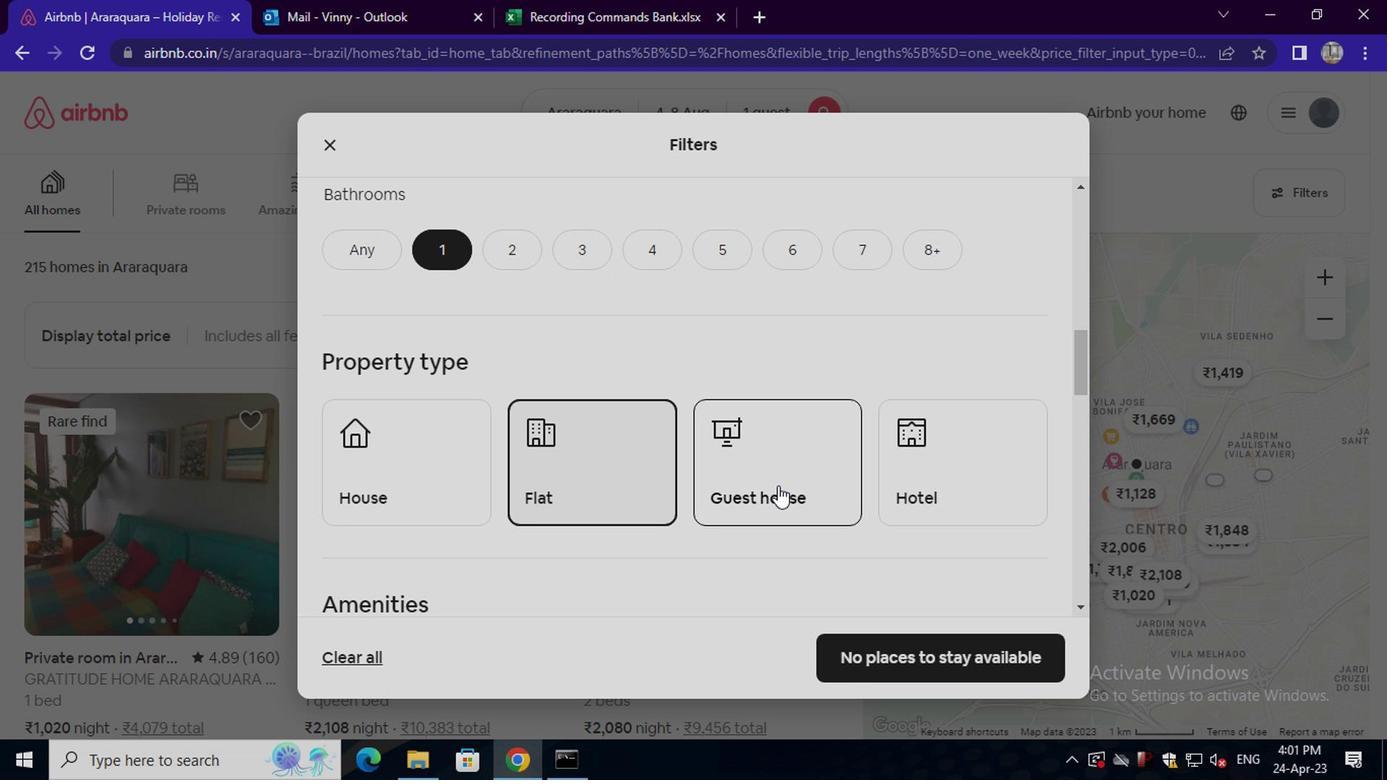 
Action: Mouse pressed left at (767, 486)
Screenshot: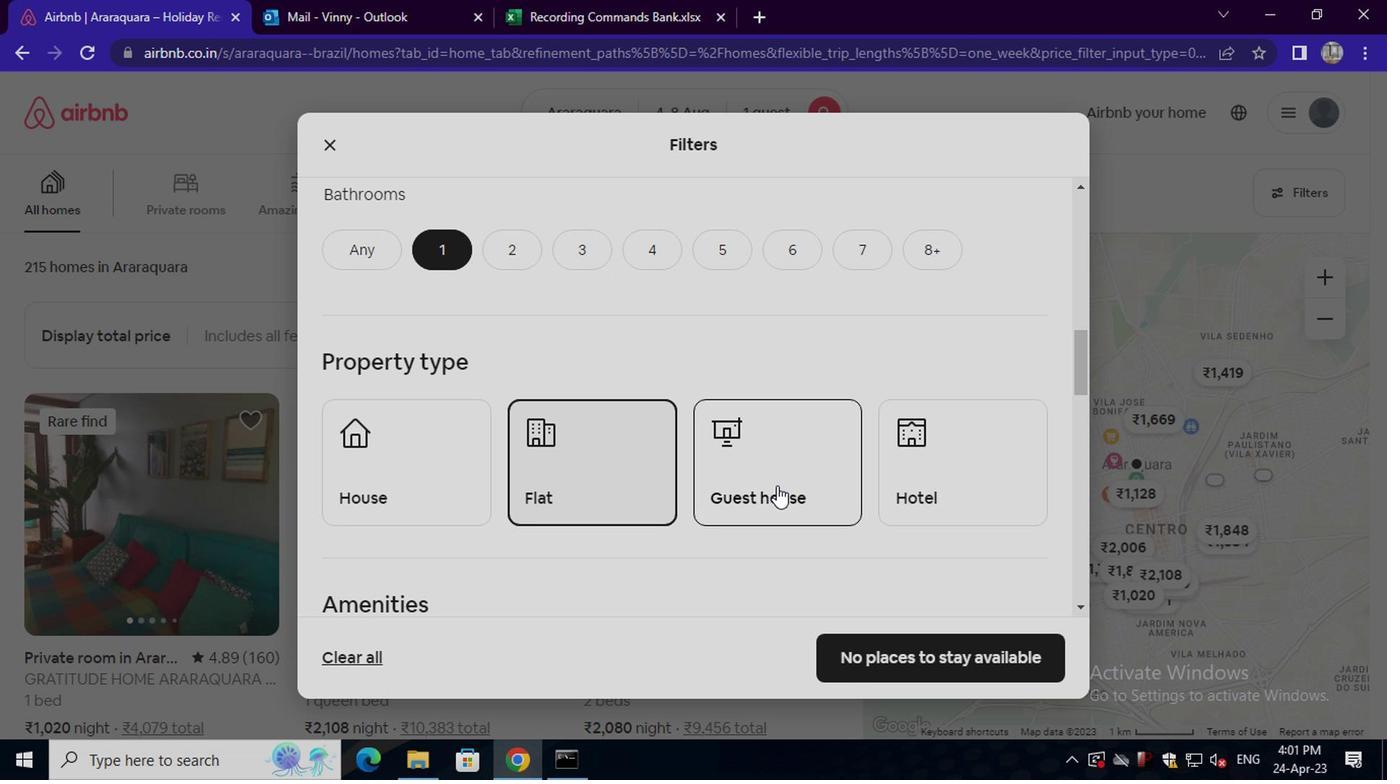 
Action: Mouse moved to (940, 464)
Screenshot: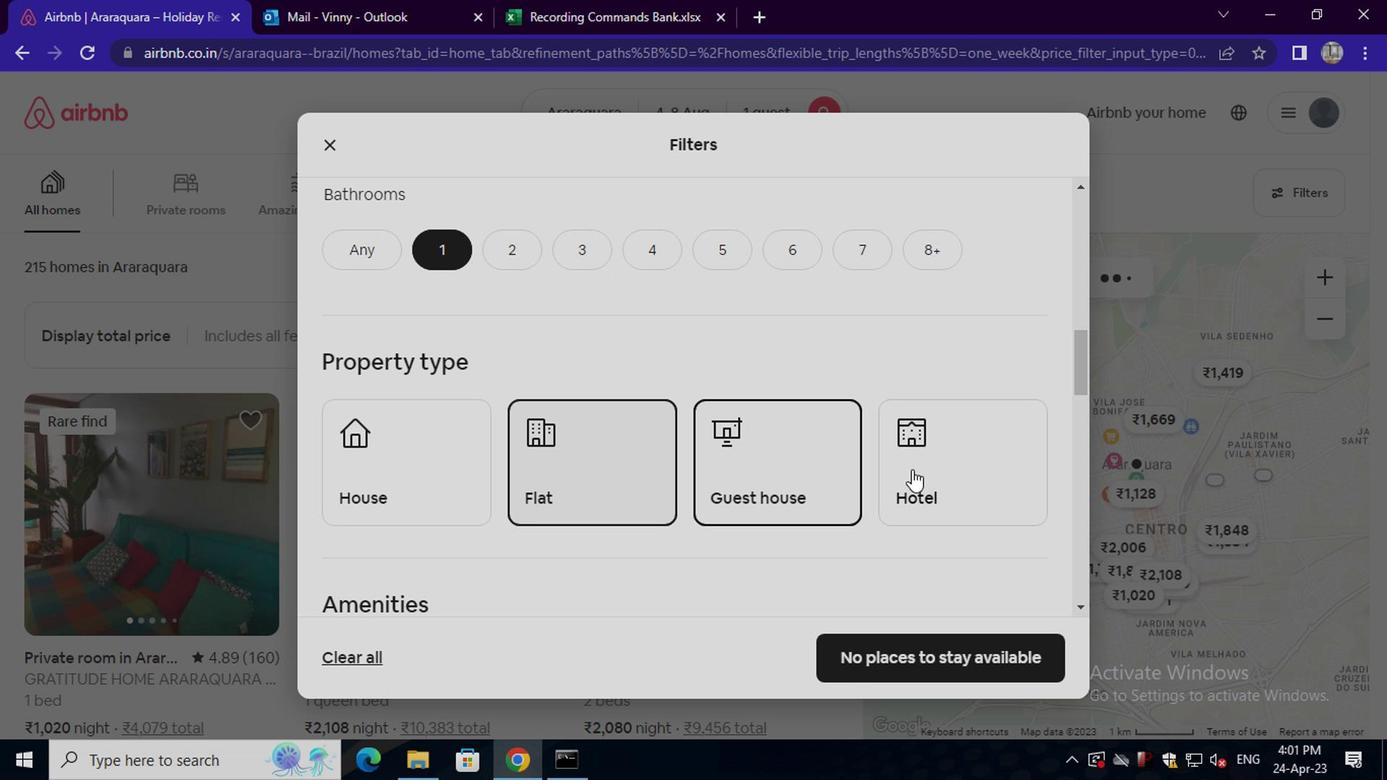 
Action: Mouse pressed left at (940, 464)
Screenshot: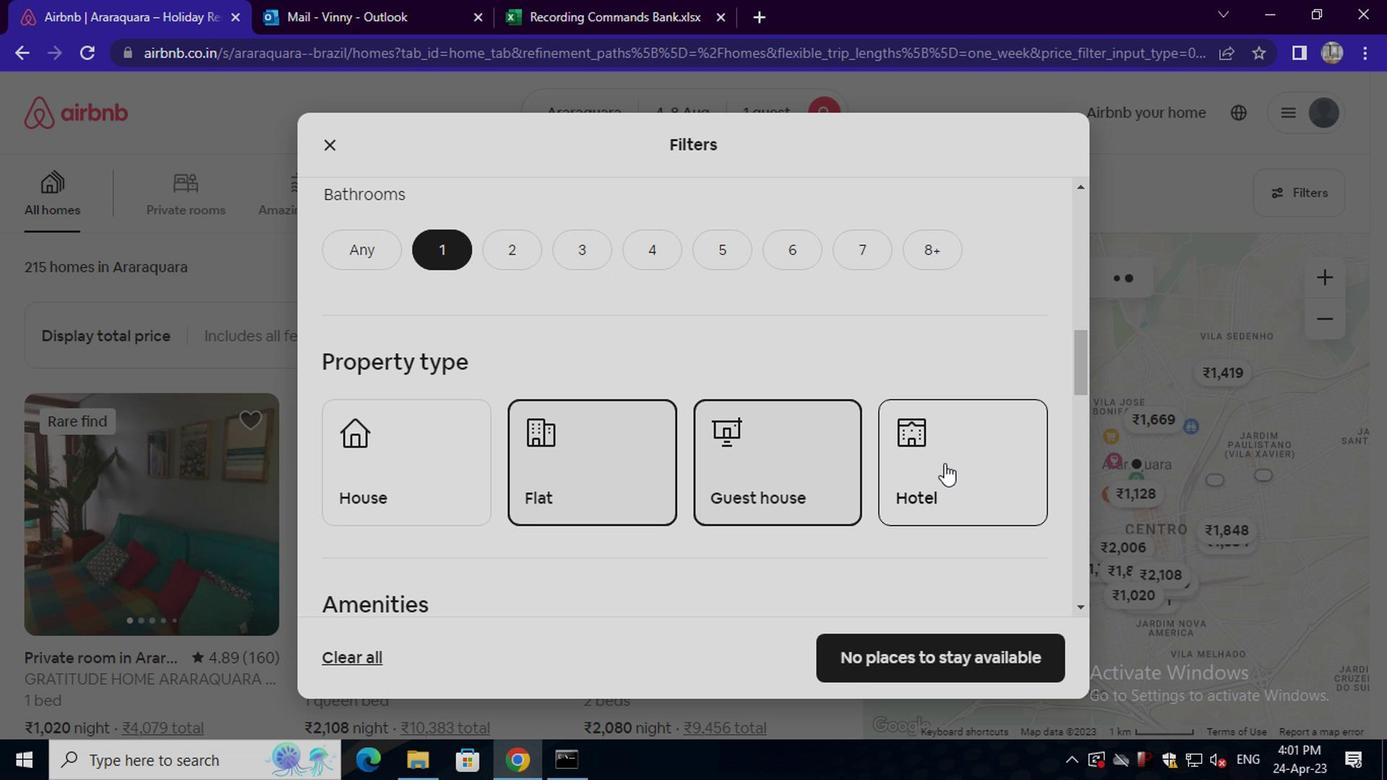 
Action: Mouse moved to (803, 506)
Screenshot: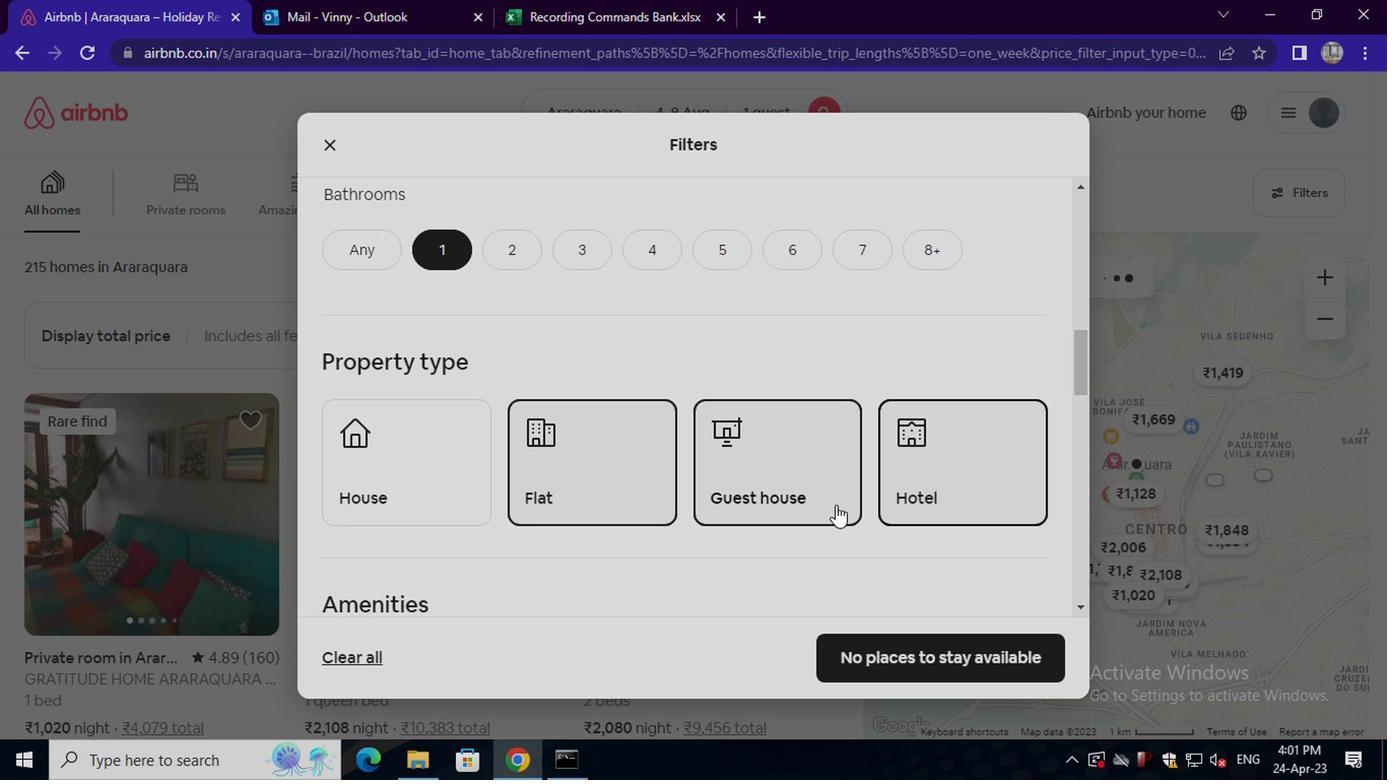 
Action: Mouse scrolled (803, 505) with delta (0, 0)
Screenshot: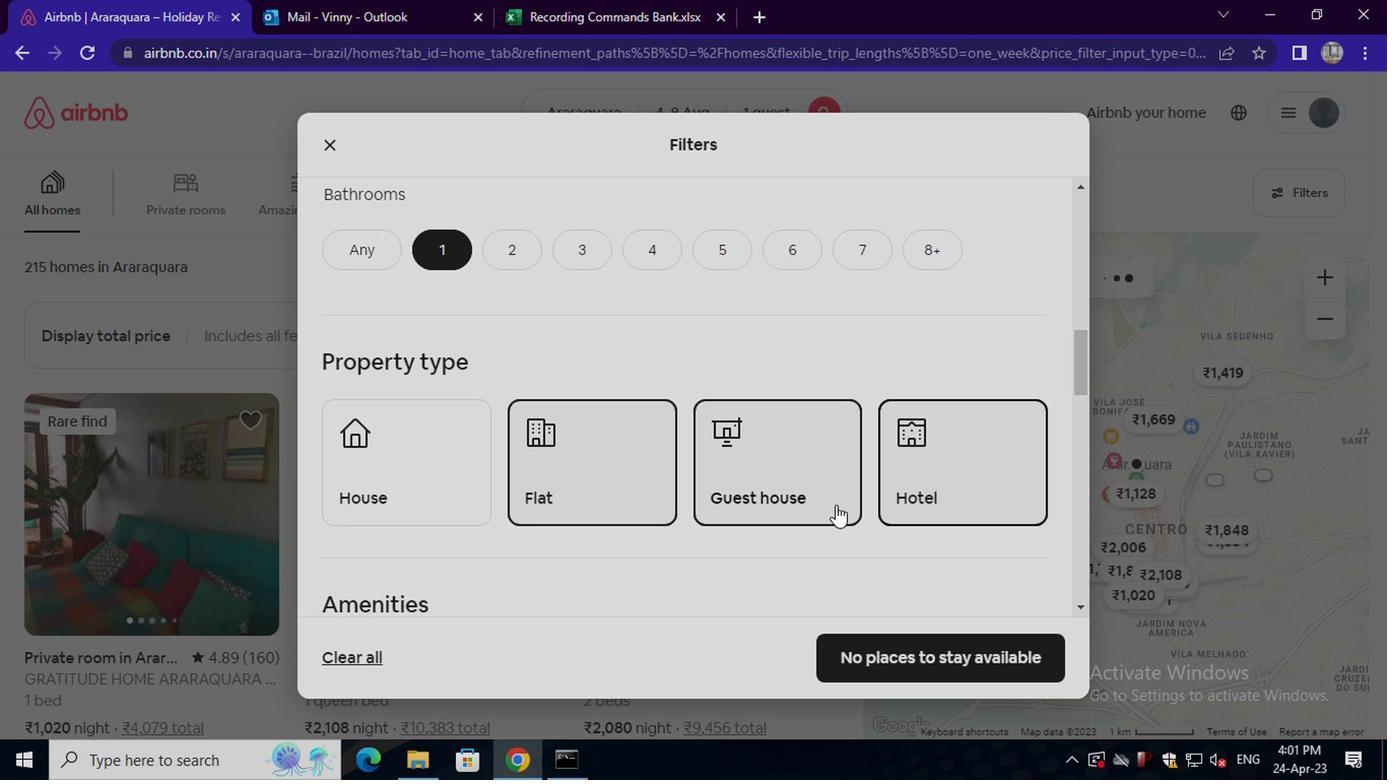 
Action: Mouse scrolled (803, 505) with delta (0, 0)
Screenshot: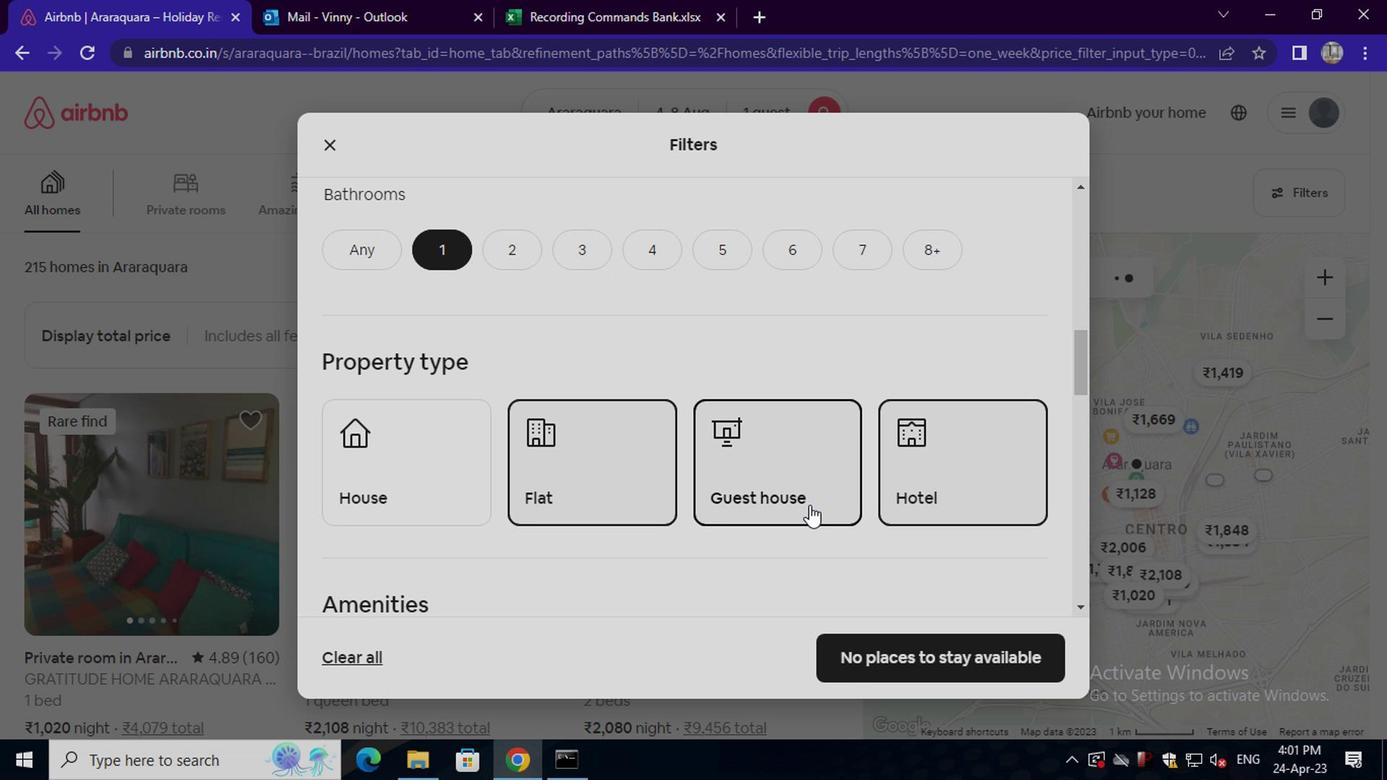 
Action: Mouse scrolled (803, 505) with delta (0, 0)
Screenshot: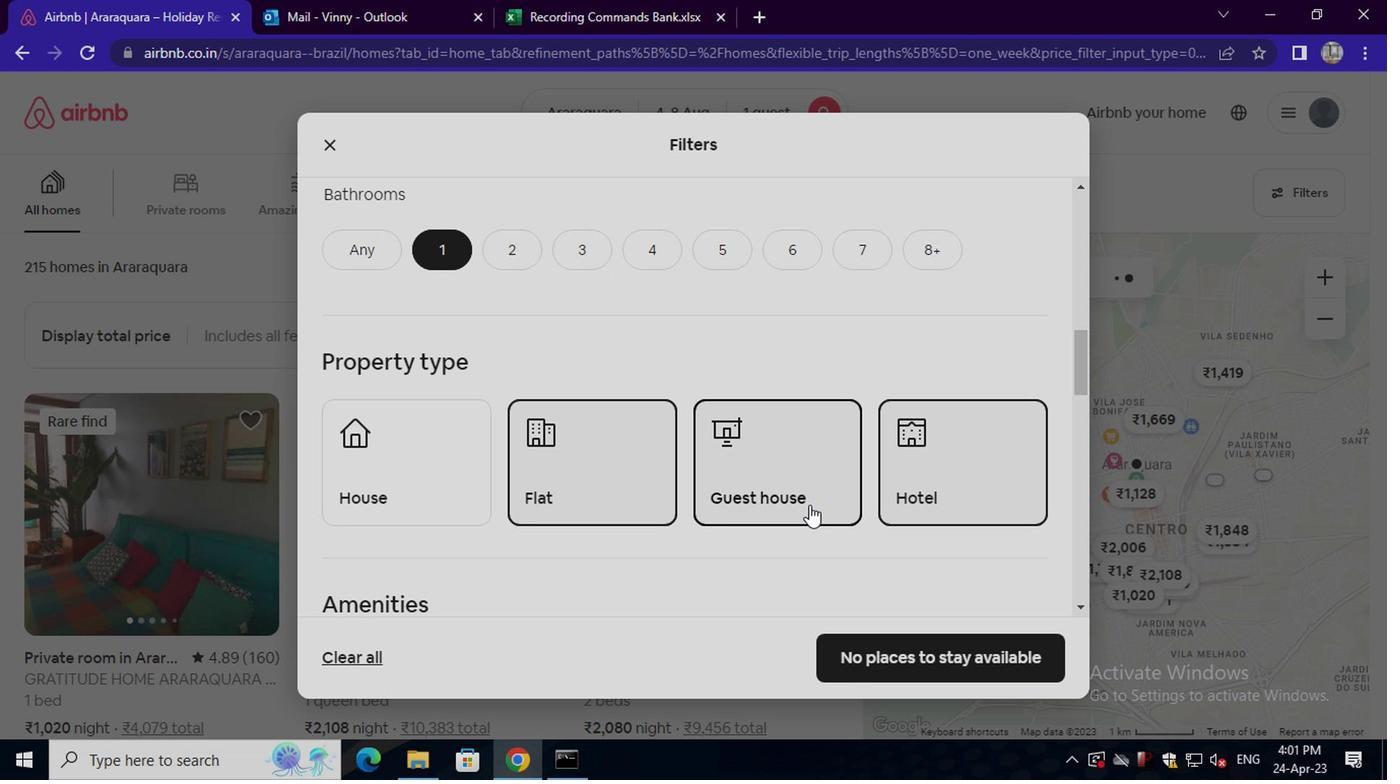
Action: Mouse scrolled (803, 505) with delta (0, 0)
Screenshot: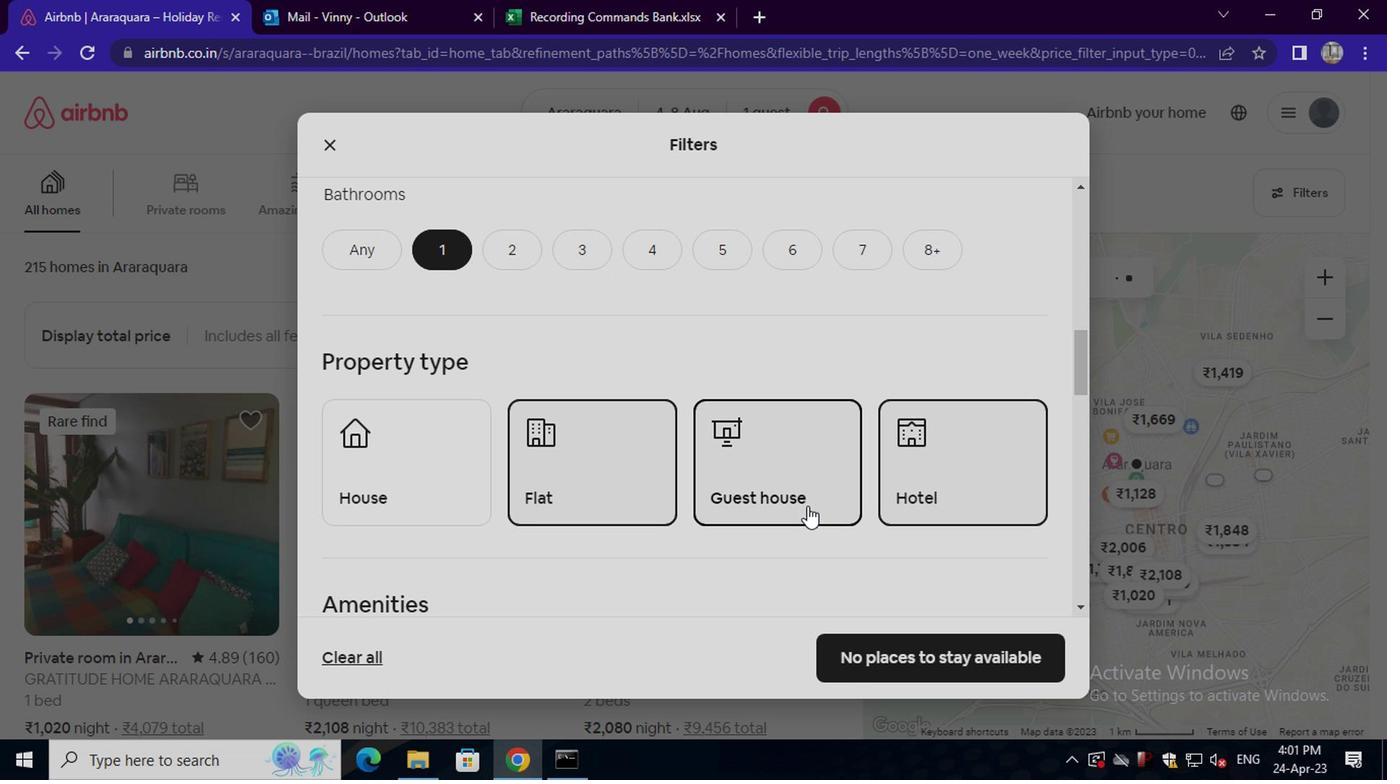 
Action: Mouse moved to (381, 295)
Screenshot: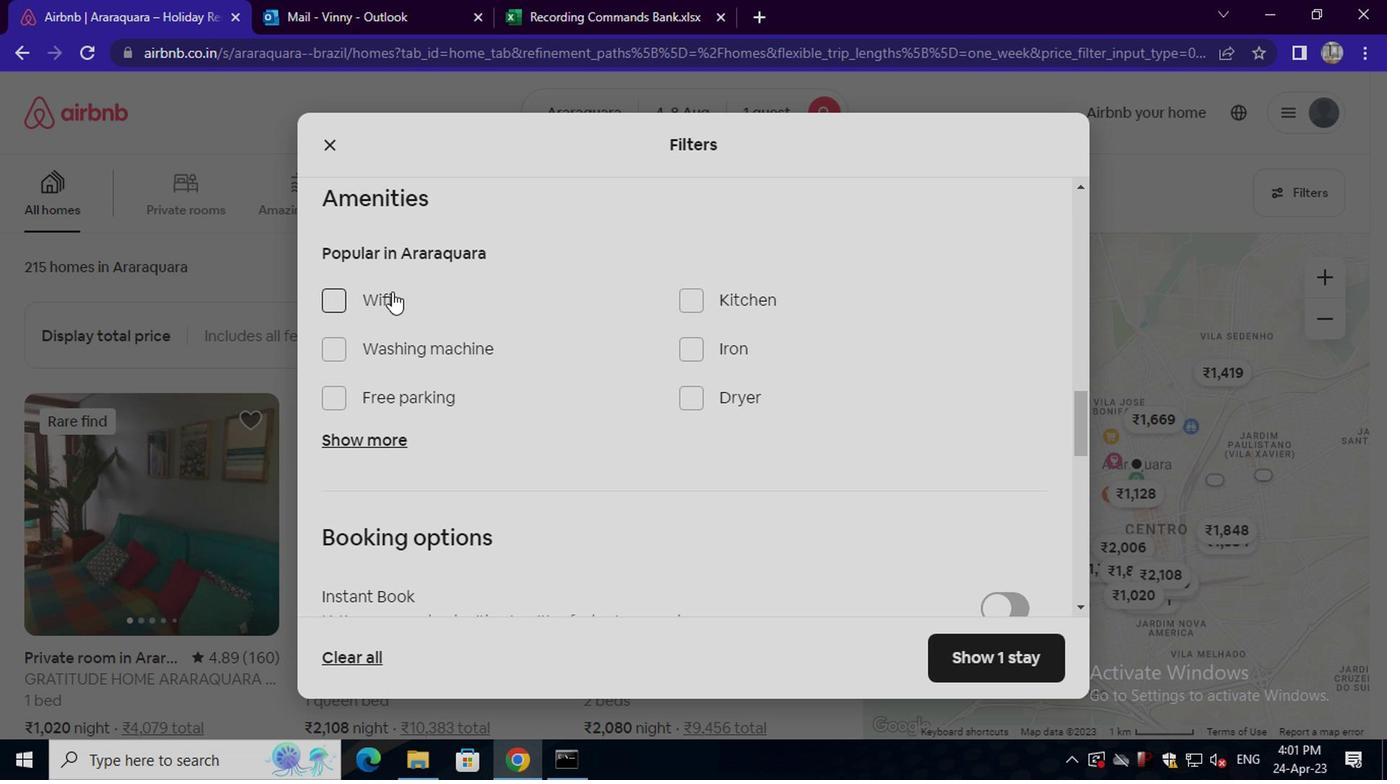 
Action: Mouse pressed left at (381, 295)
Screenshot: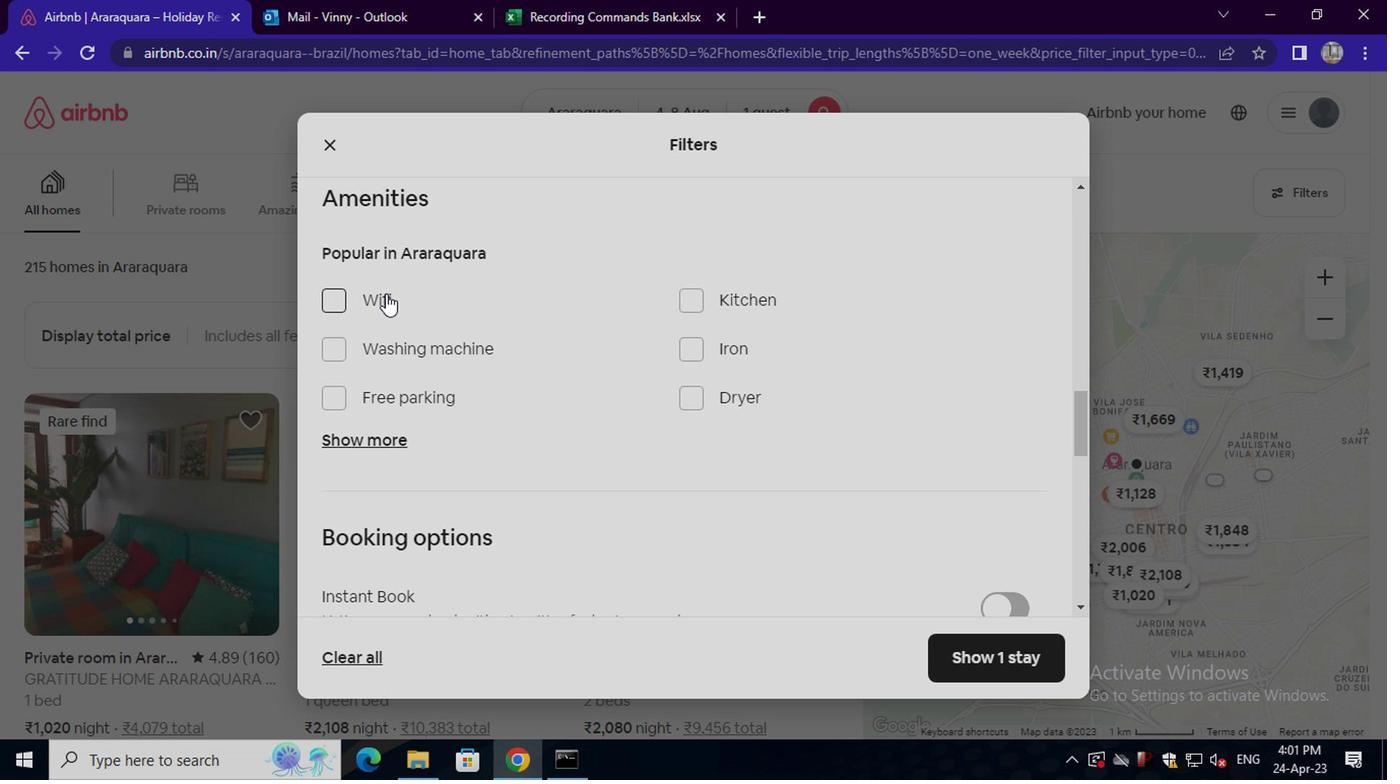 
Action: Mouse moved to (382, 348)
Screenshot: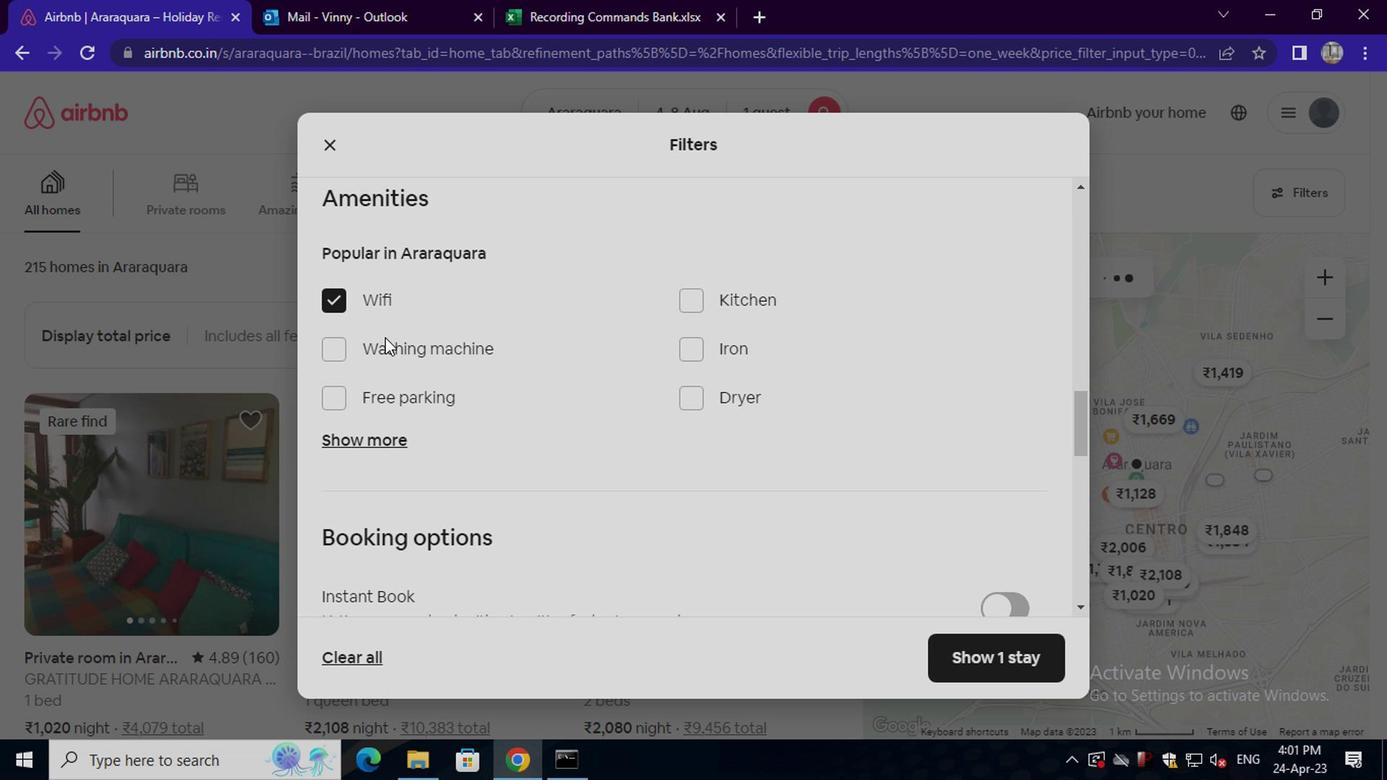 
Action: Mouse pressed left at (382, 348)
Screenshot: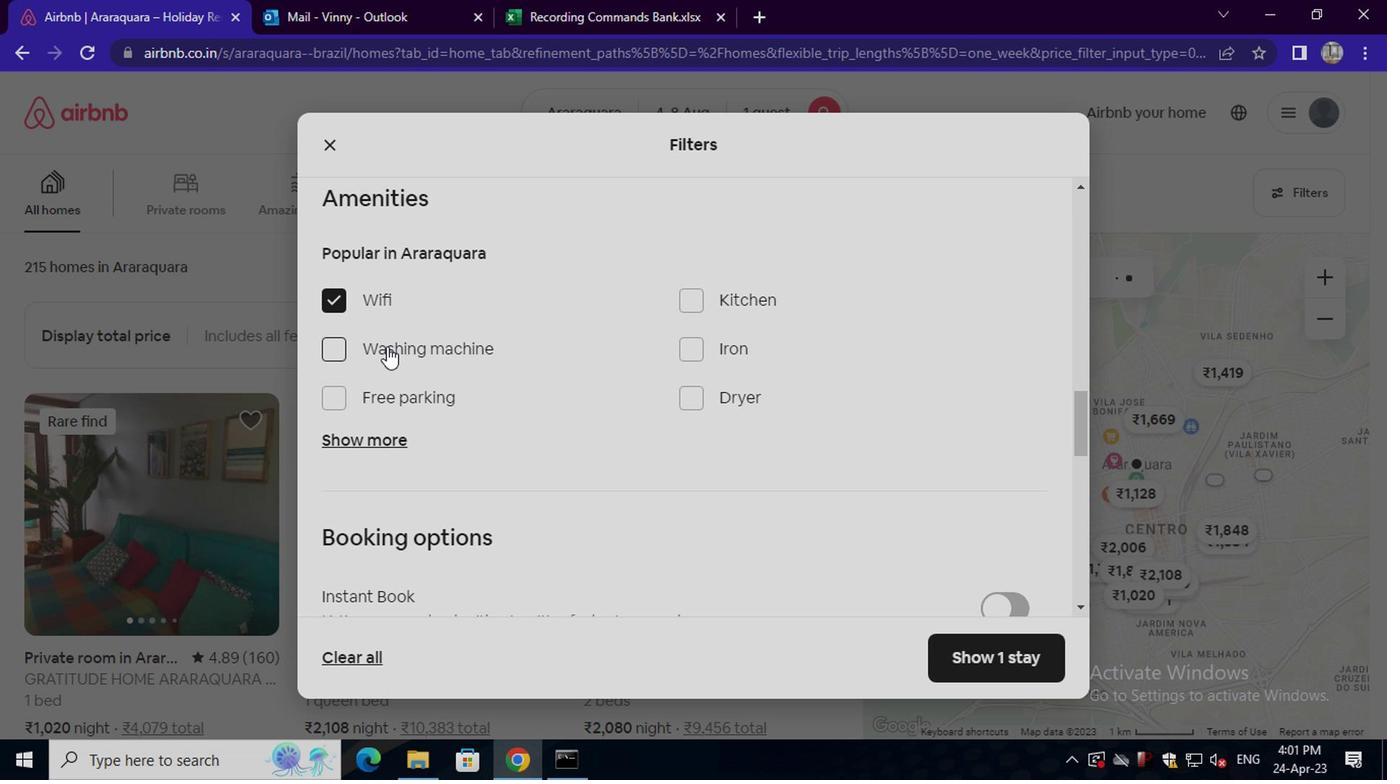 
Action: Mouse moved to (385, 351)
Screenshot: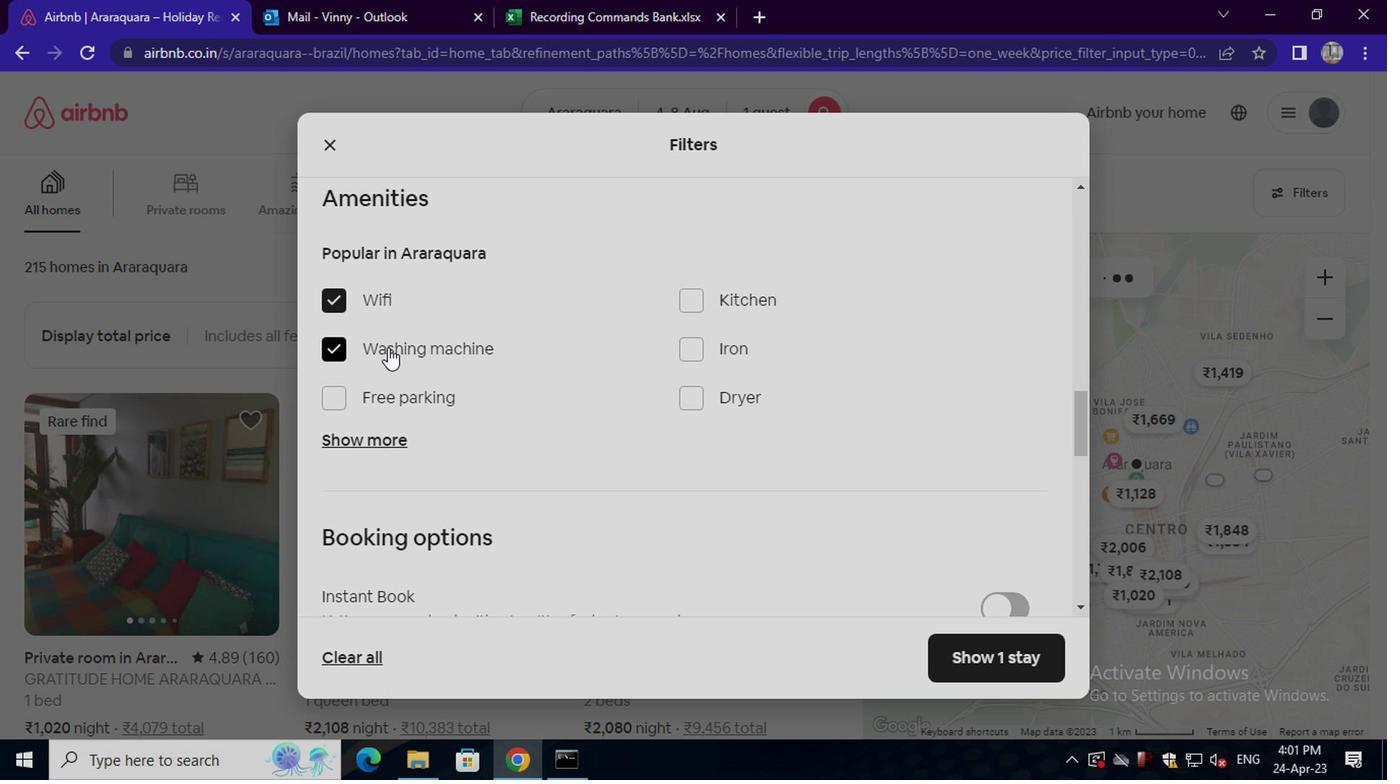 
Action: Mouse scrolled (385, 351) with delta (0, 0)
Screenshot: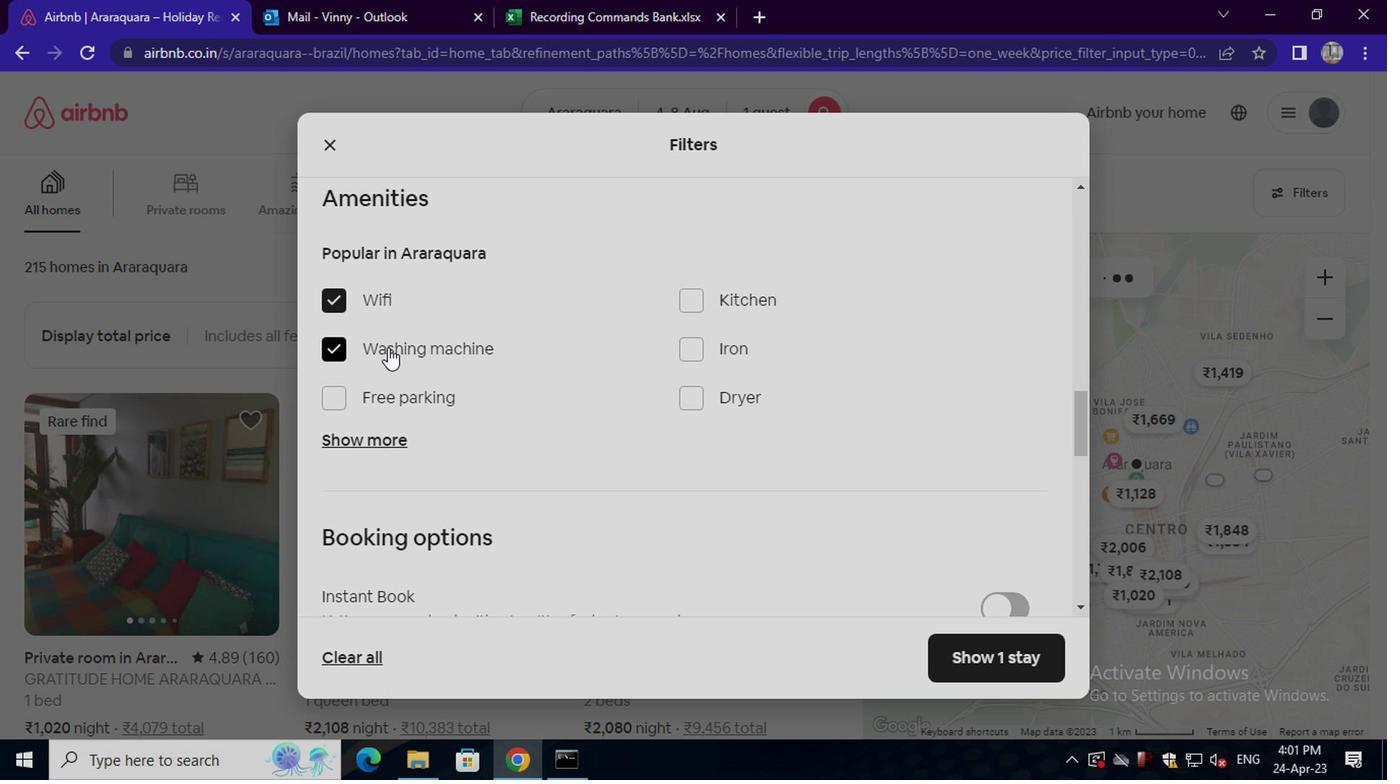 
Action: Mouse moved to (385, 353)
Screenshot: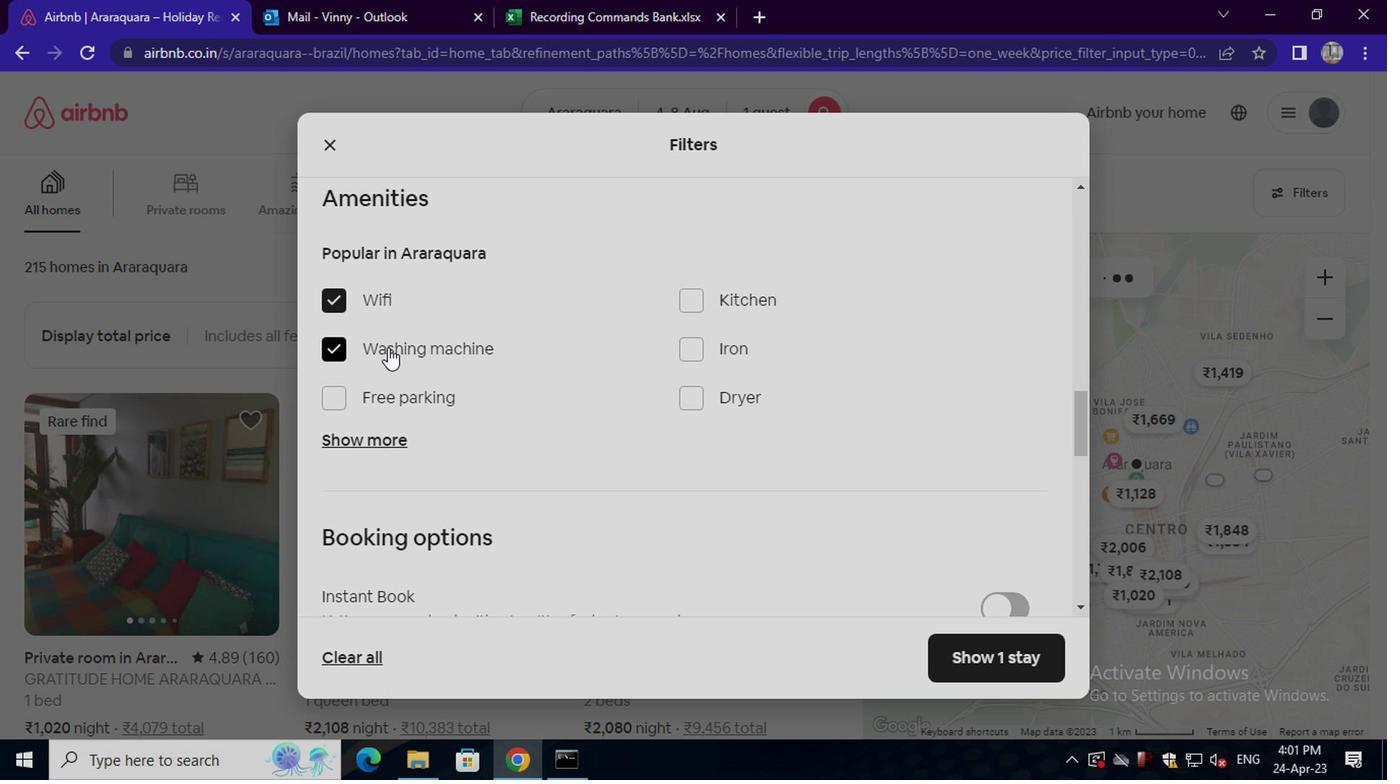 
Action: Mouse scrolled (385, 351) with delta (0, -1)
Screenshot: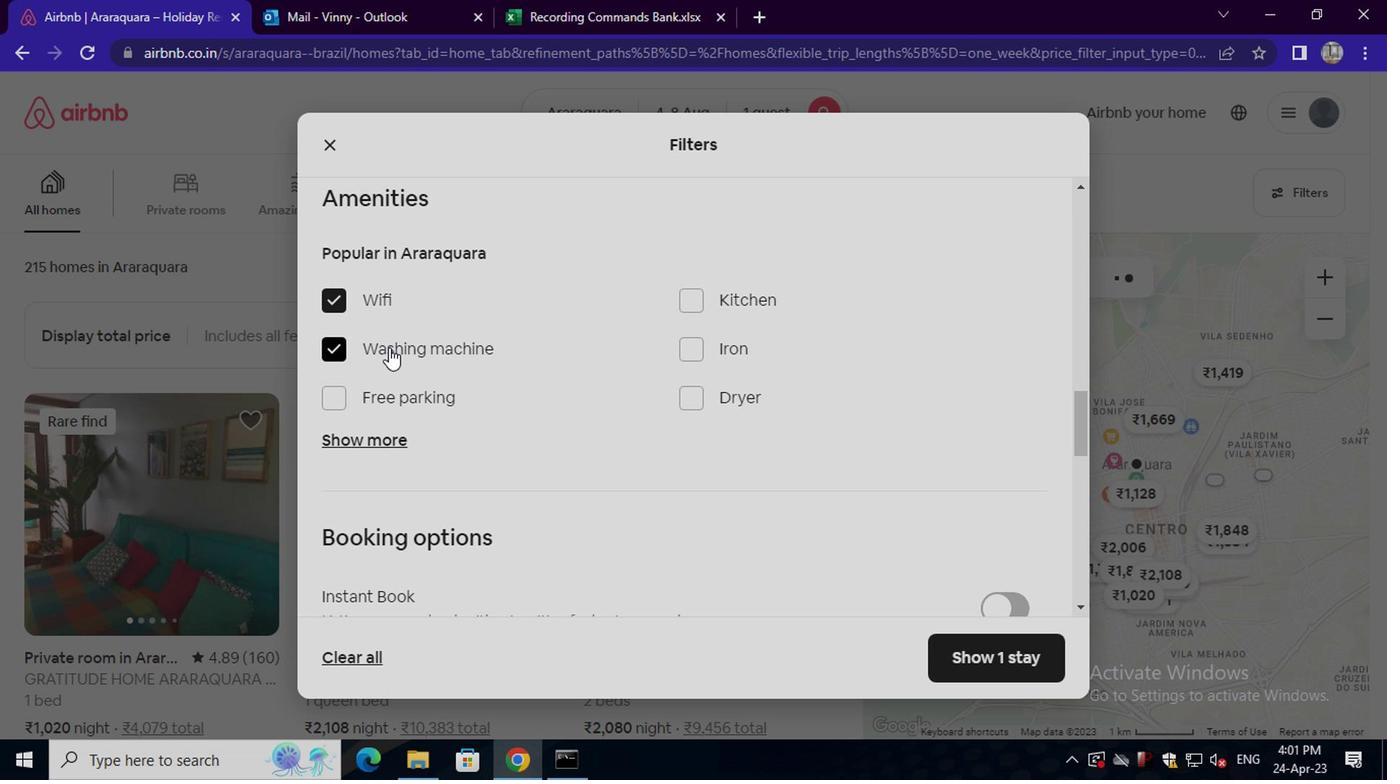 
Action: Mouse scrolled (385, 351) with delta (0, -1)
Screenshot: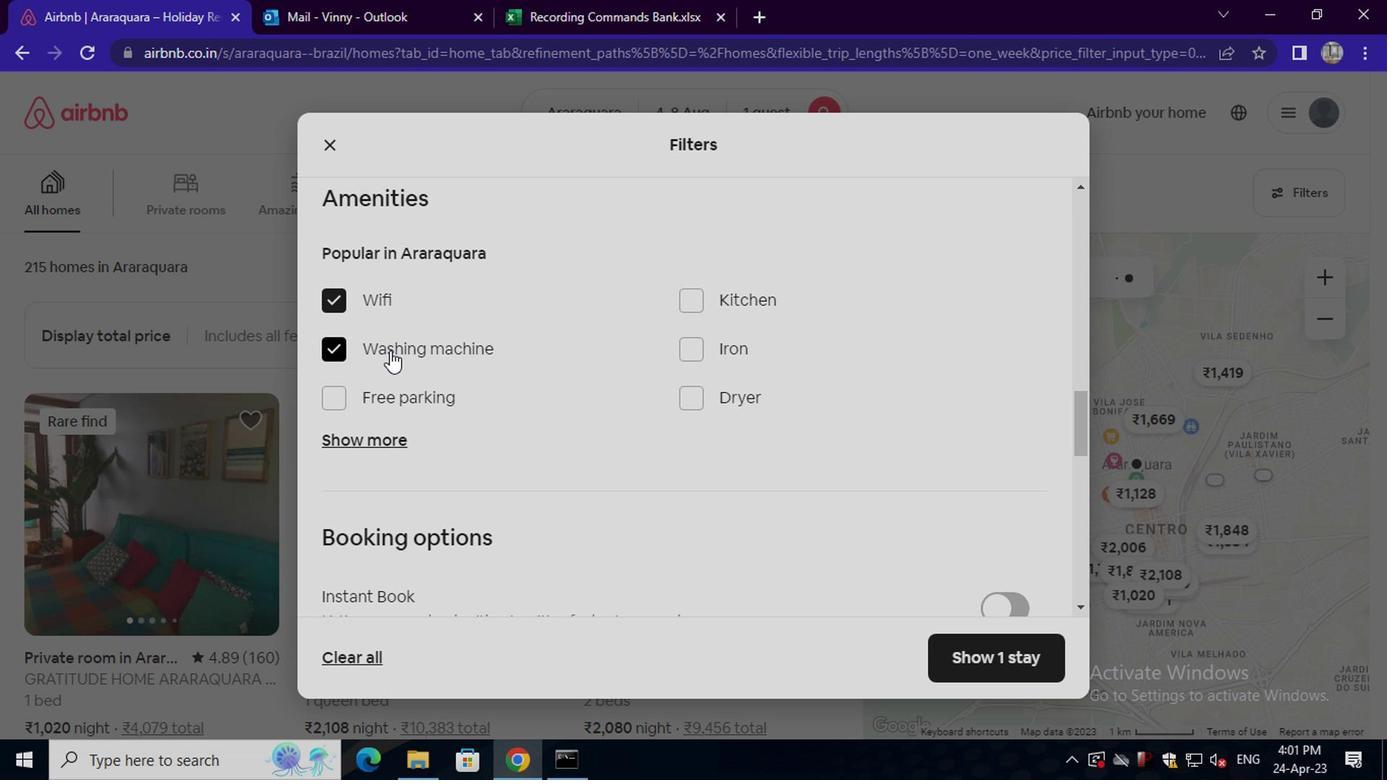 
Action: Mouse scrolled (385, 351) with delta (0, -1)
Screenshot: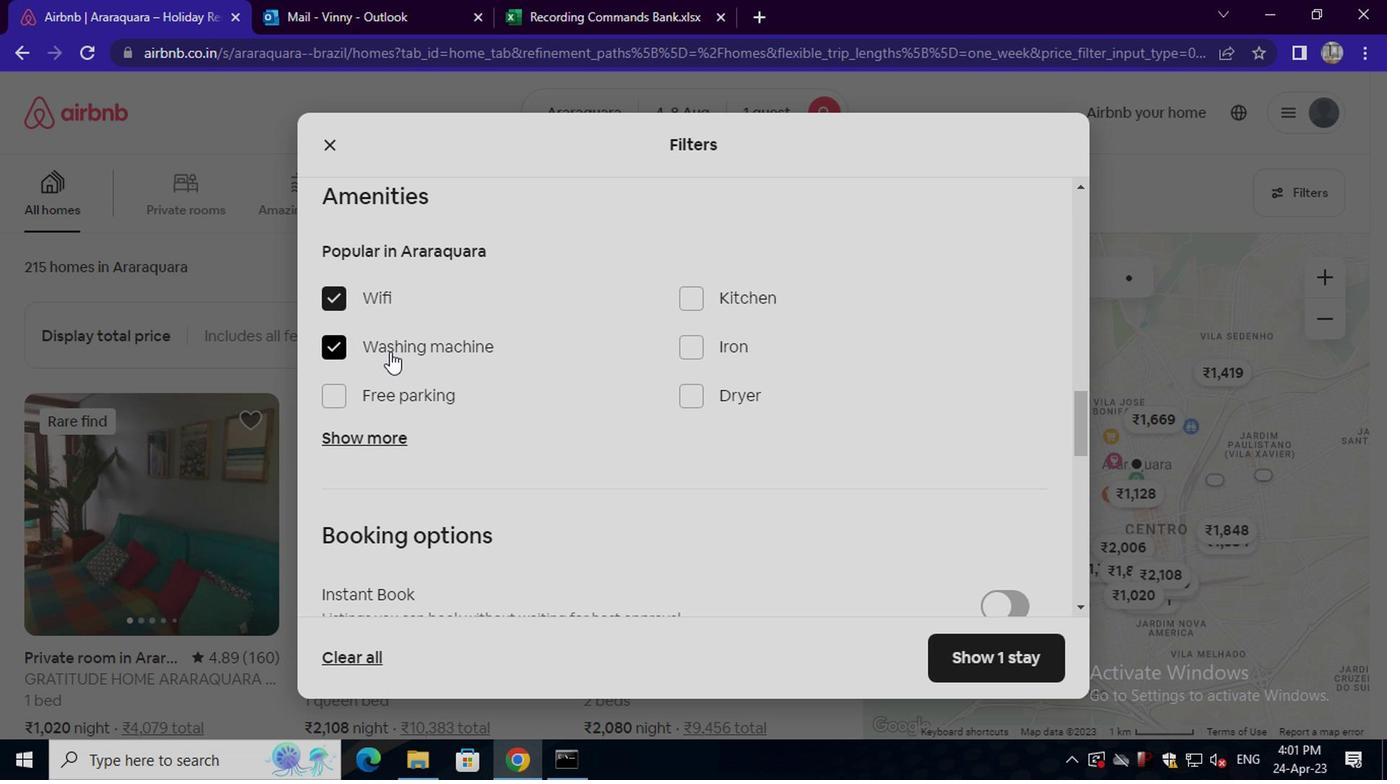 
Action: Mouse scrolled (385, 351) with delta (0, -1)
Screenshot: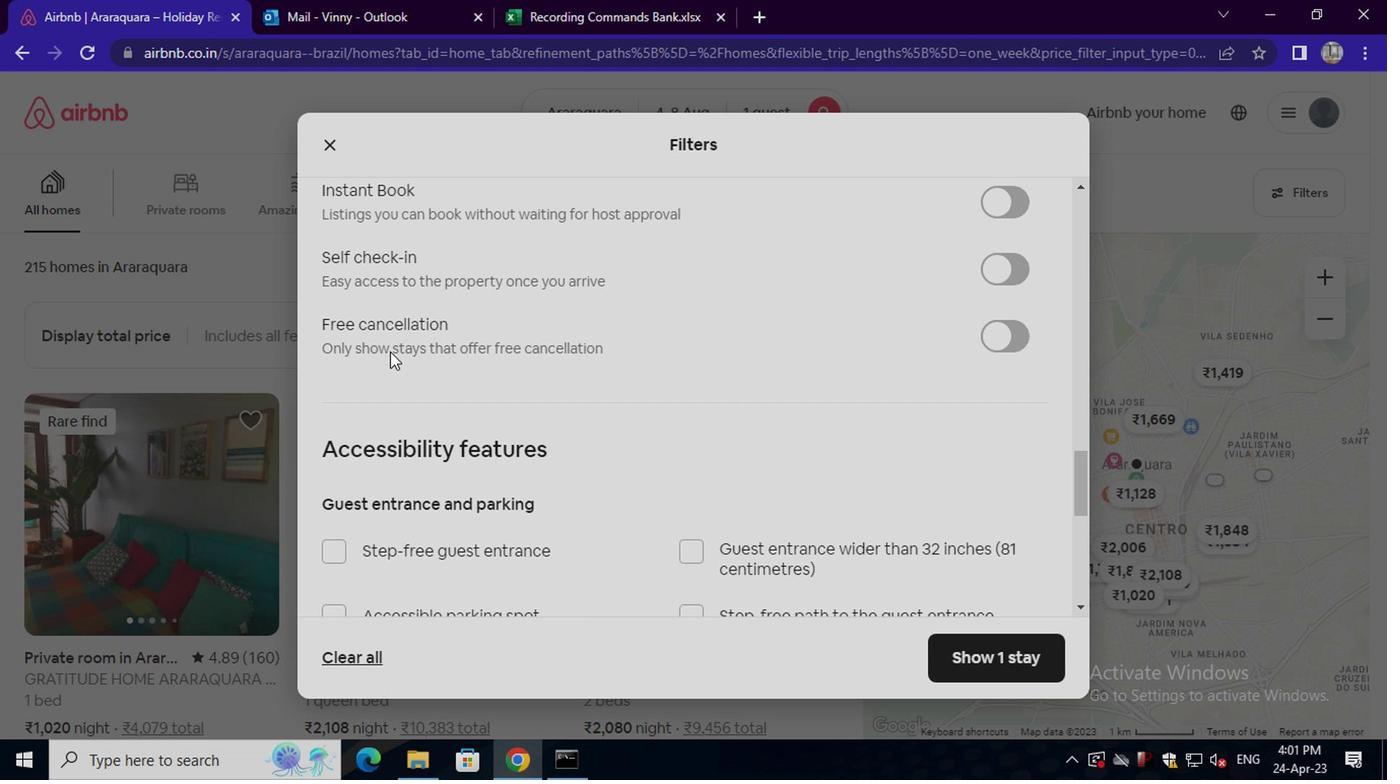 
Action: Mouse scrolled (385, 351) with delta (0, -1)
Screenshot: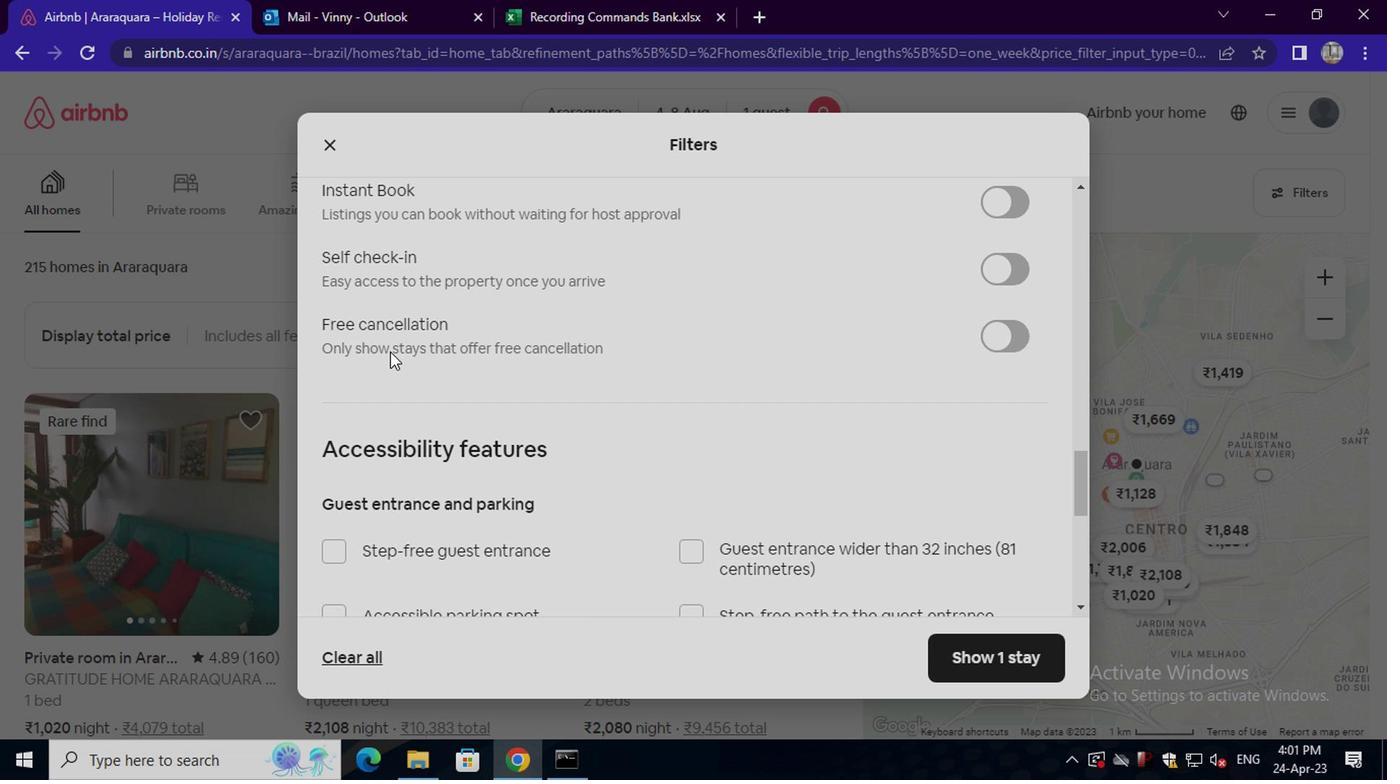 
Action: Mouse moved to (457, 348)
Screenshot: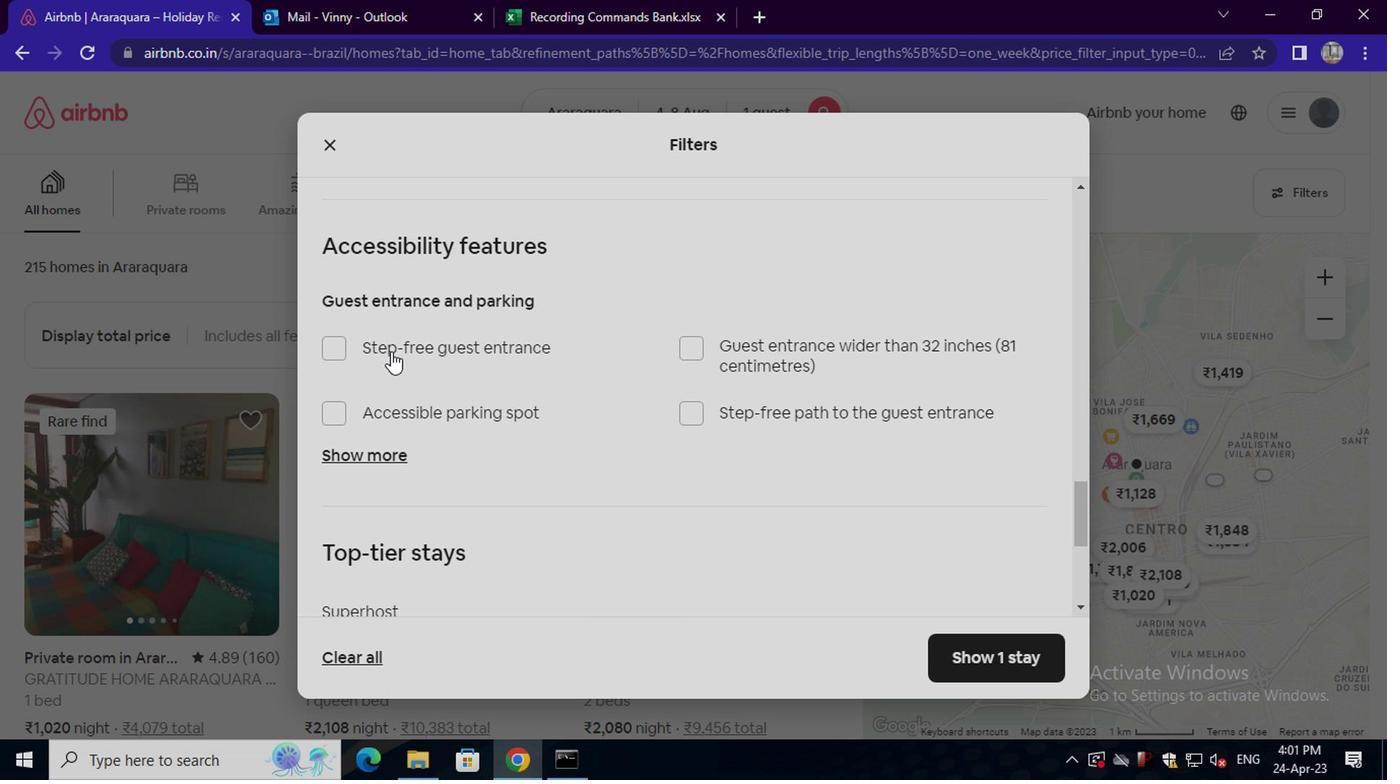 
Action: Mouse scrolled (457, 350) with delta (0, 1)
Screenshot: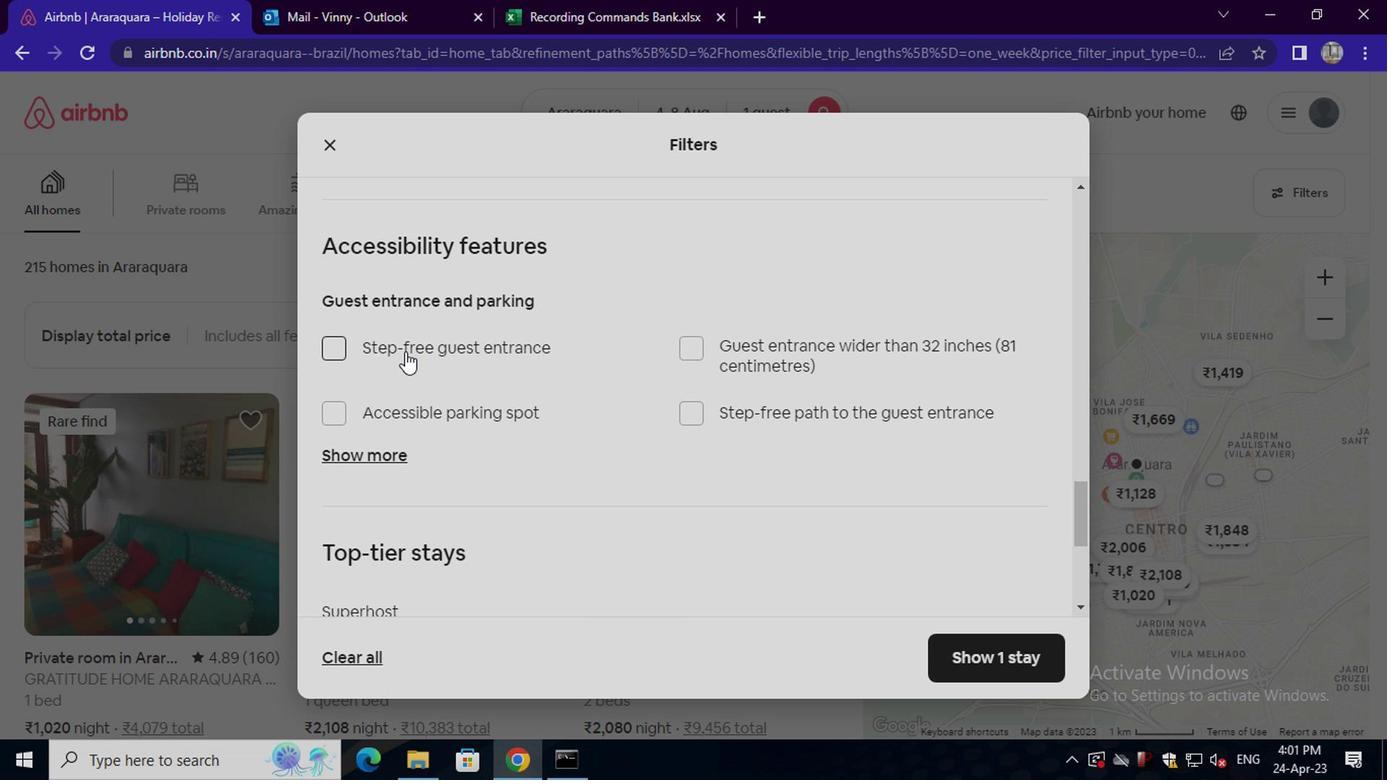 
Action: Mouse moved to (458, 348)
Screenshot: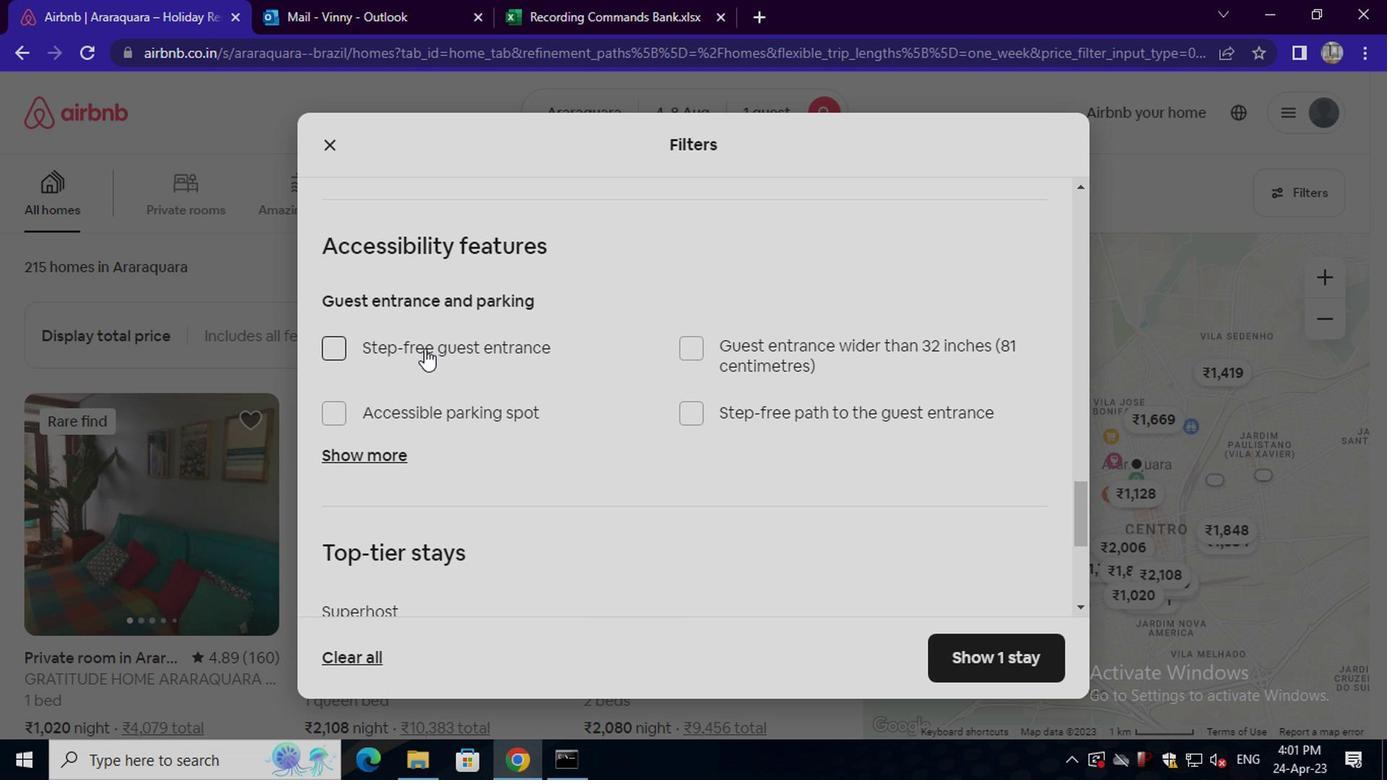 
Action: Mouse scrolled (458, 350) with delta (0, 1)
Screenshot: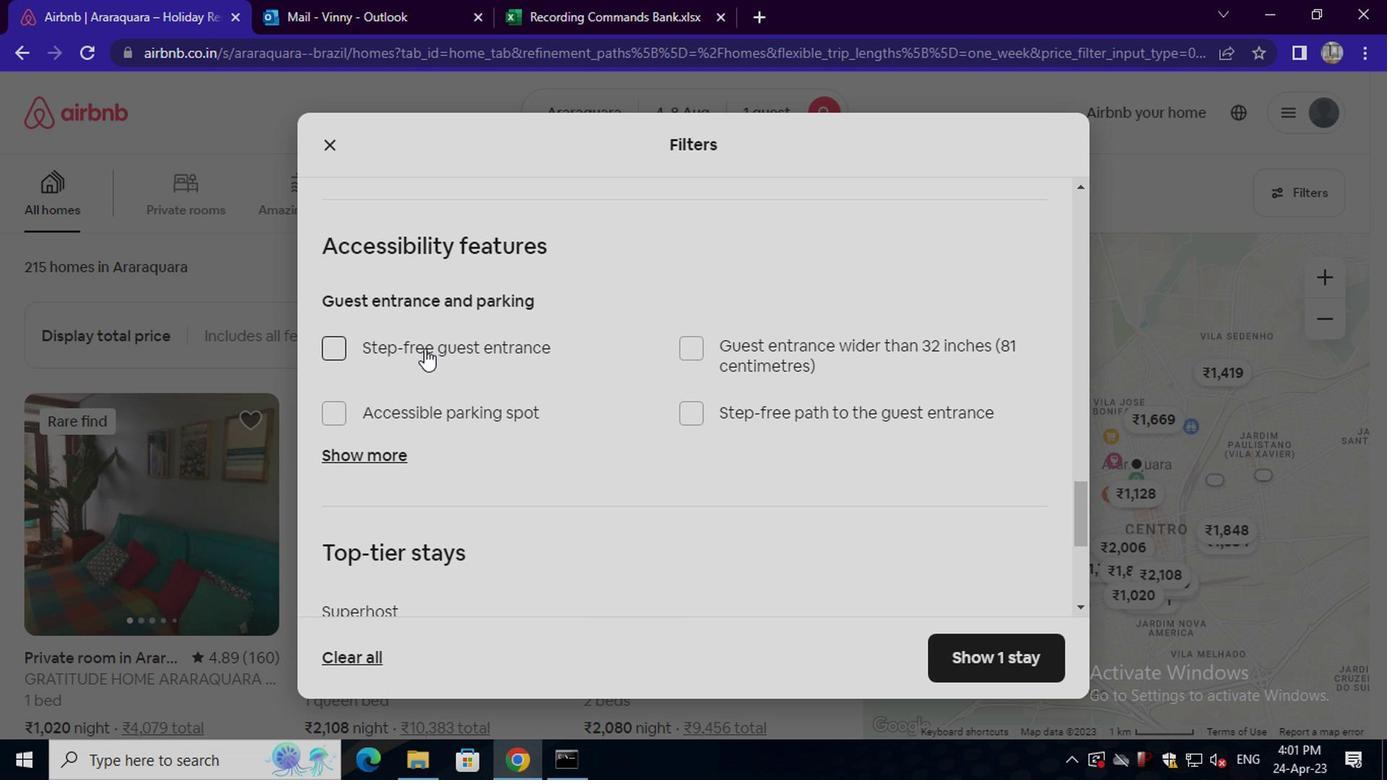 
Action: Mouse moved to (1019, 278)
Screenshot: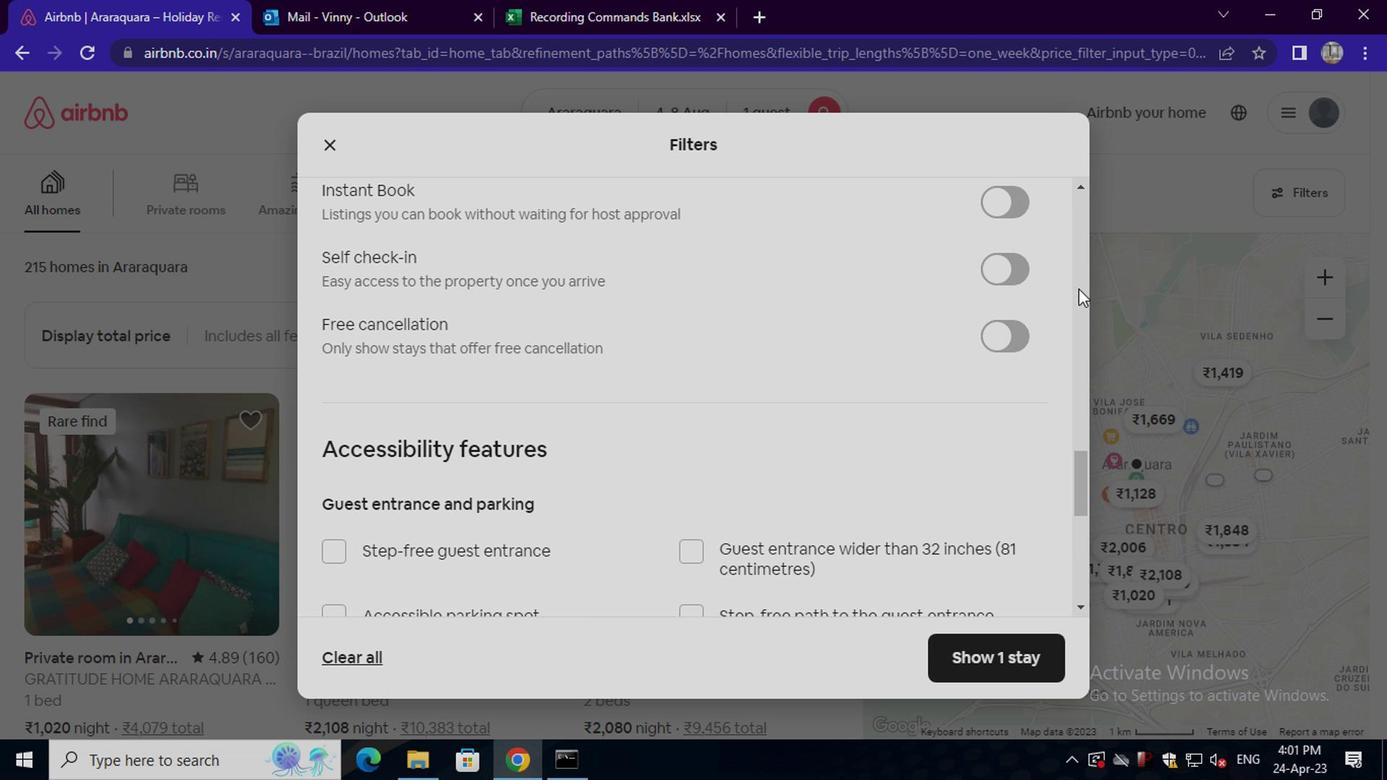 
Action: Mouse pressed left at (1019, 278)
Screenshot: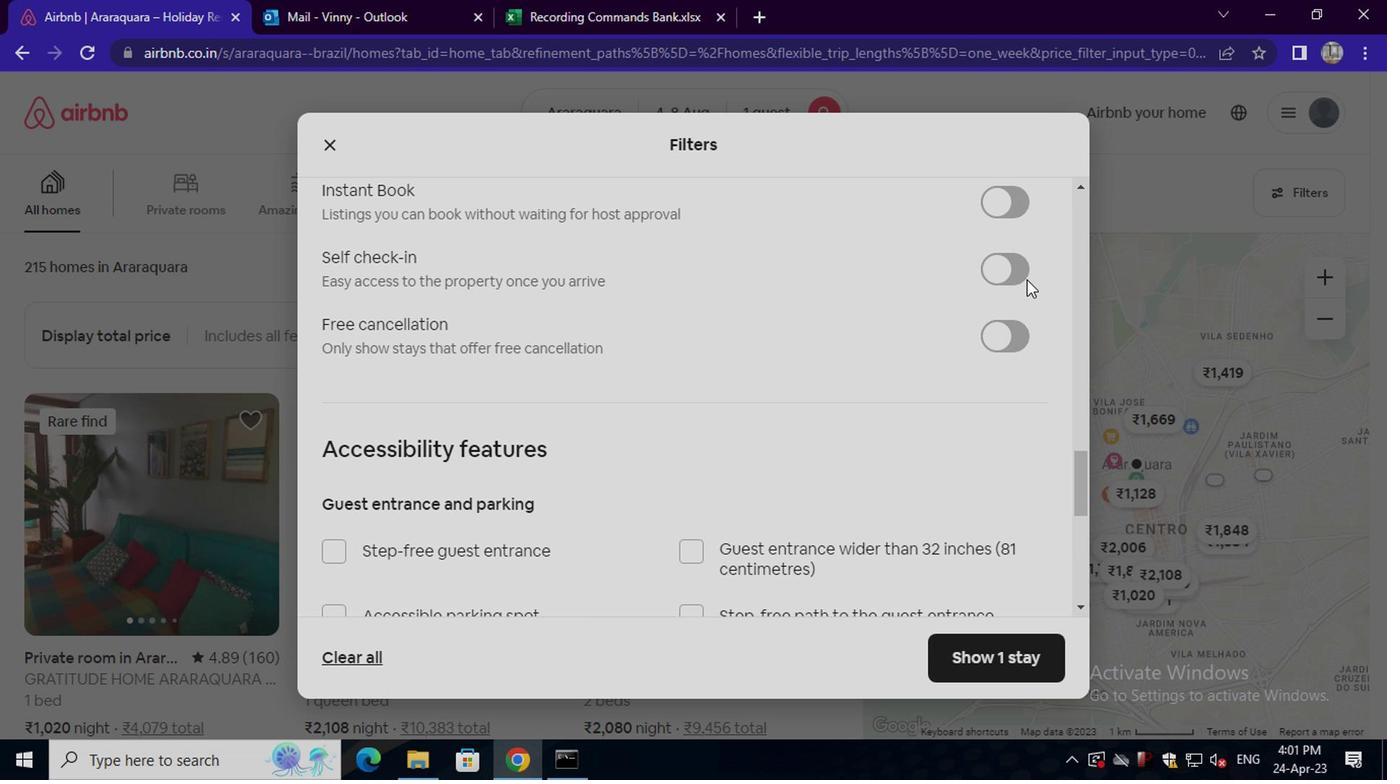 
Action: Mouse moved to (759, 368)
Screenshot: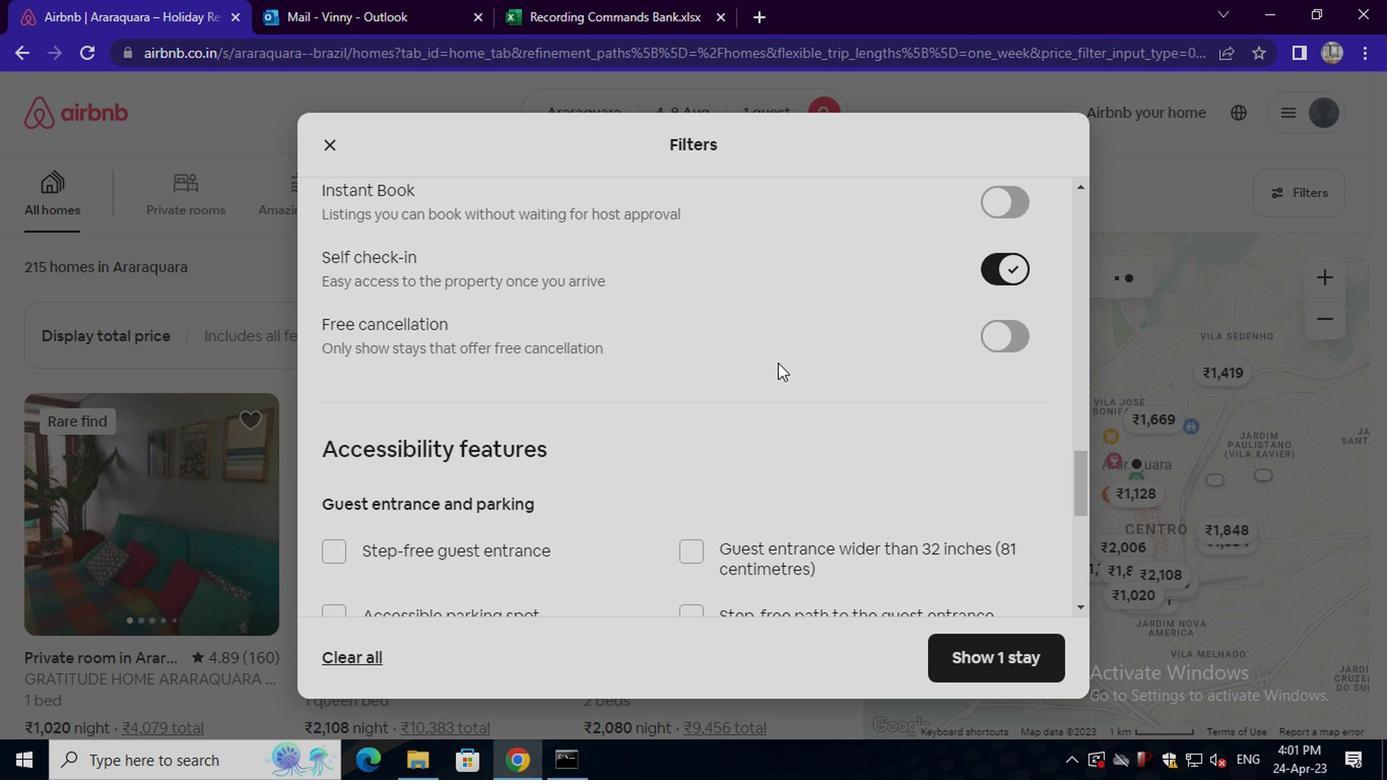 
Action: Mouse scrolled (759, 367) with delta (0, -1)
Screenshot: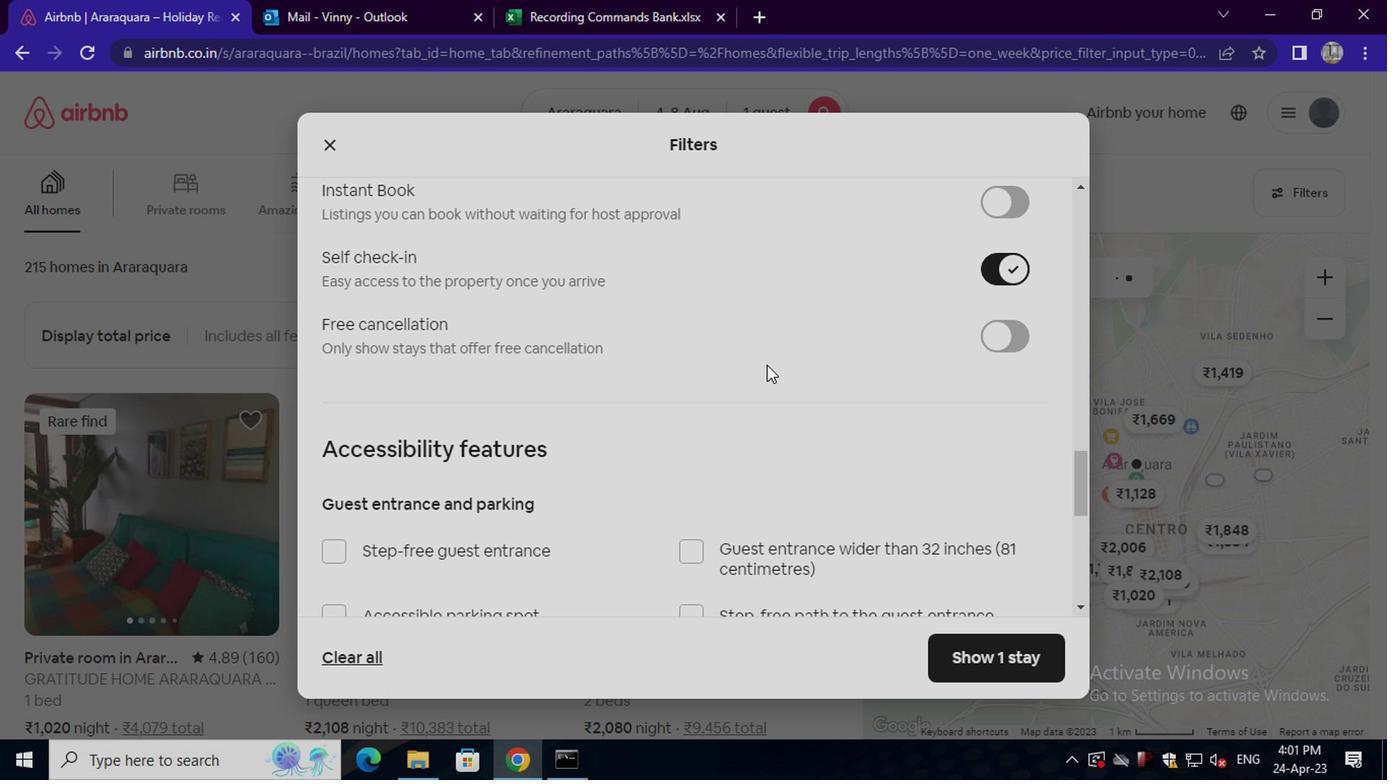 
Action: Mouse scrolled (759, 367) with delta (0, -1)
Screenshot: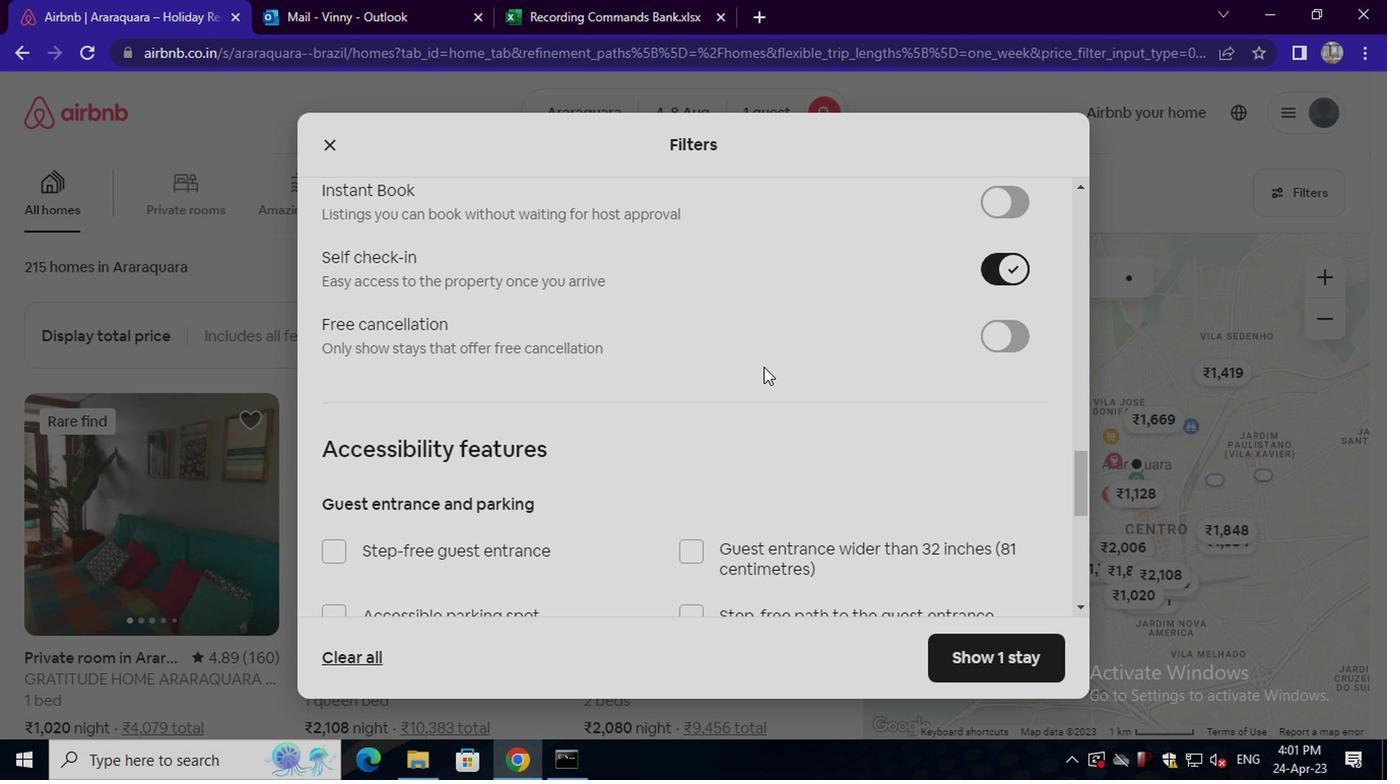 
Action: Mouse scrolled (759, 367) with delta (0, -1)
Screenshot: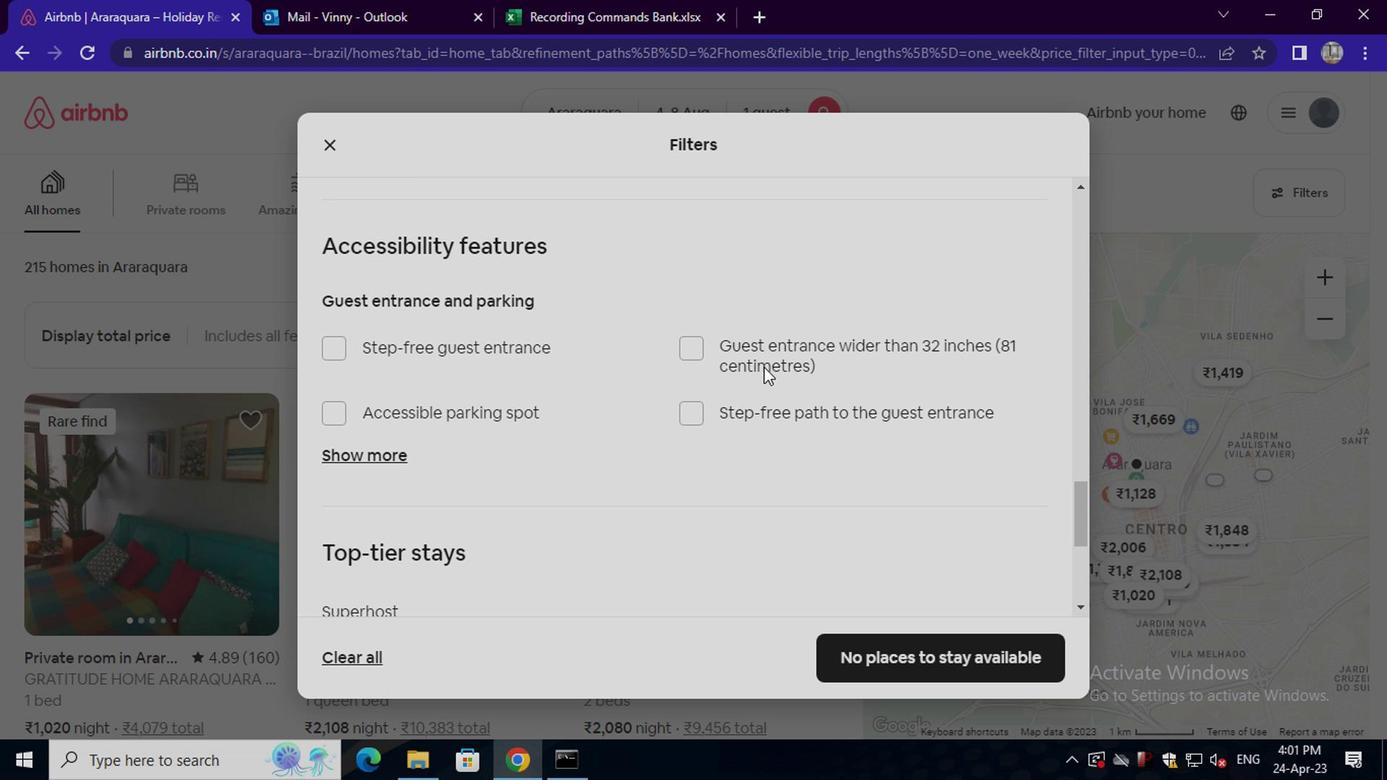 
Action: Mouse scrolled (759, 367) with delta (0, -1)
Screenshot: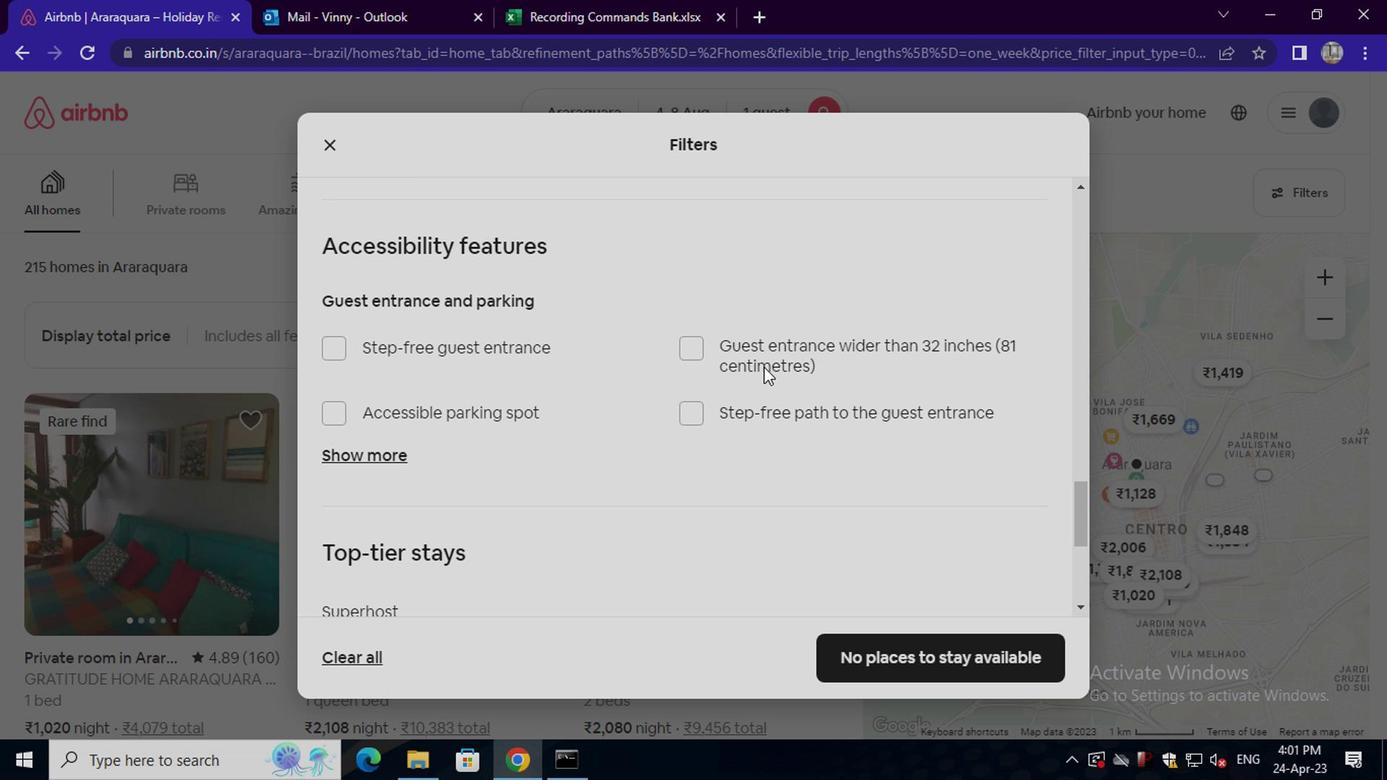
Action: Mouse scrolled (759, 367) with delta (0, -1)
Screenshot: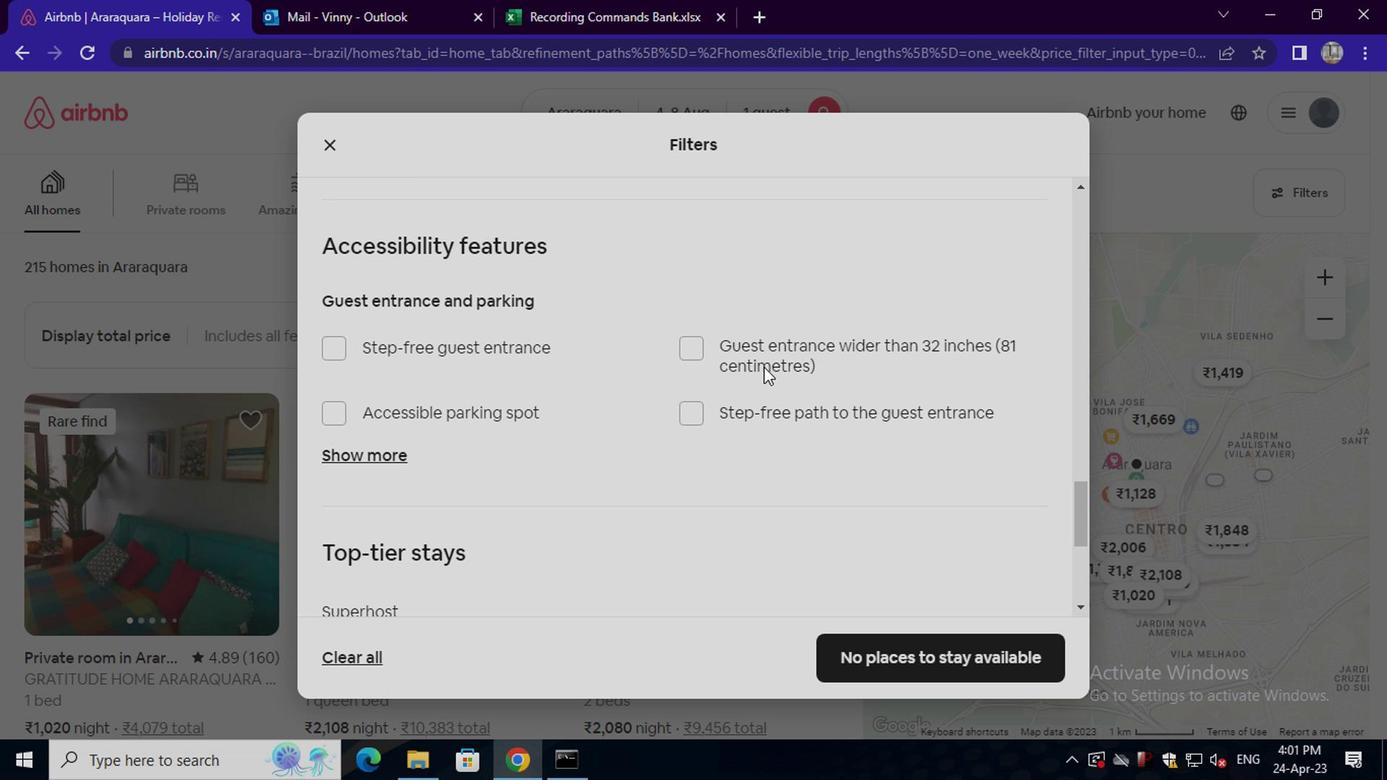 
Action: Mouse moved to (759, 369)
Screenshot: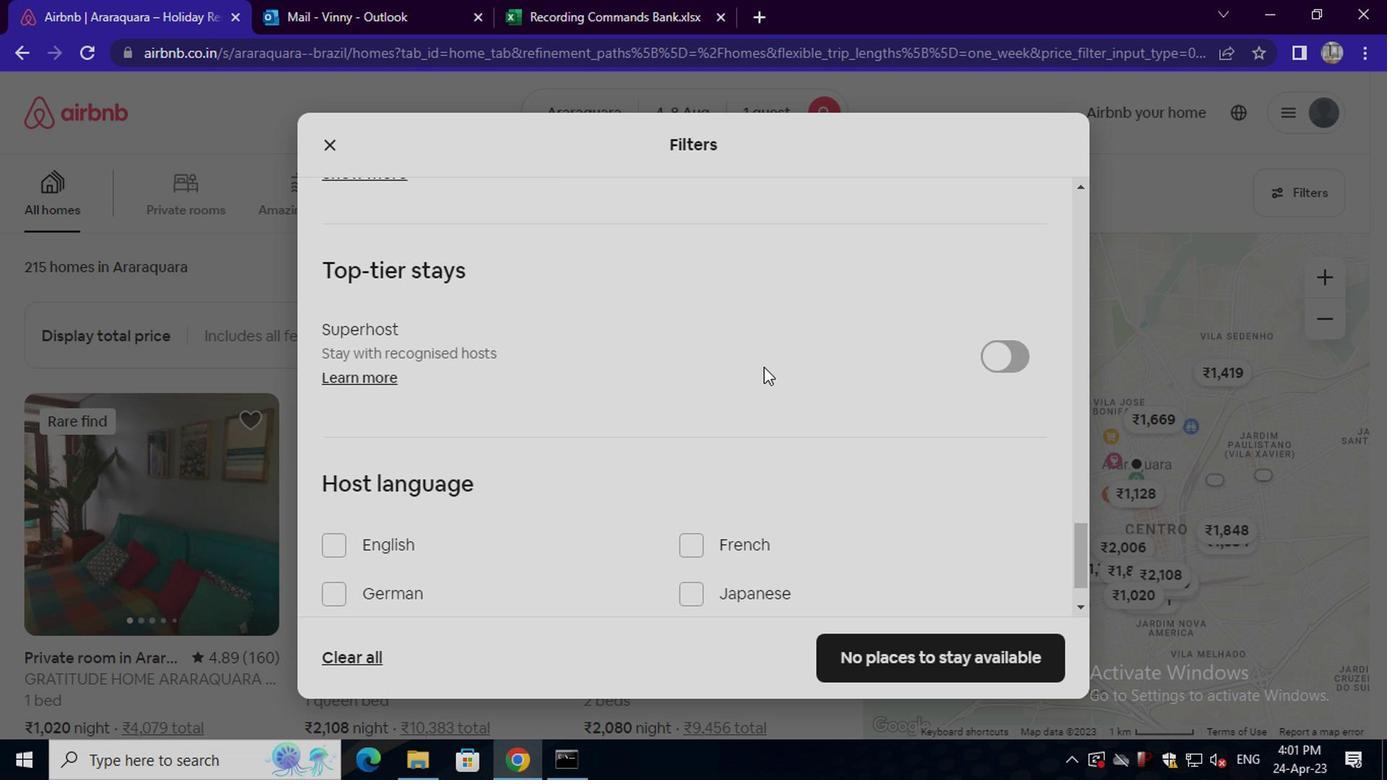 
Action: Mouse scrolled (759, 368) with delta (0, 0)
Screenshot: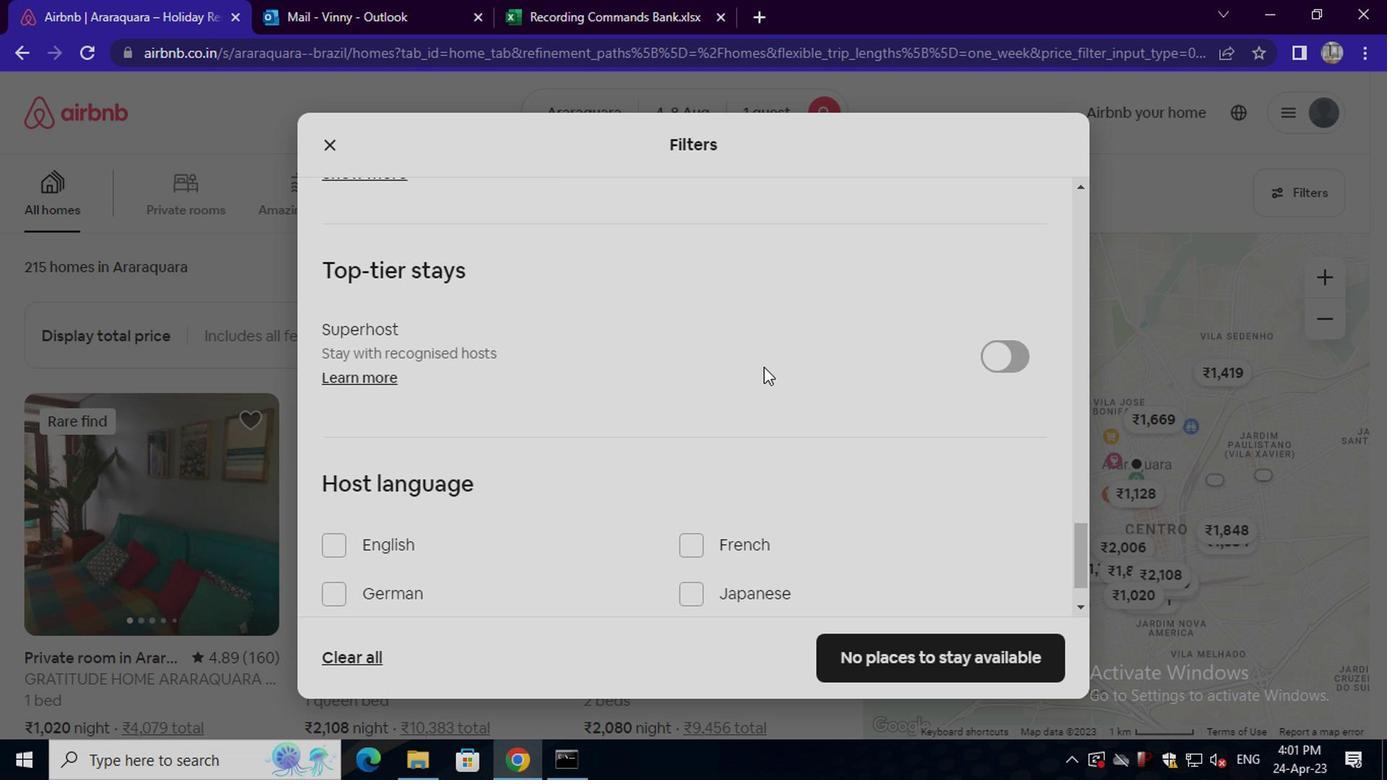 
Action: Mouse moved to (758, 370)
Screenshot: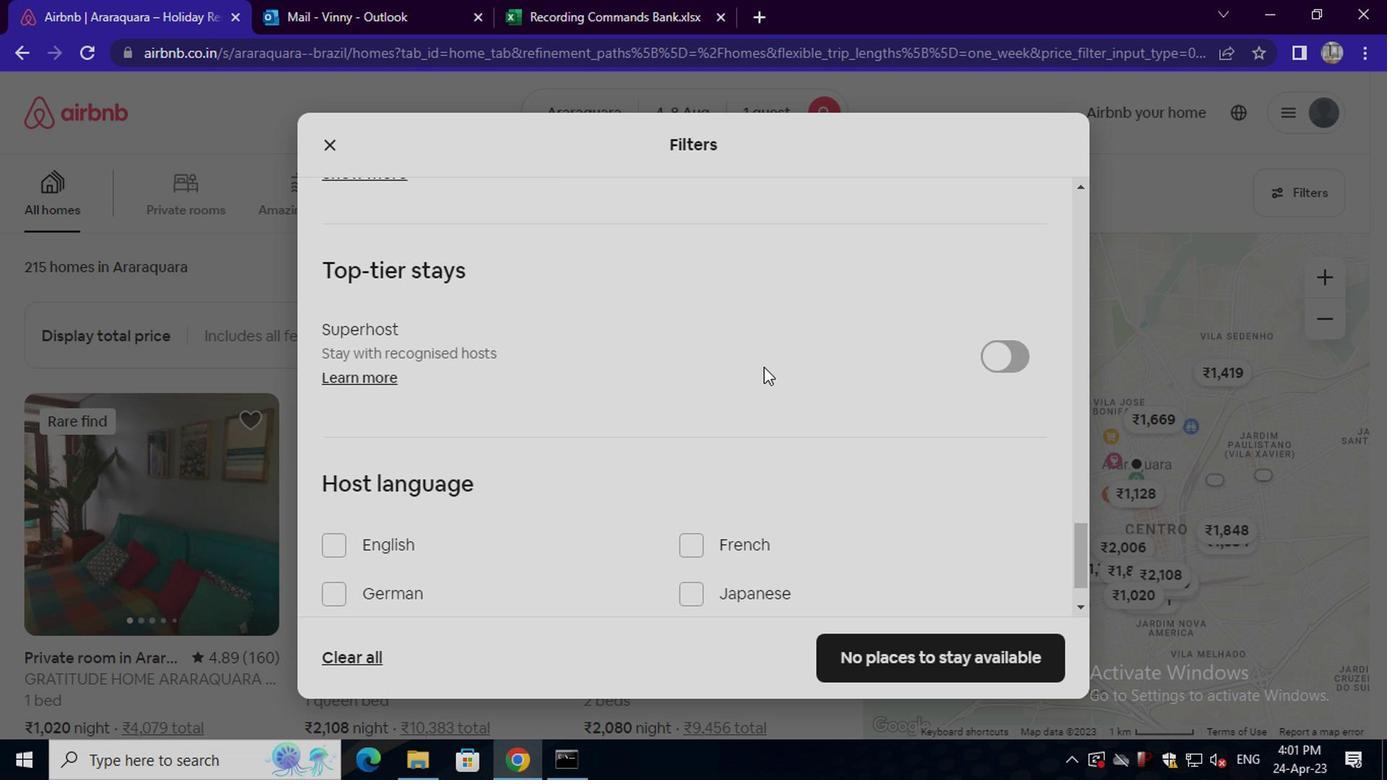 
Action: Mouse scrolled (758, 369) with delta (0, -1)
Screenshot: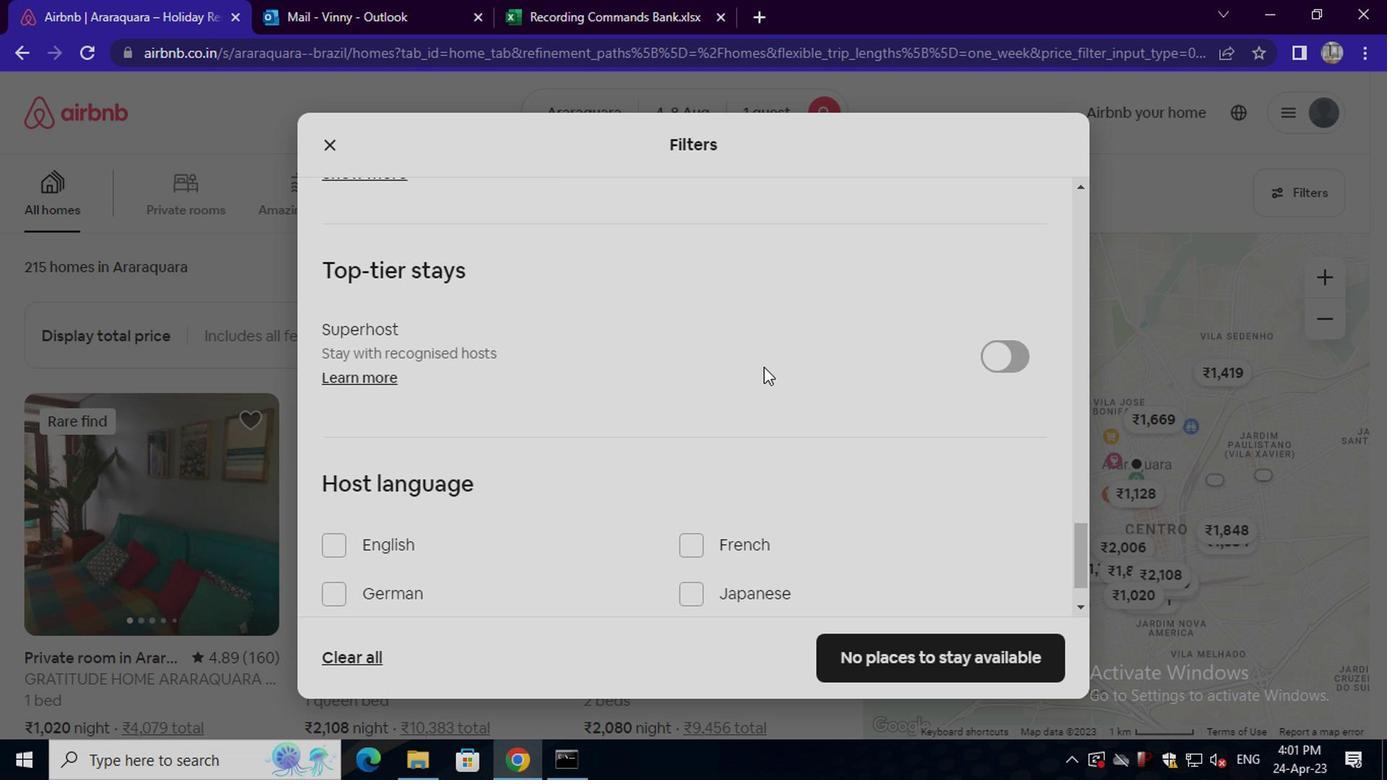 
Action: Mouse scrolled (758, 369) with delta (0, -1)
Screenshot: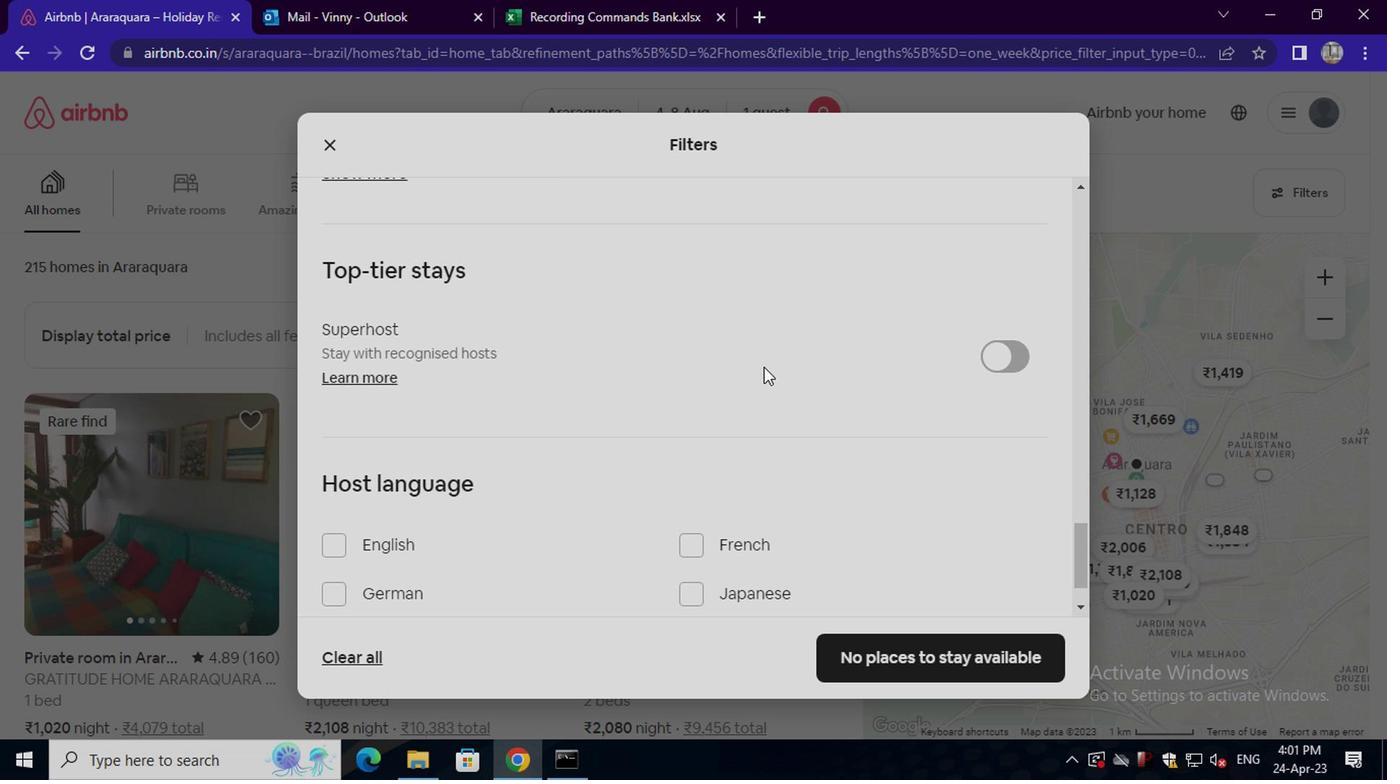 
Action: Mouse scrolled (758, 369) with delta (0, -1)
Screenshot: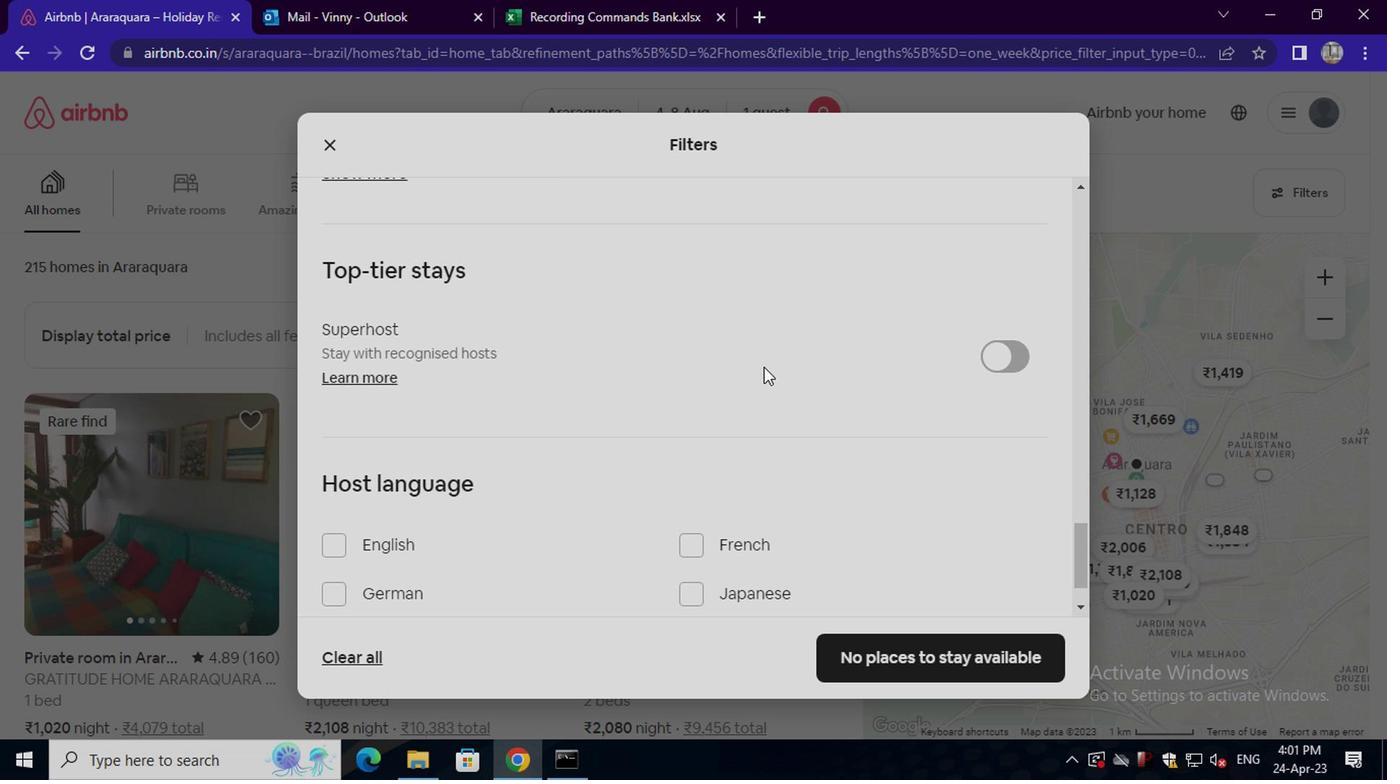 
Action: Mouse scrolled (758, 369) with delta (0, -1)
Screenshot: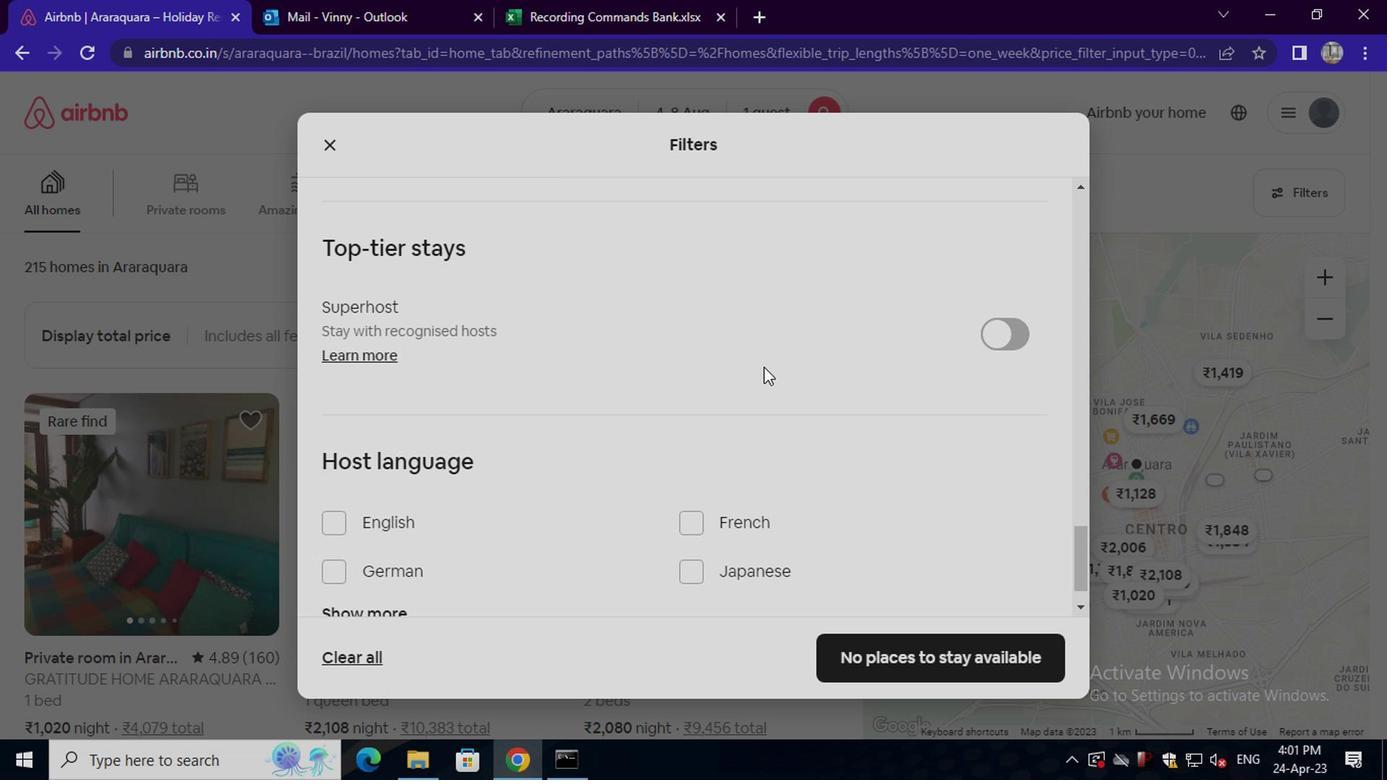 
Action: Mouse scrolled (758, 369) with delta (0, -1)
Screenshot: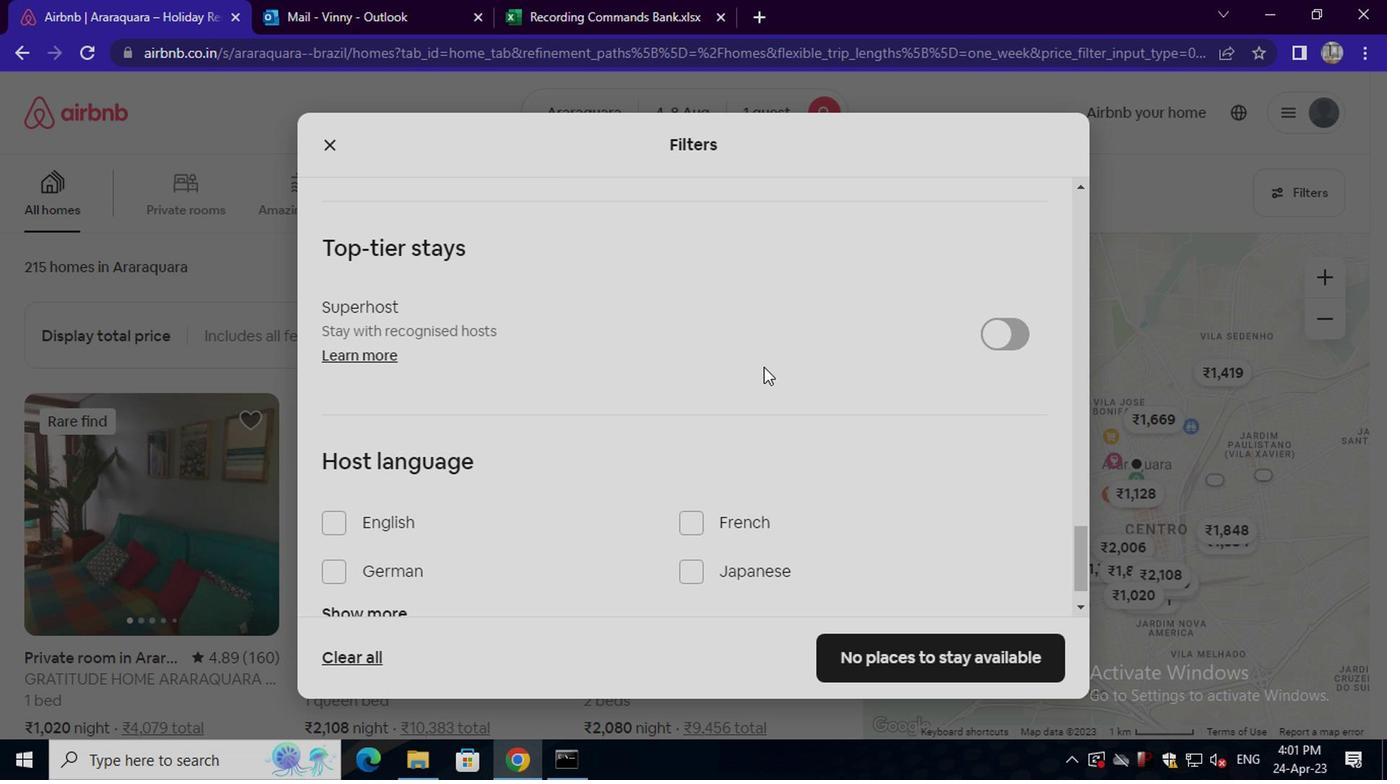 
Action: Mouse moved to (376, 564)
Screenshot: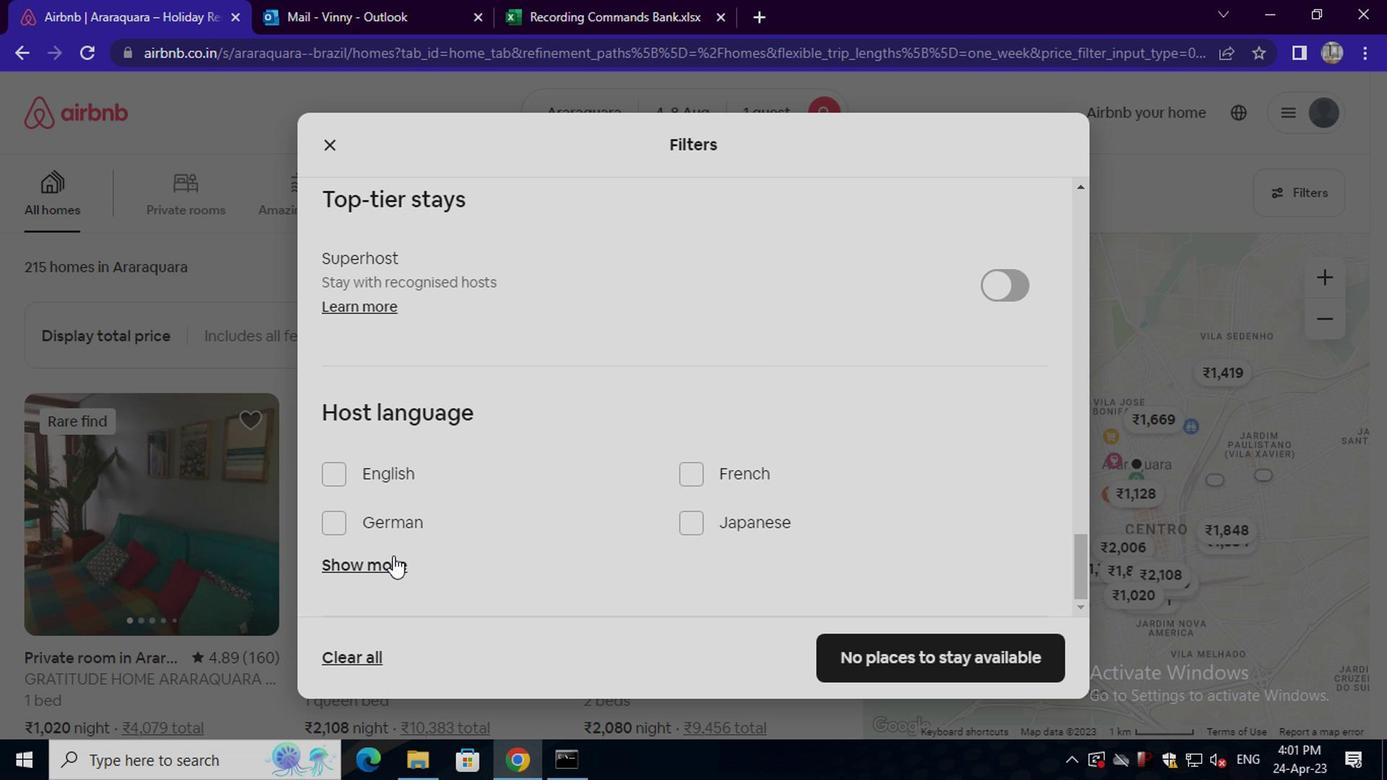 
Action: Mouse pressed left at (376, 564)
Screenshot: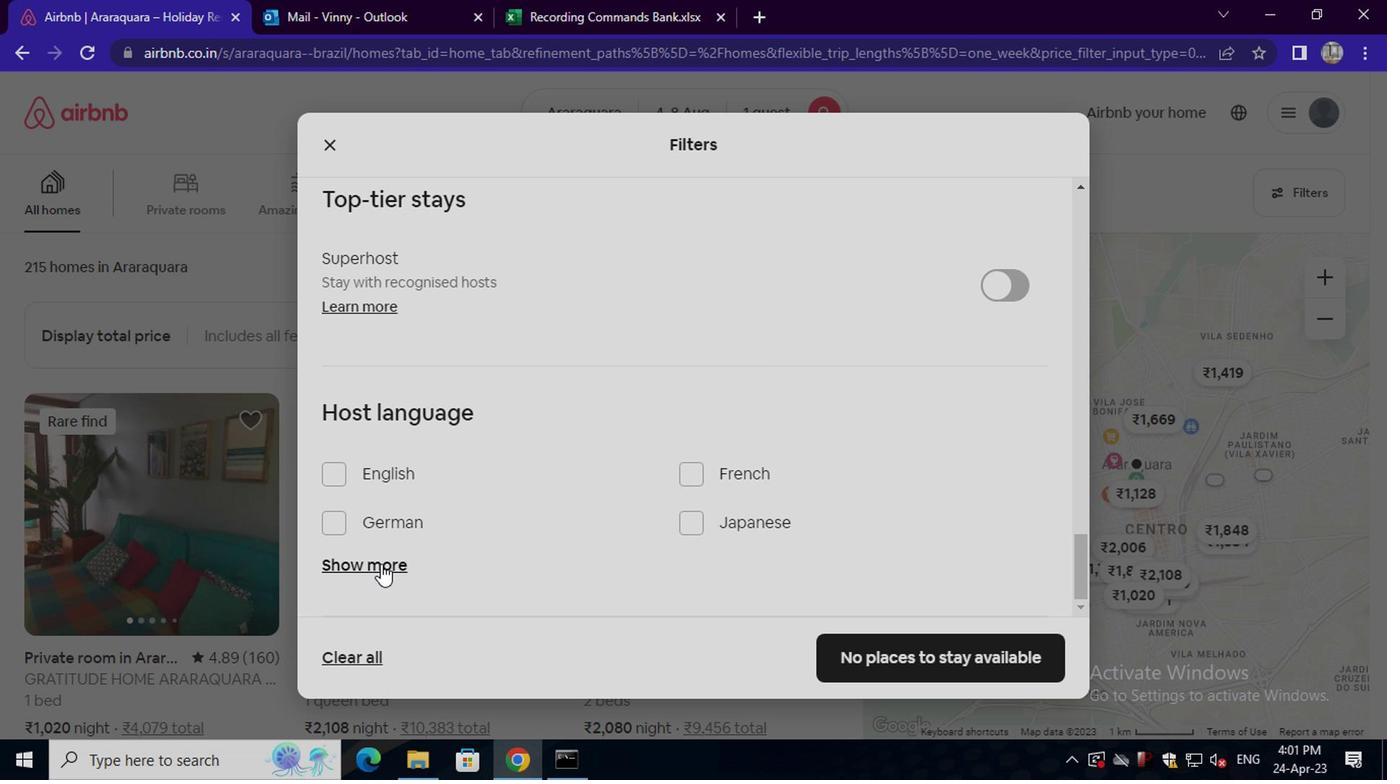 
Action: Mouse moved to (414, 549)
Screenshot: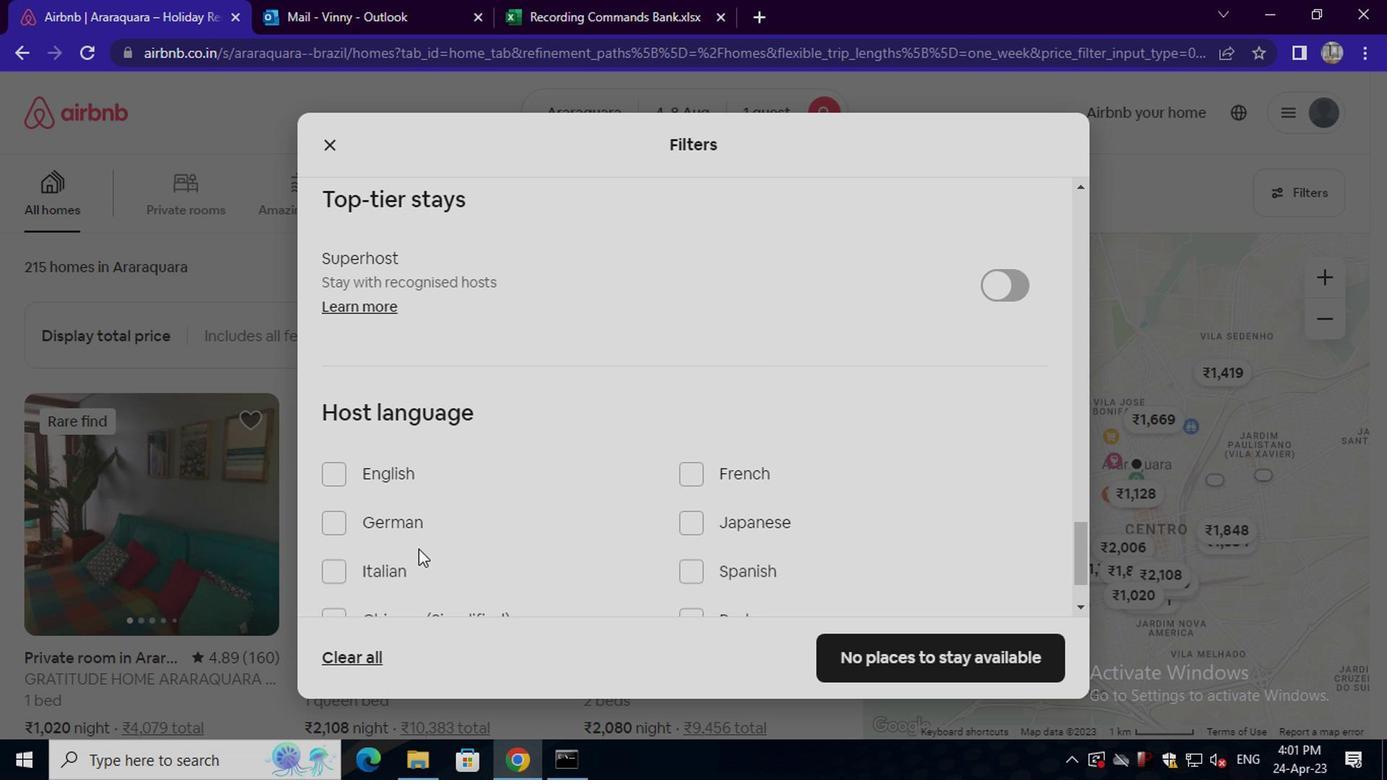 
Action: Mouse scrolled (414, 548) with delta (0, 0)
Screenshot: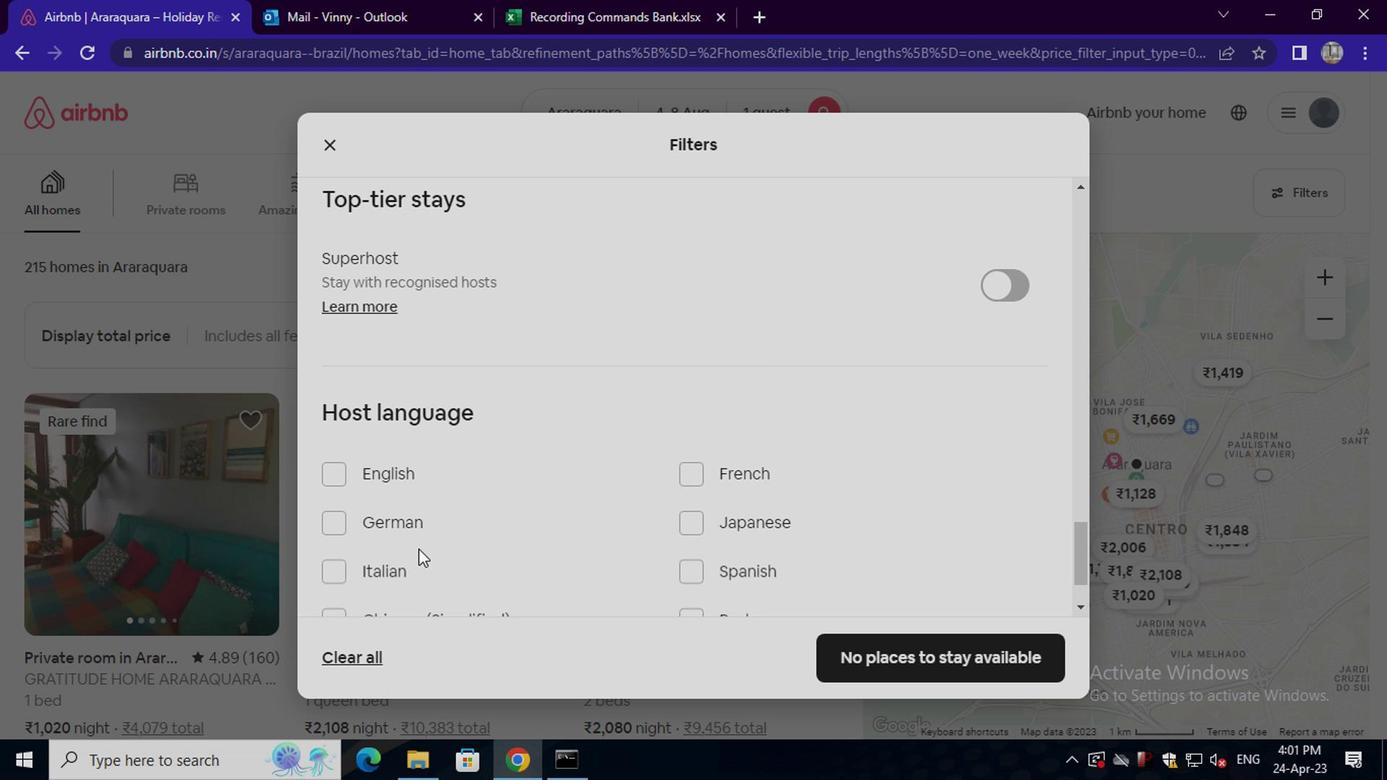 
Action: Mouse moved to (678, 477)
Screenshot: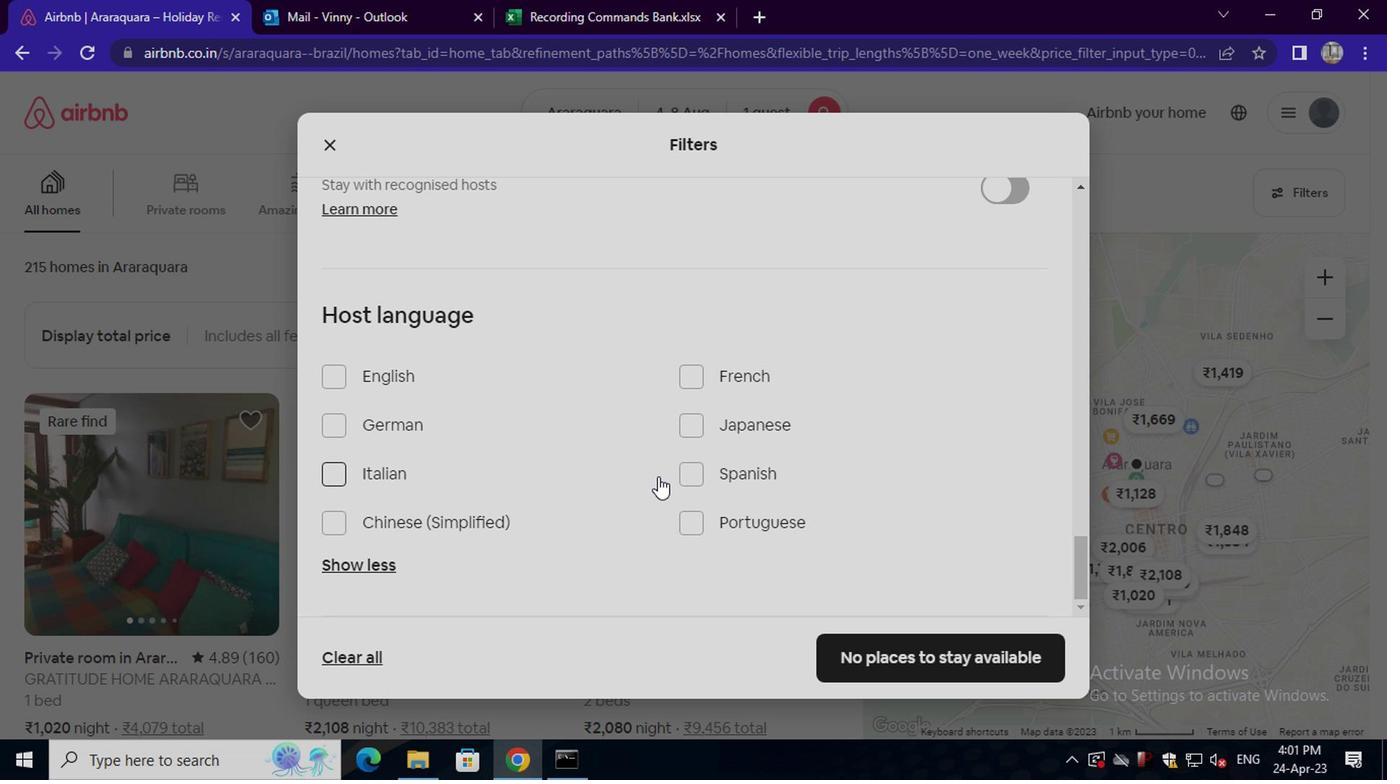 
Action: Mouse pressed left at (678, 477)
Screenshot: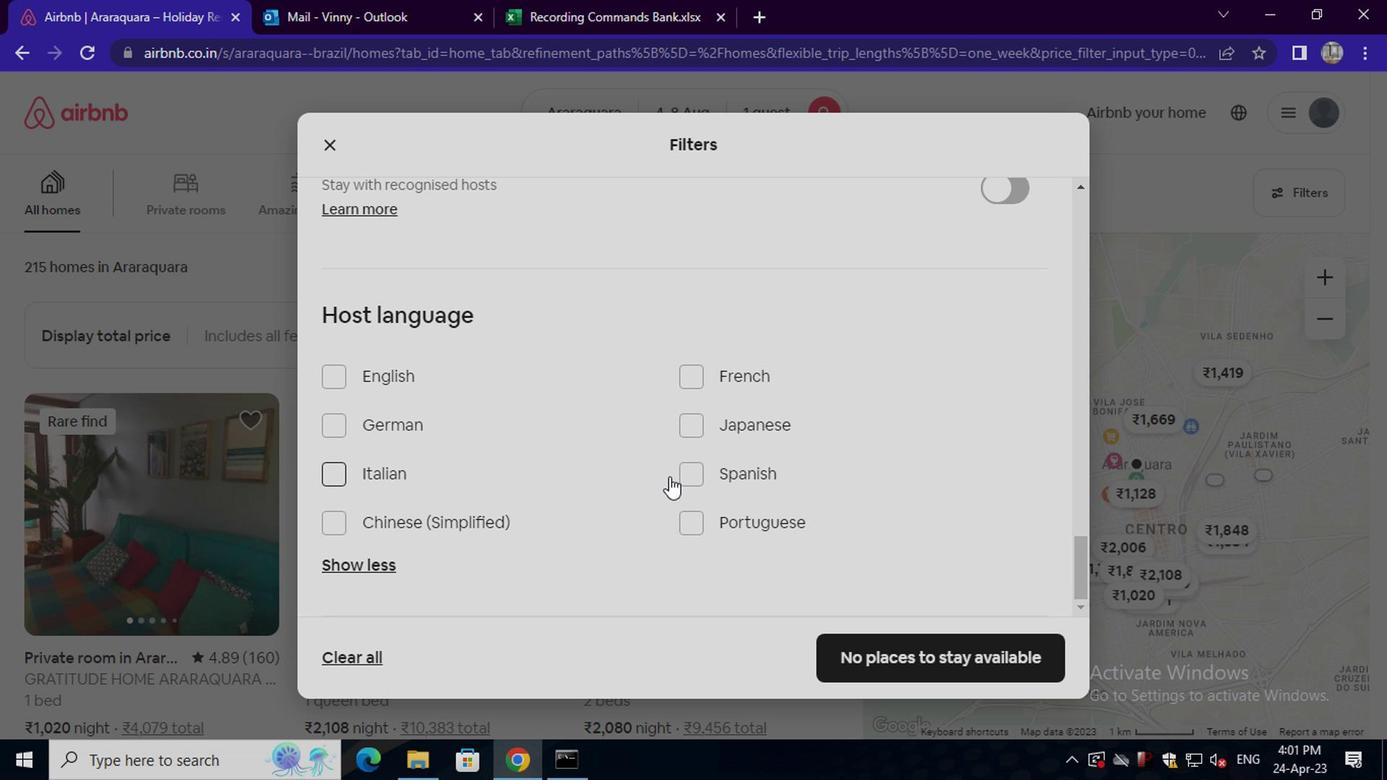 
Action: Mouse moved to (870, 651)
Screenshot: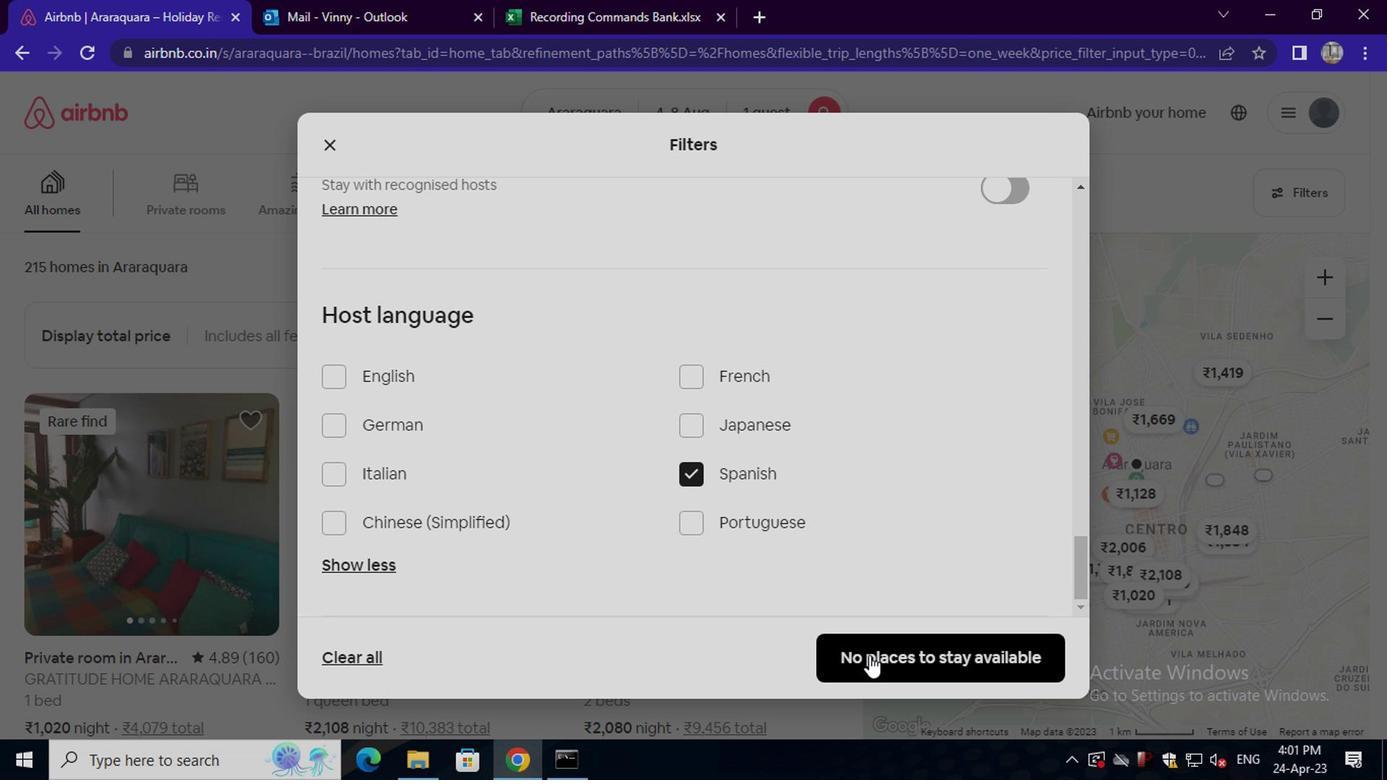 
Action: Mouse pressed left at (870, 651)
Screenshot: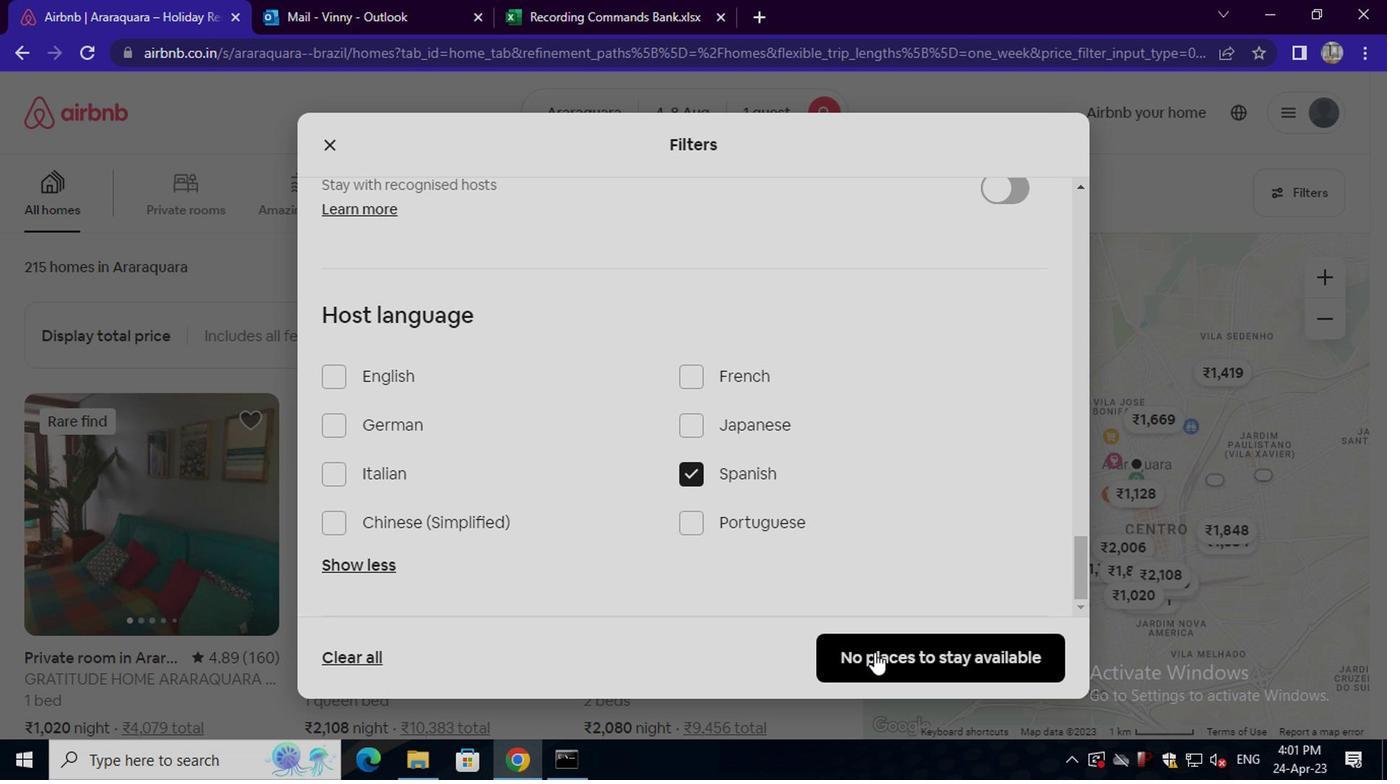 
Action: Mouse moved to (1074, 508)
Screenshot: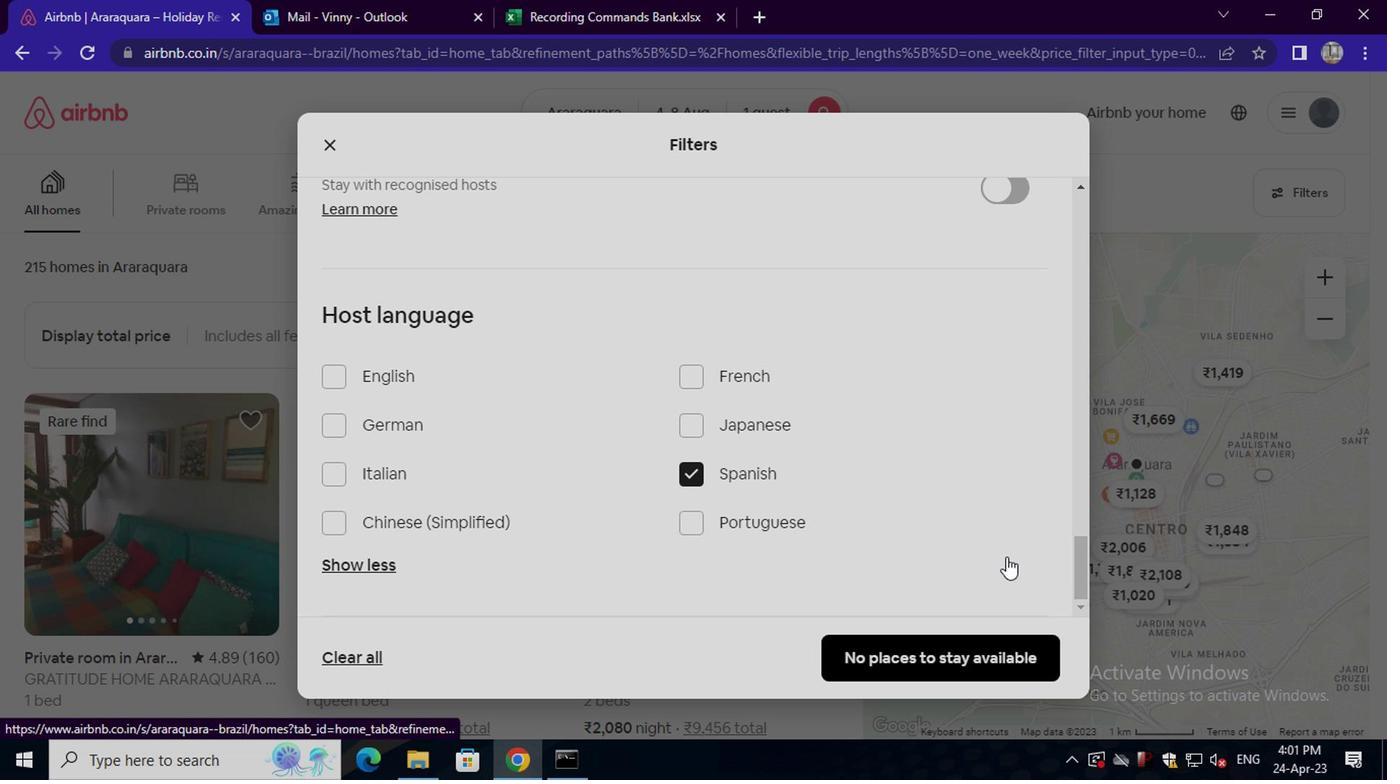 
